 Task: Find connections with filter location Carmarthen with filter topic #Workfromhomewith filter profile language German with filter current company Envestnet | Yodlee India with filter school Bapatla Engineering College with filter industry Veterinary Services with filter service category DUI Law with filter keywords title Tow Truck Operator
Action: Mouse moved to (719, 99)
Screenshot: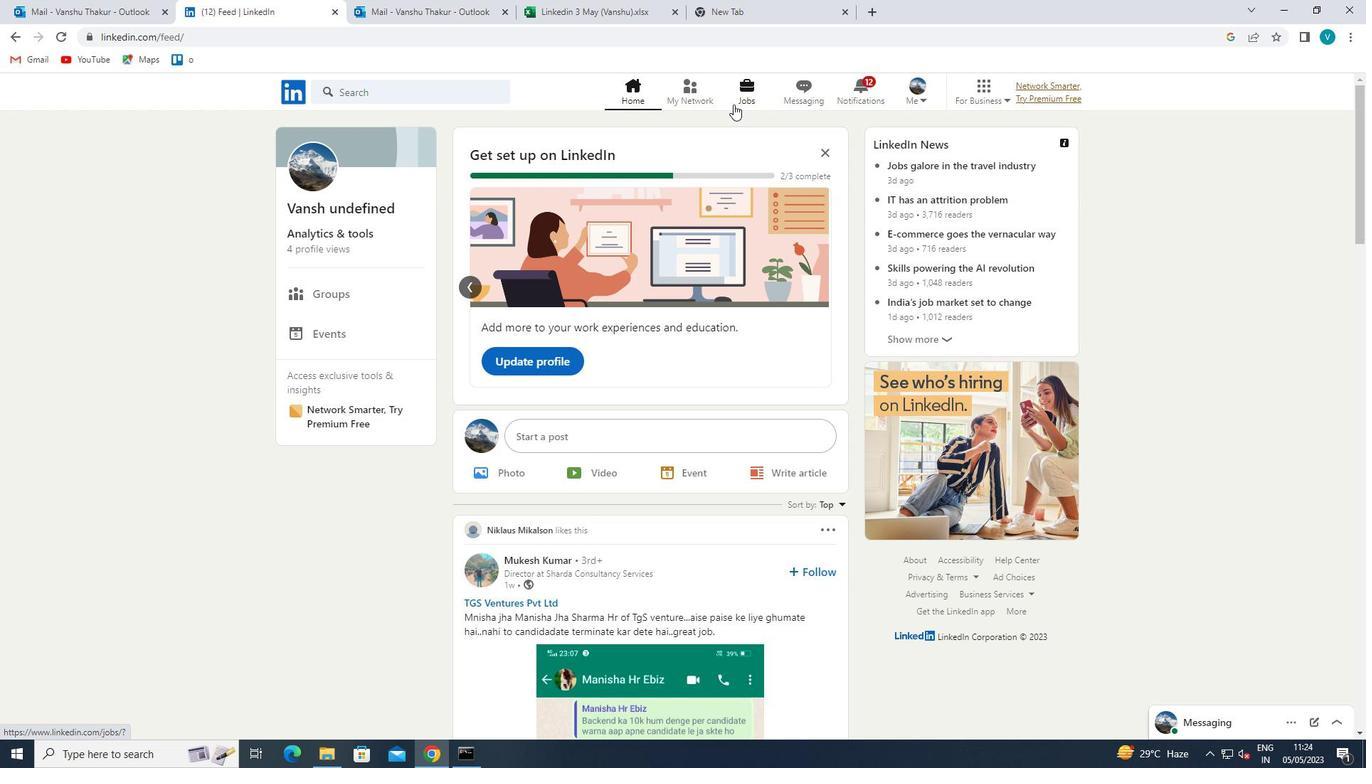 
Action: Mouse pressed left at (719, 99)
Screenshot: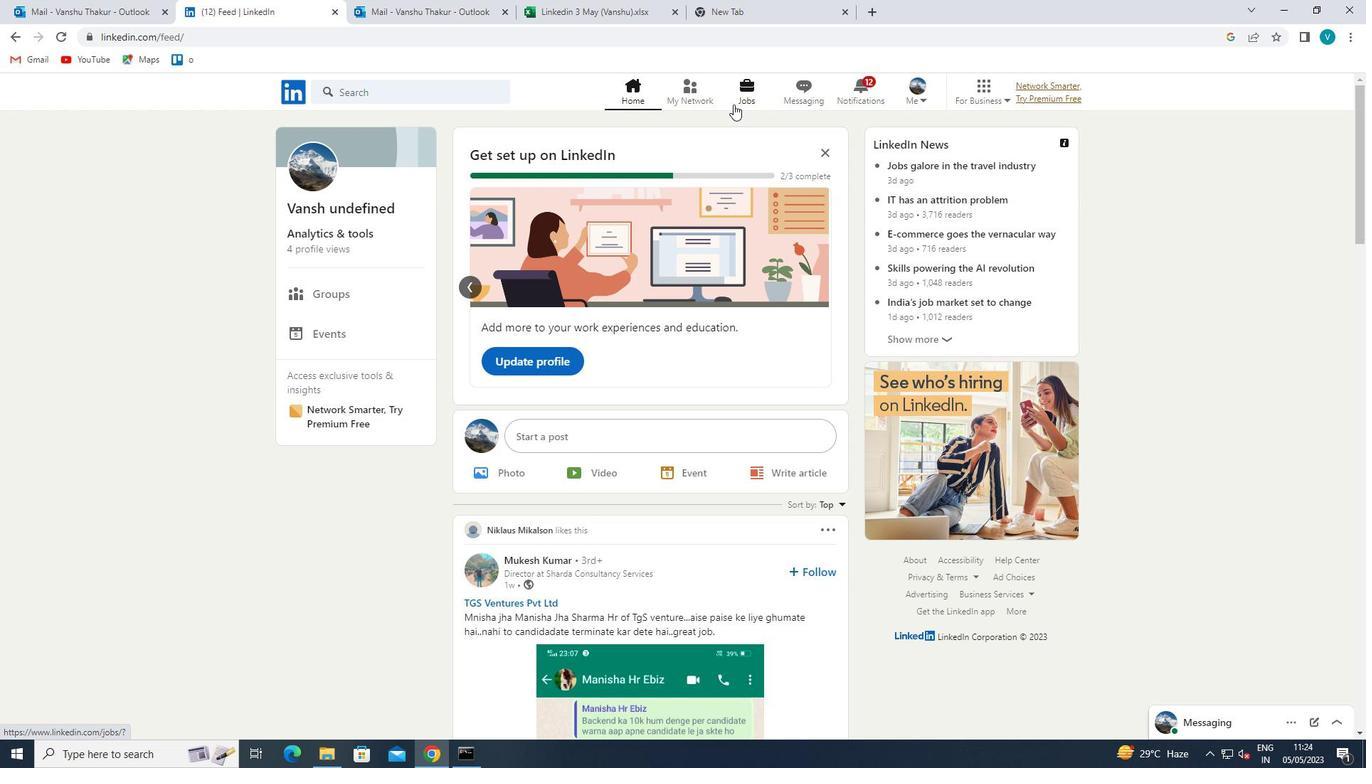 
Action: Mouse moved to (708, 96)
Screenshot: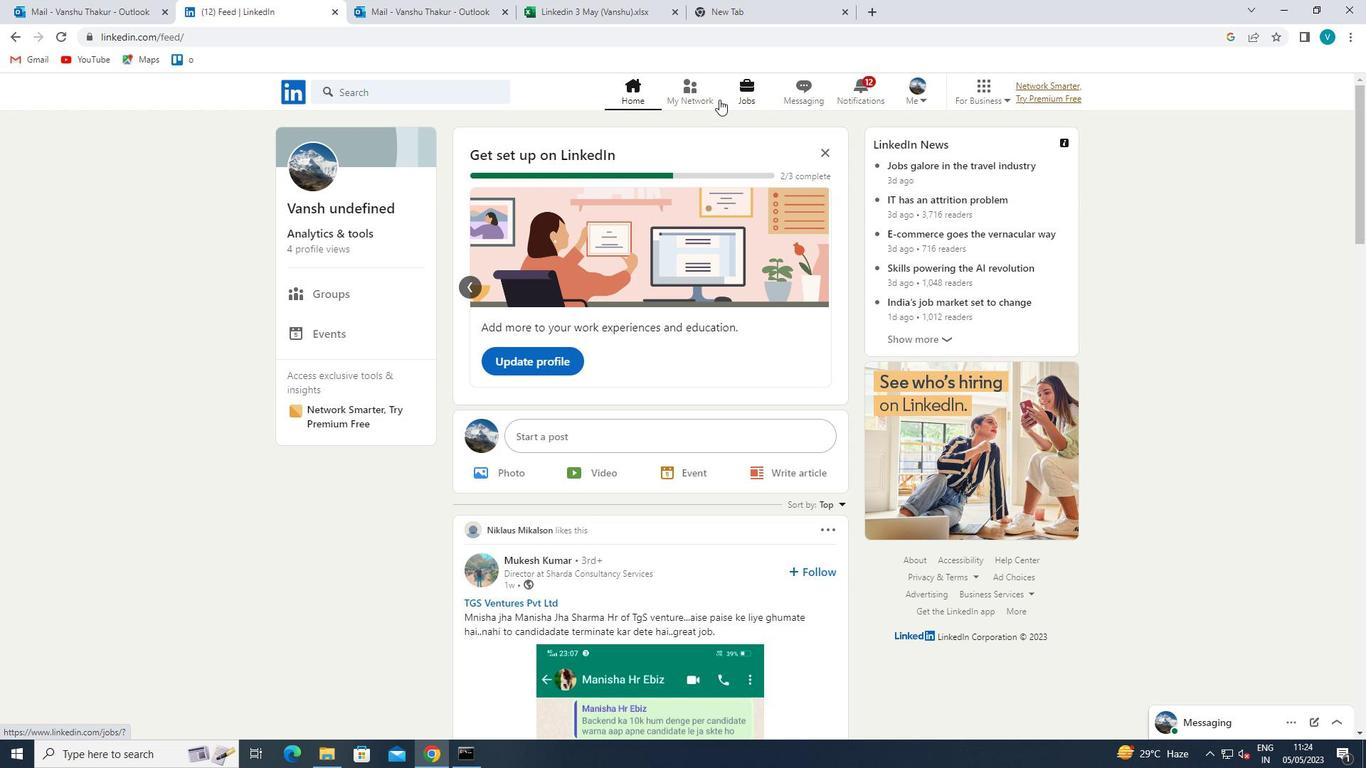 
Action: Mouse pressed left at (708, 96)
Screenshot: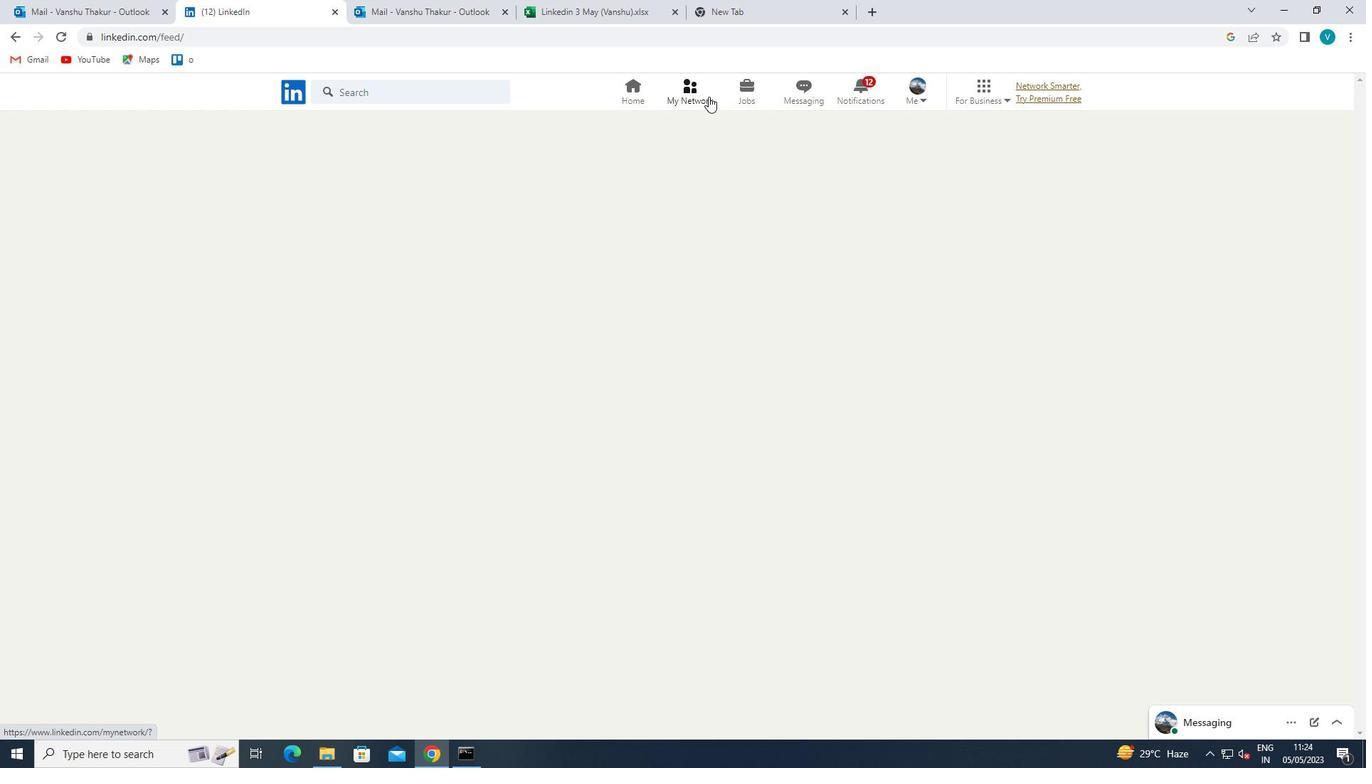 
Action: Mouse moved to (425, 167)
Screenshot: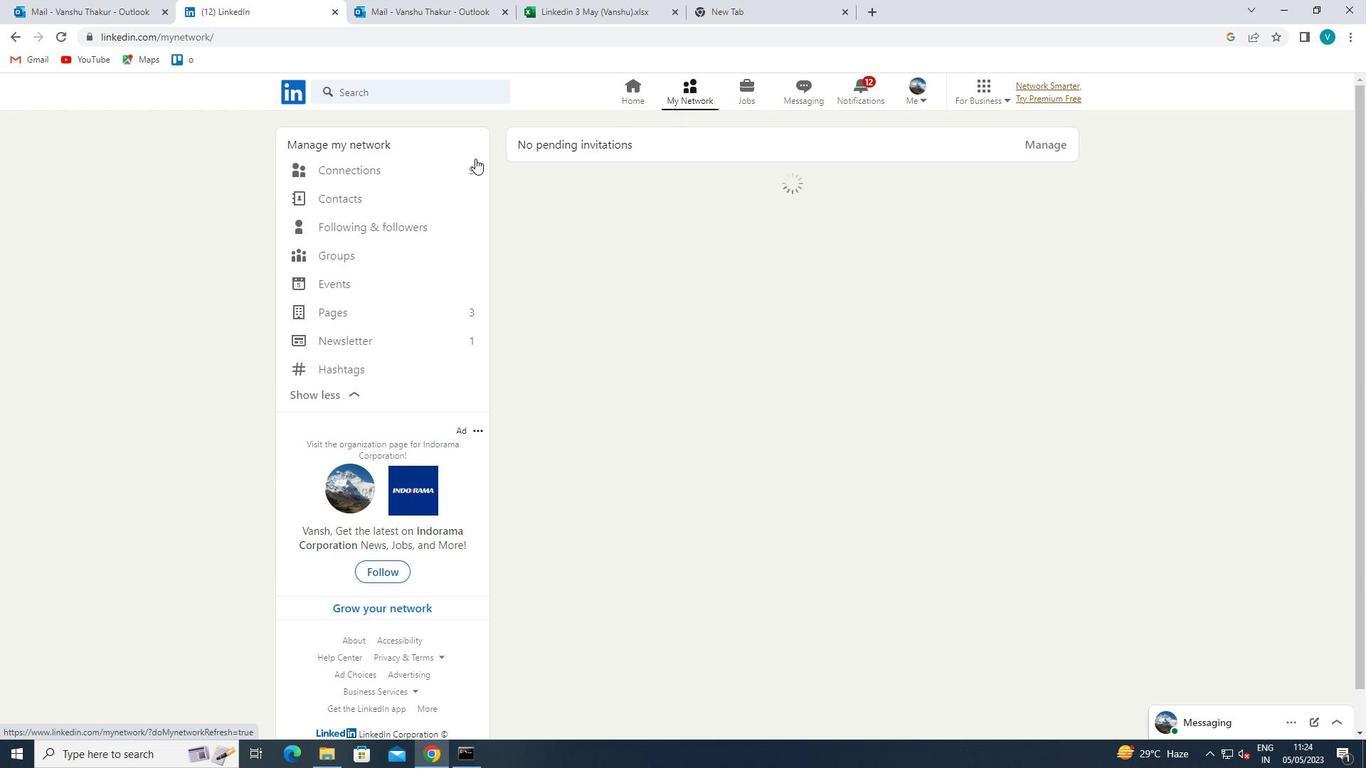 
Action: Mouse pressed left at (425, 167)
Screenshot: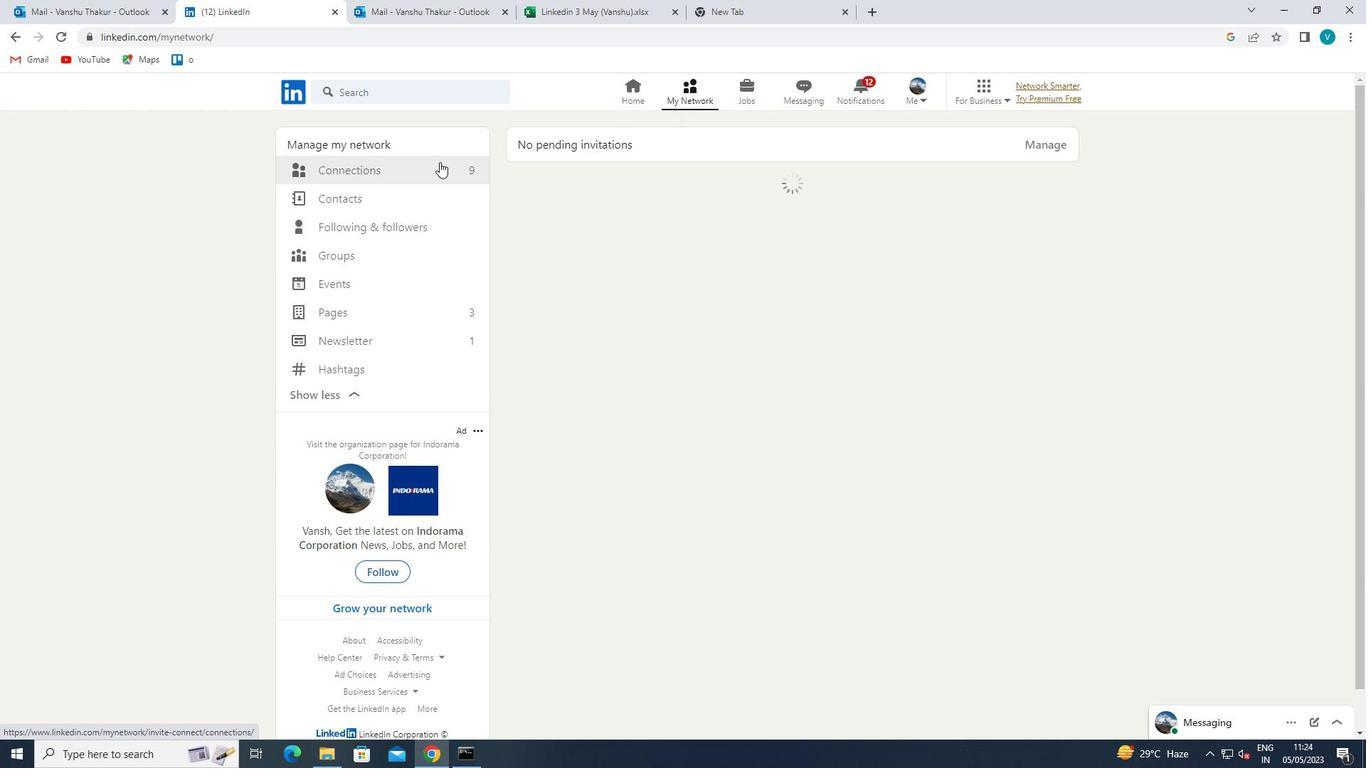 
Action: Mouse moved to (761, 168)
Screenshot: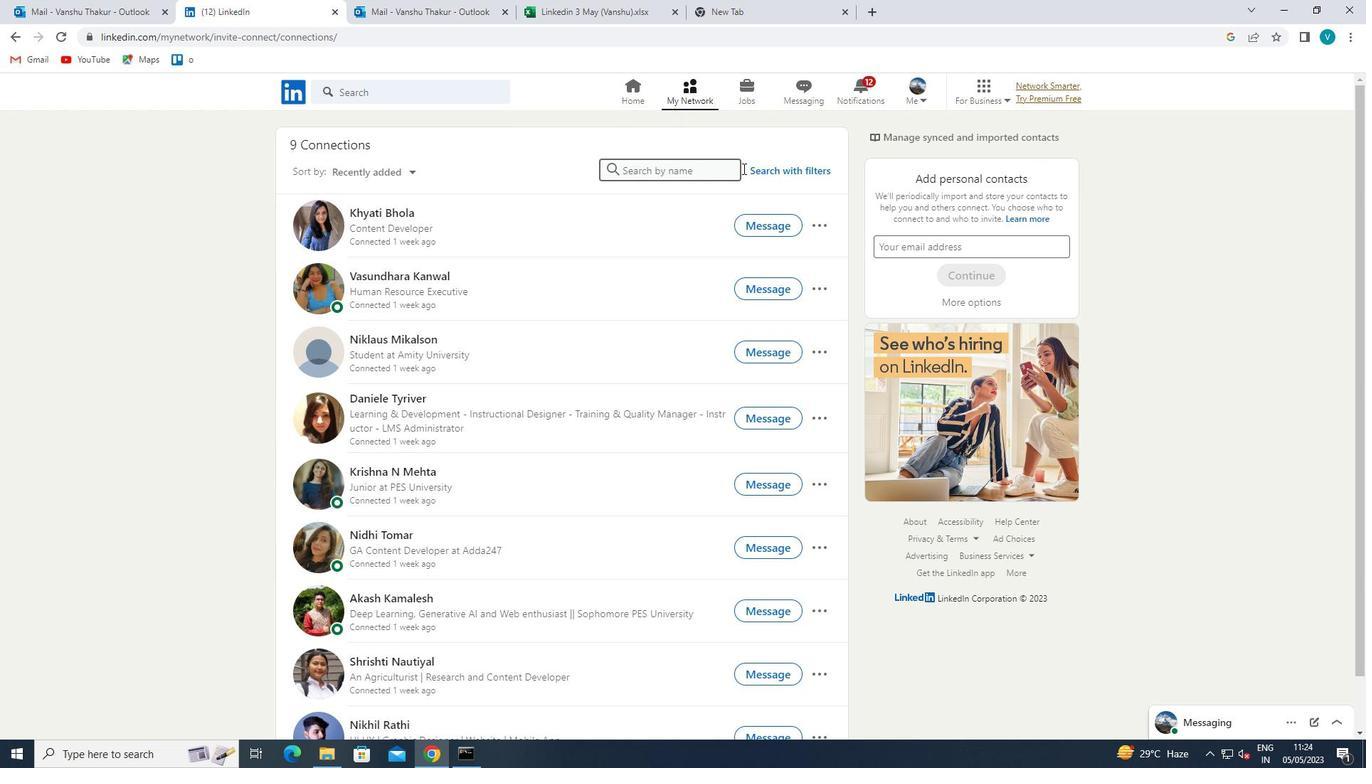 
Action: Mouse pressed left at (761, 168)
Screenshot: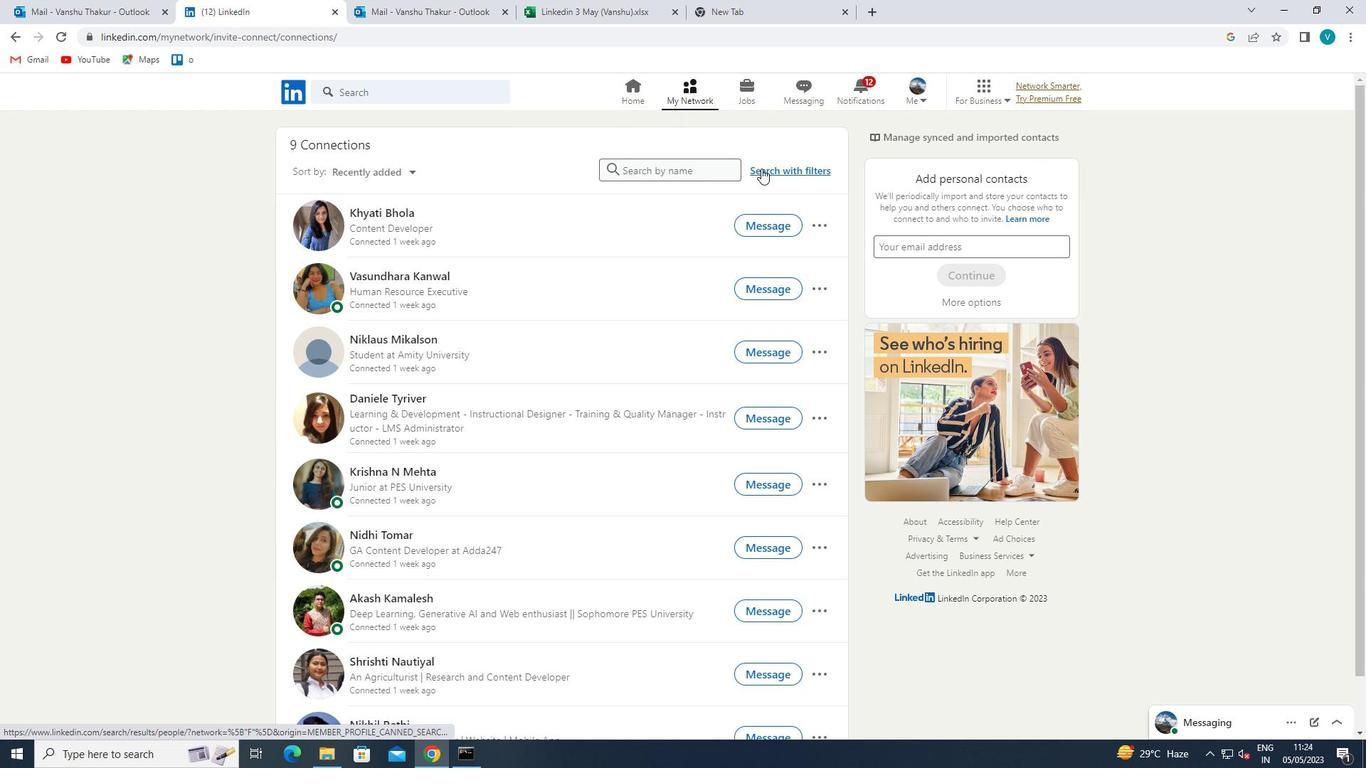 
Action: Mouse moved to (686, 137)
Screenshot: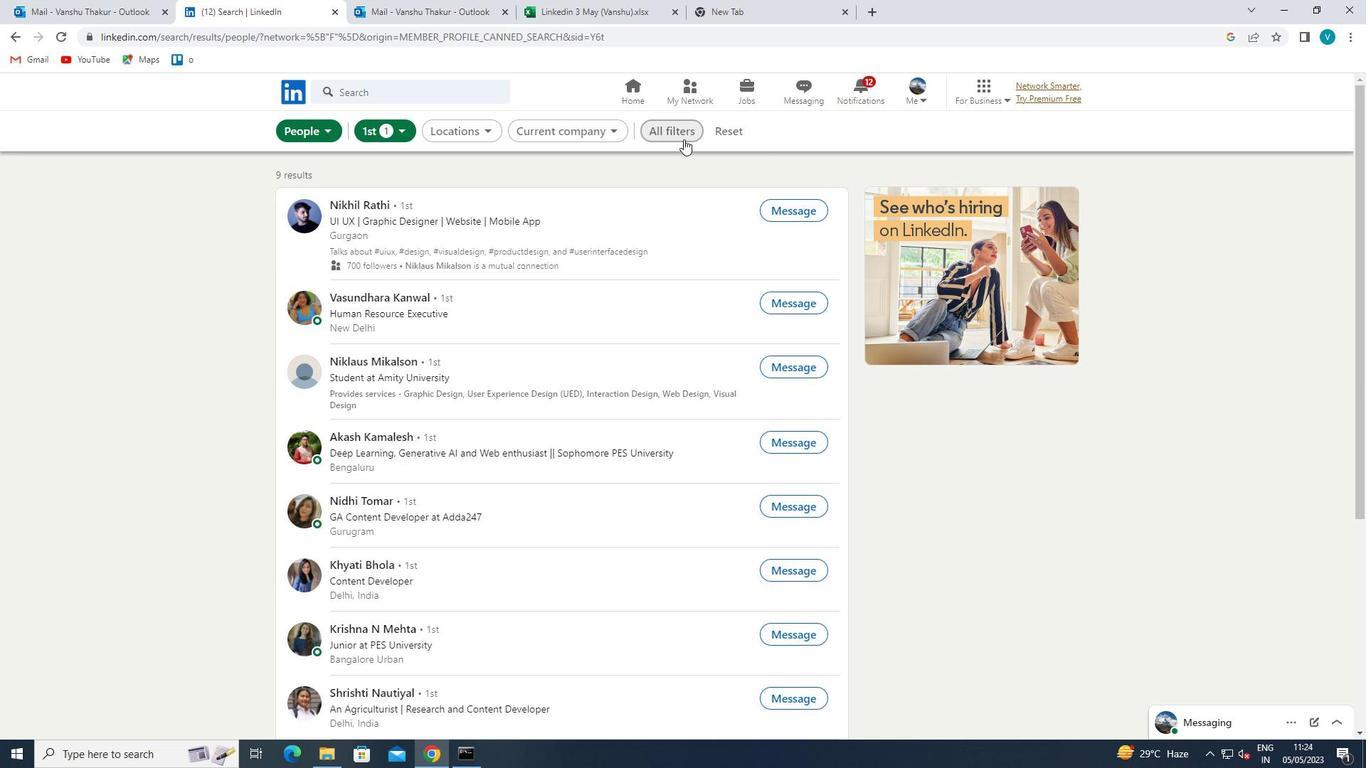 
Action: Mouse pressed left at (686, 137)
Screenshot: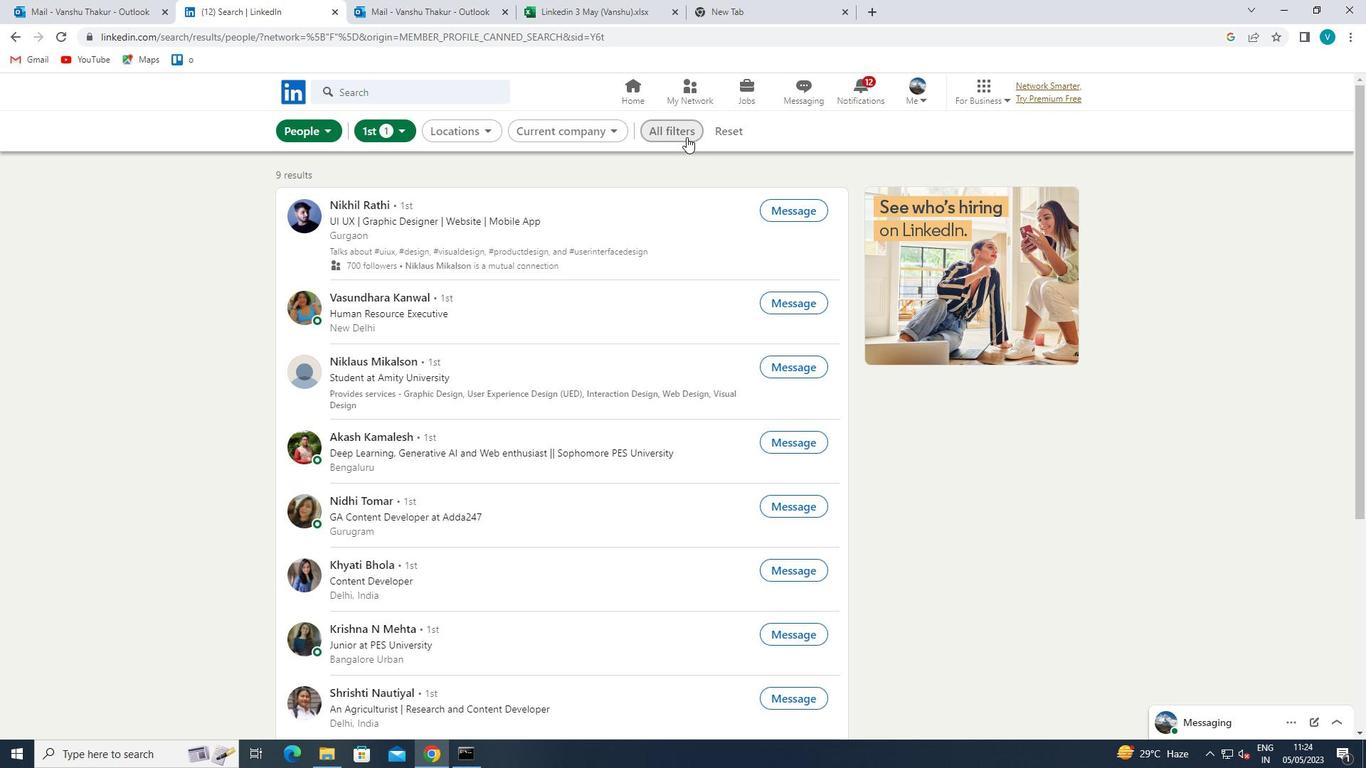 
Action: Mouse moved to (1184, 361)
Screenshot: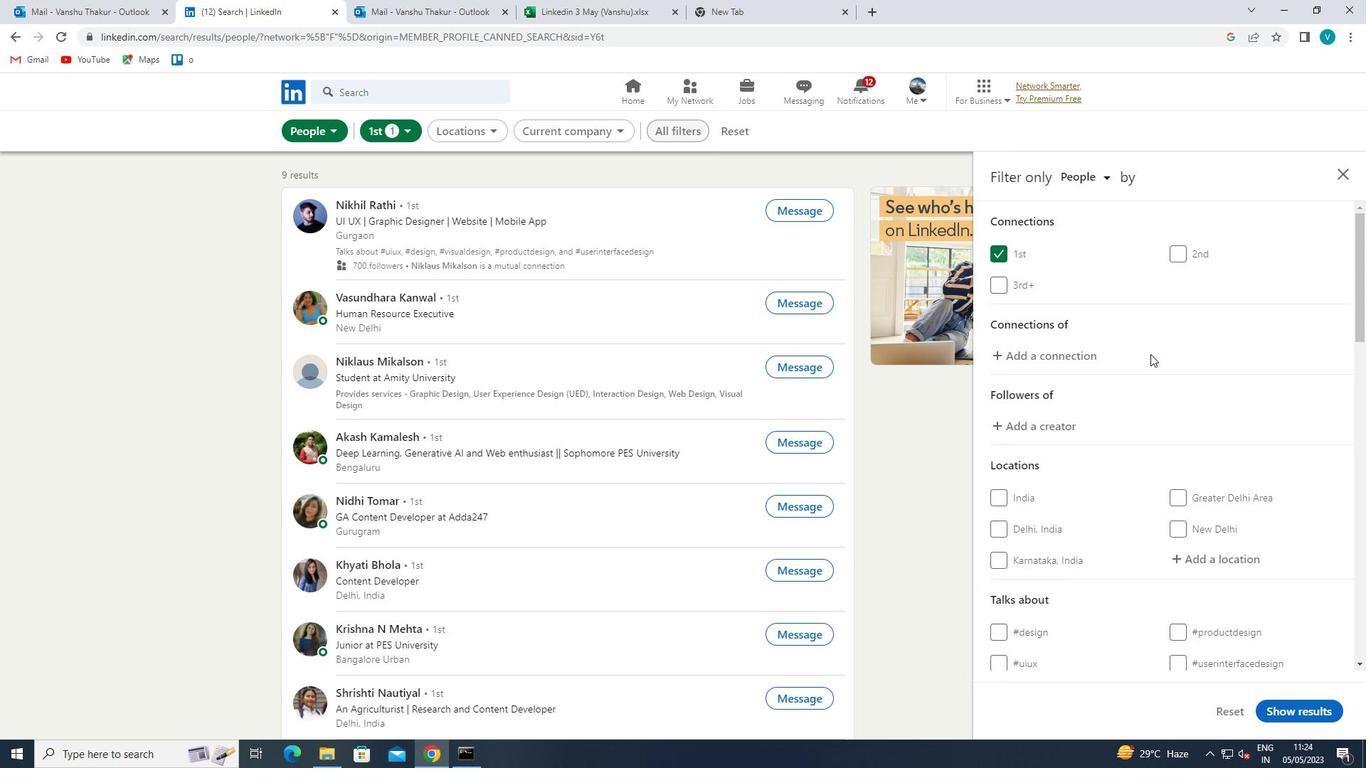 
Action: Mouse scrolled (1184, 360) with delta (0, 0)
Screenshot: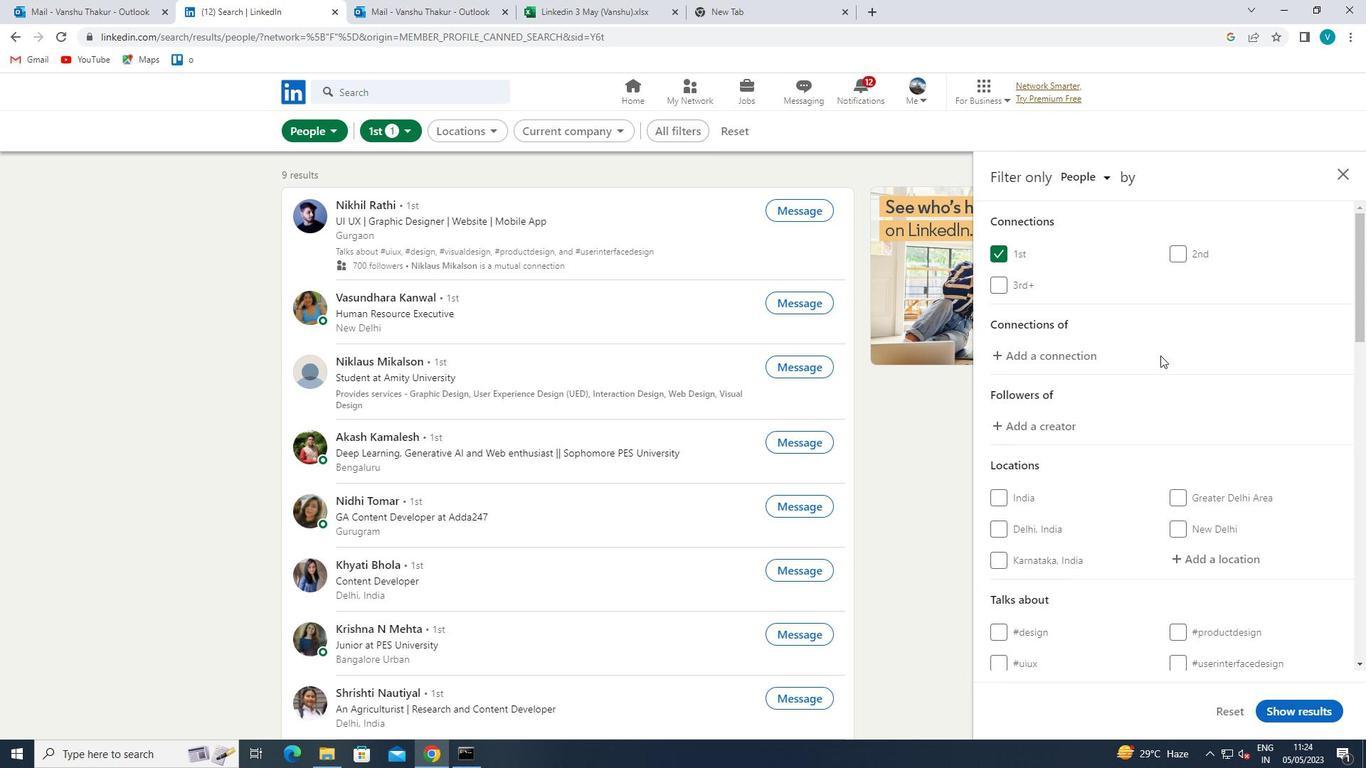 
Action: Mouse scrolled (1184, 360) with delta (0, 0)
Screenshot: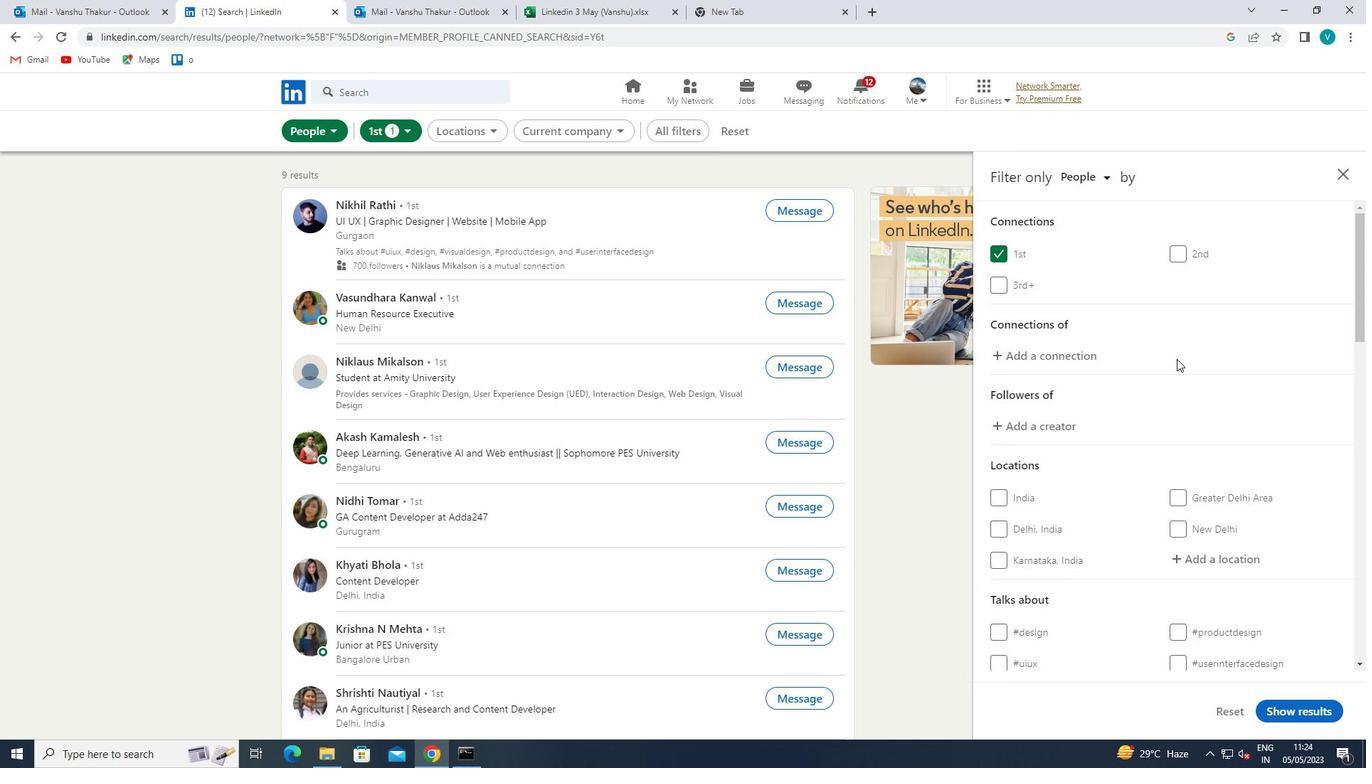 
Action: Mouse moved to (1212, 419)
Screenshot: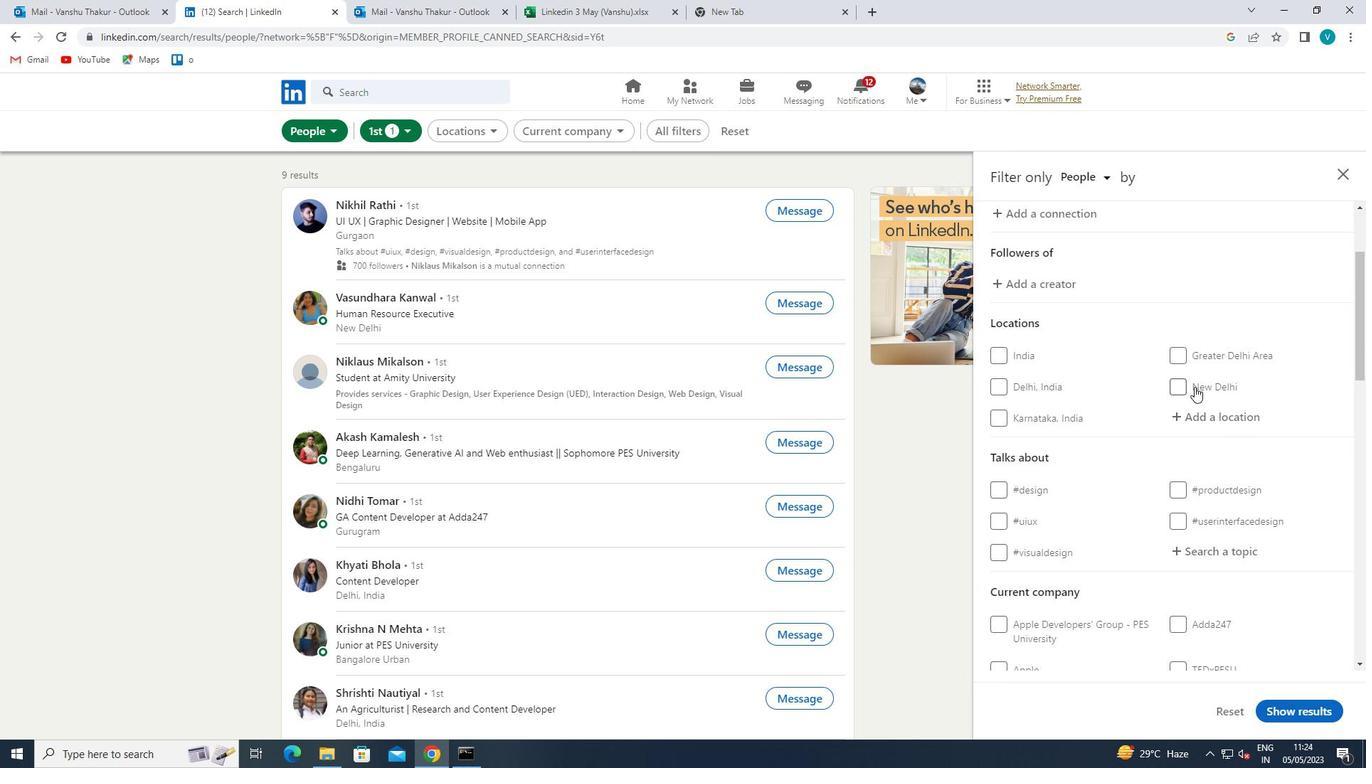 
Action: Mouse pressed left at (1212, 419)
Screenshot: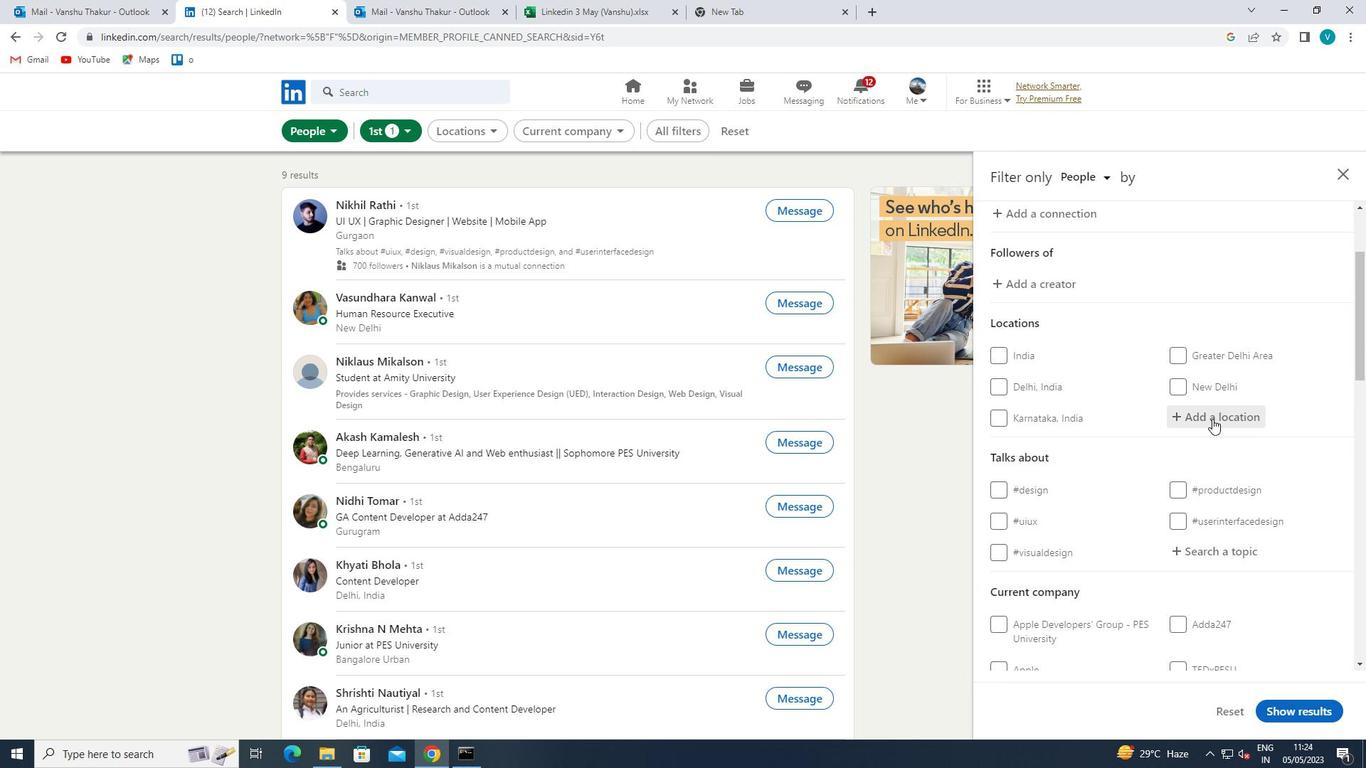 
Action: Mouse moved to (1203, 413)
Screenshot: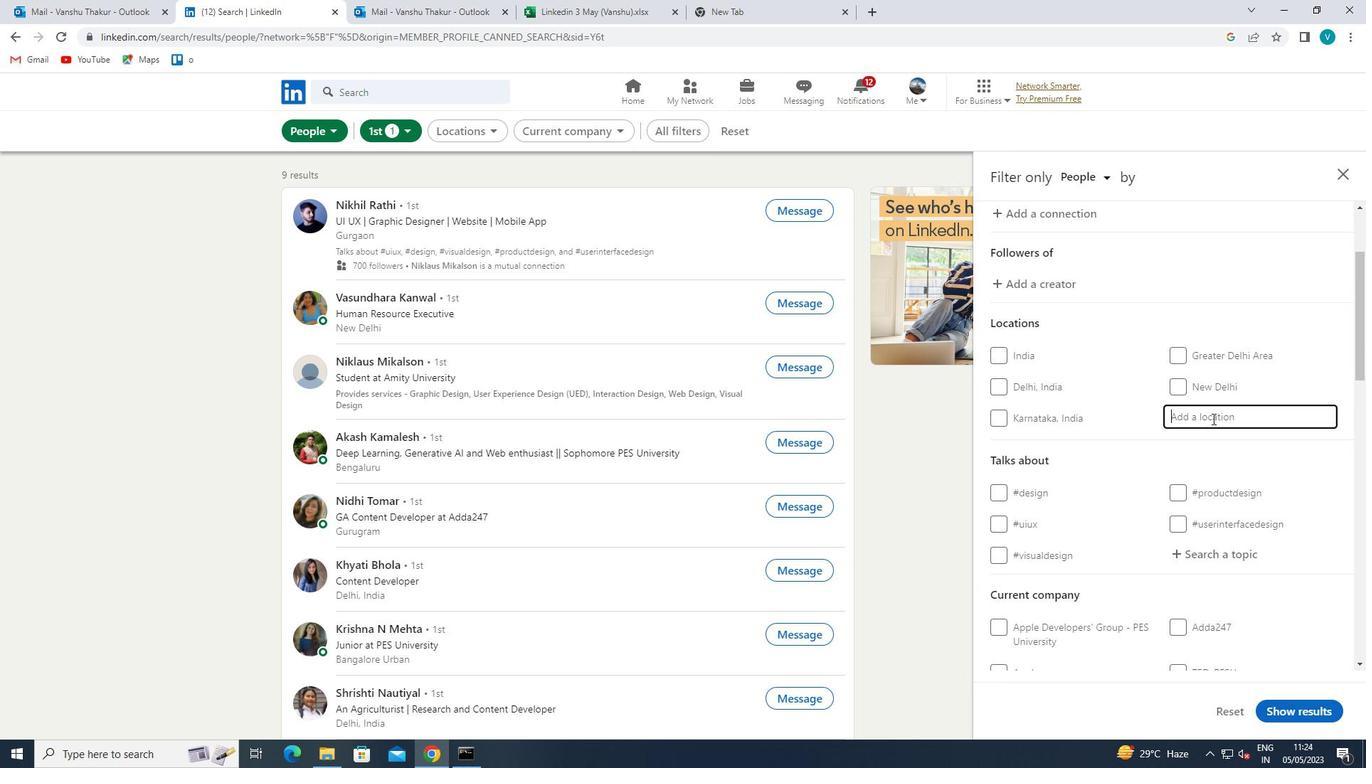 
Action: Key pressed <Key.shift>CARMARTHEN
Screenshot: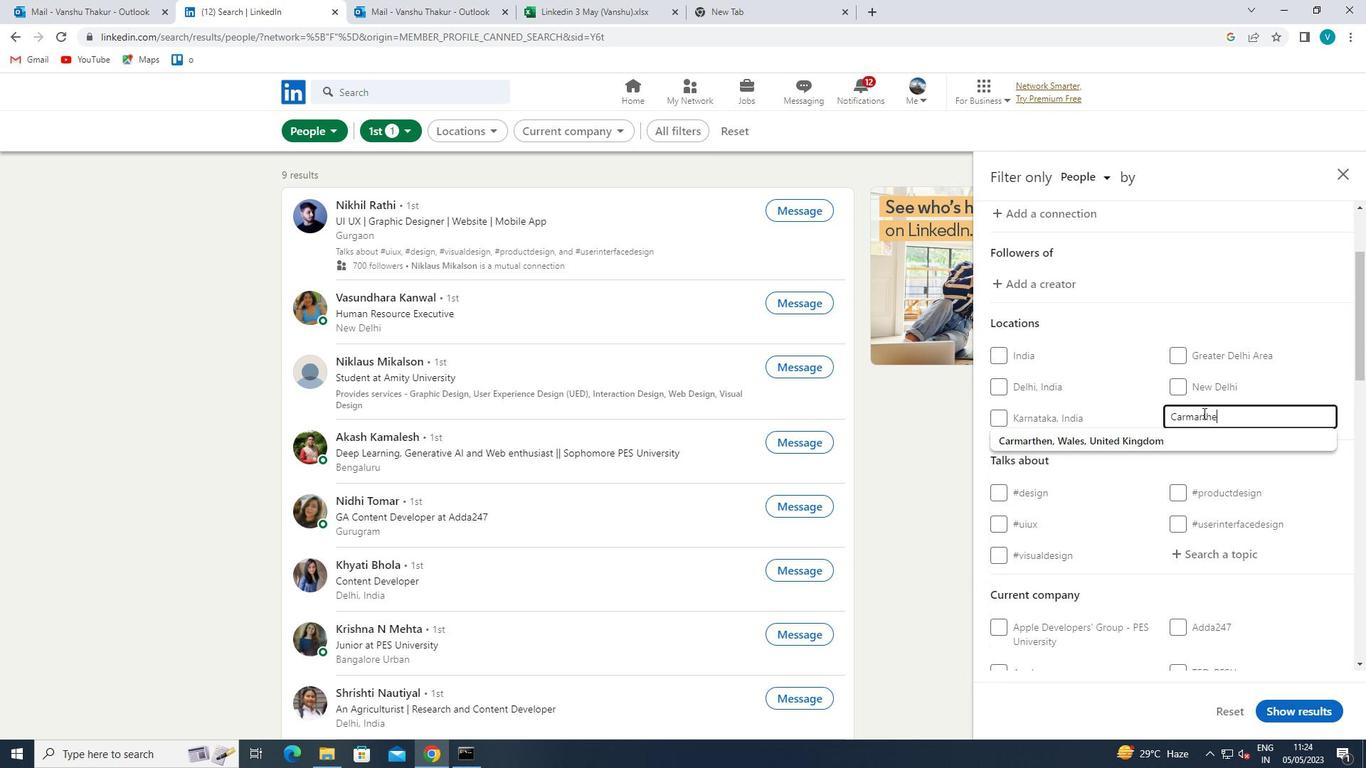 
Action: Mouse moved to (1166, 434)
Screenshot: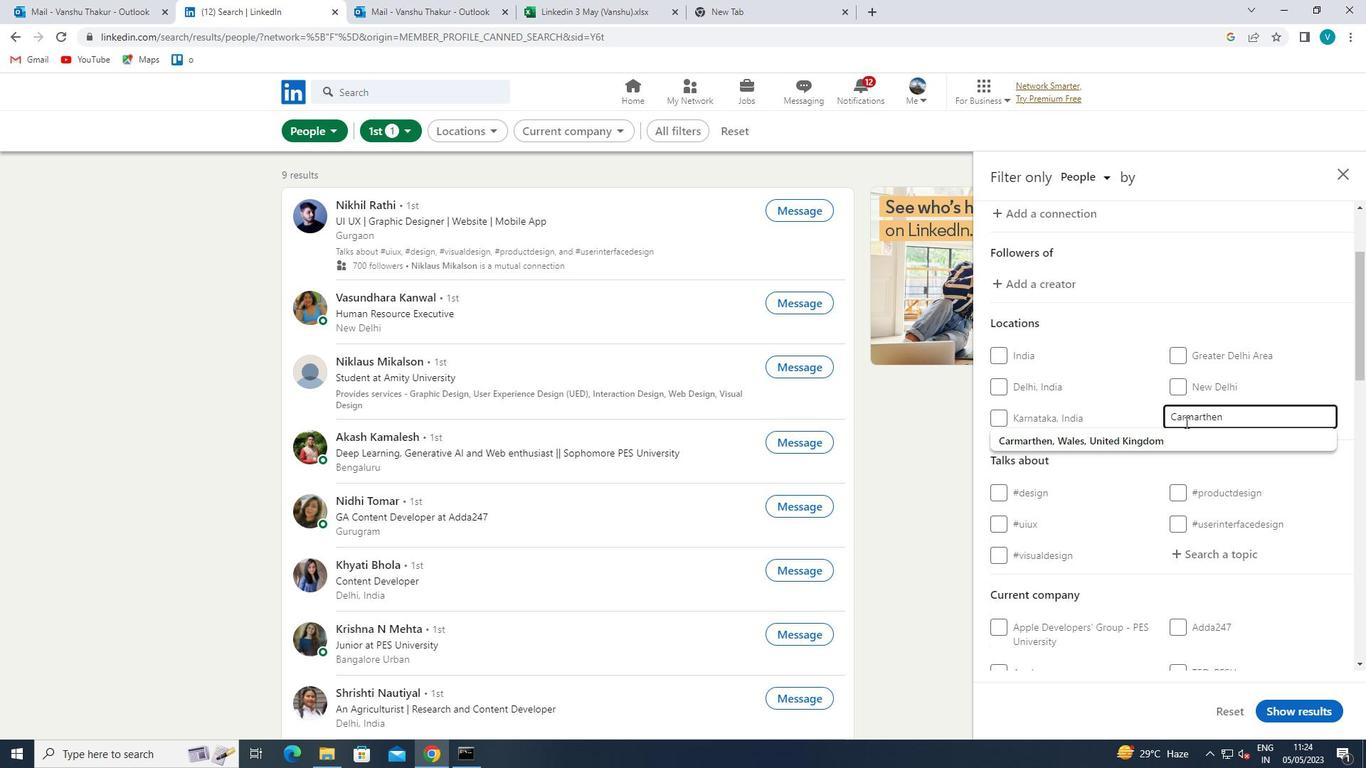 
Action: Mouse pressed left at (1166, 434)
Screenshot: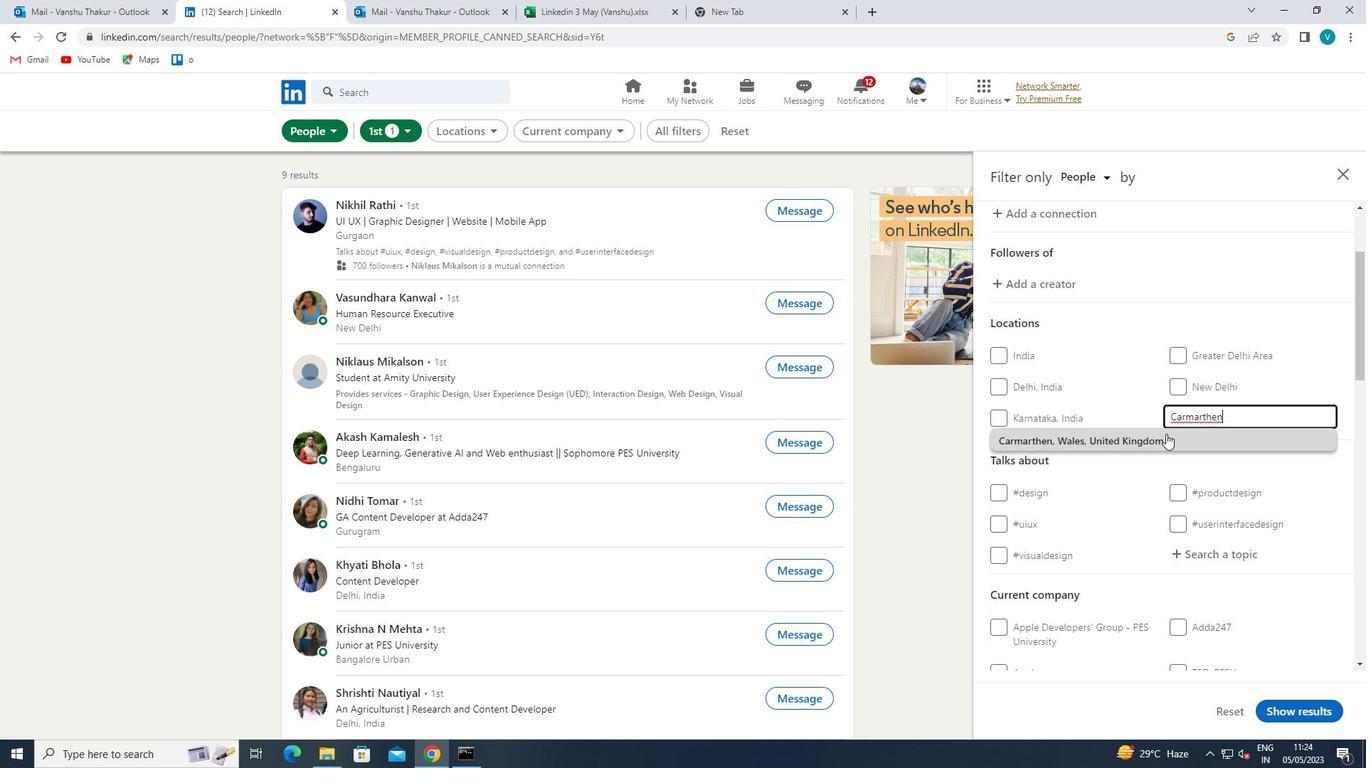 
Action: Mouse scrolled (1166, 433) with delta (0, 0)
Screenshot: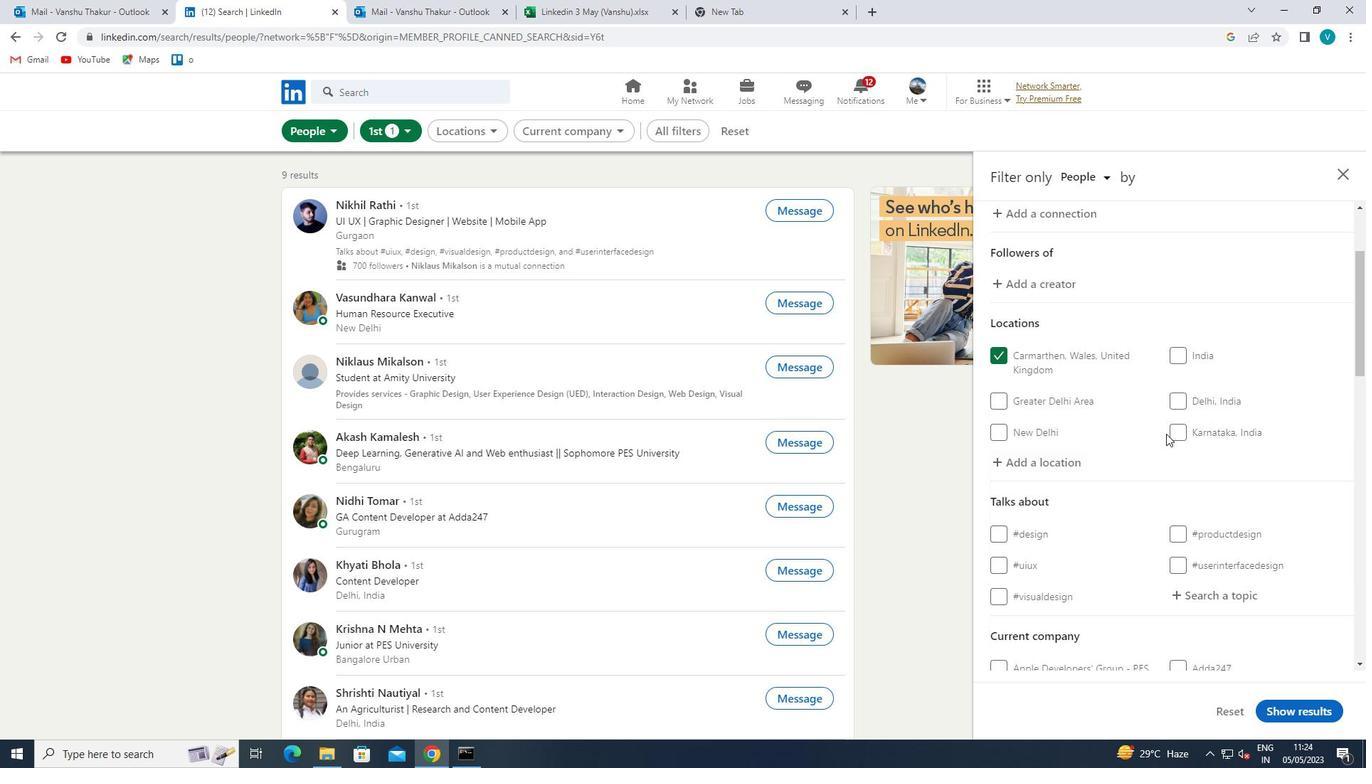 
Action: Mouse scrolled (1166, 433) with delta (0, 0)
Screenshot: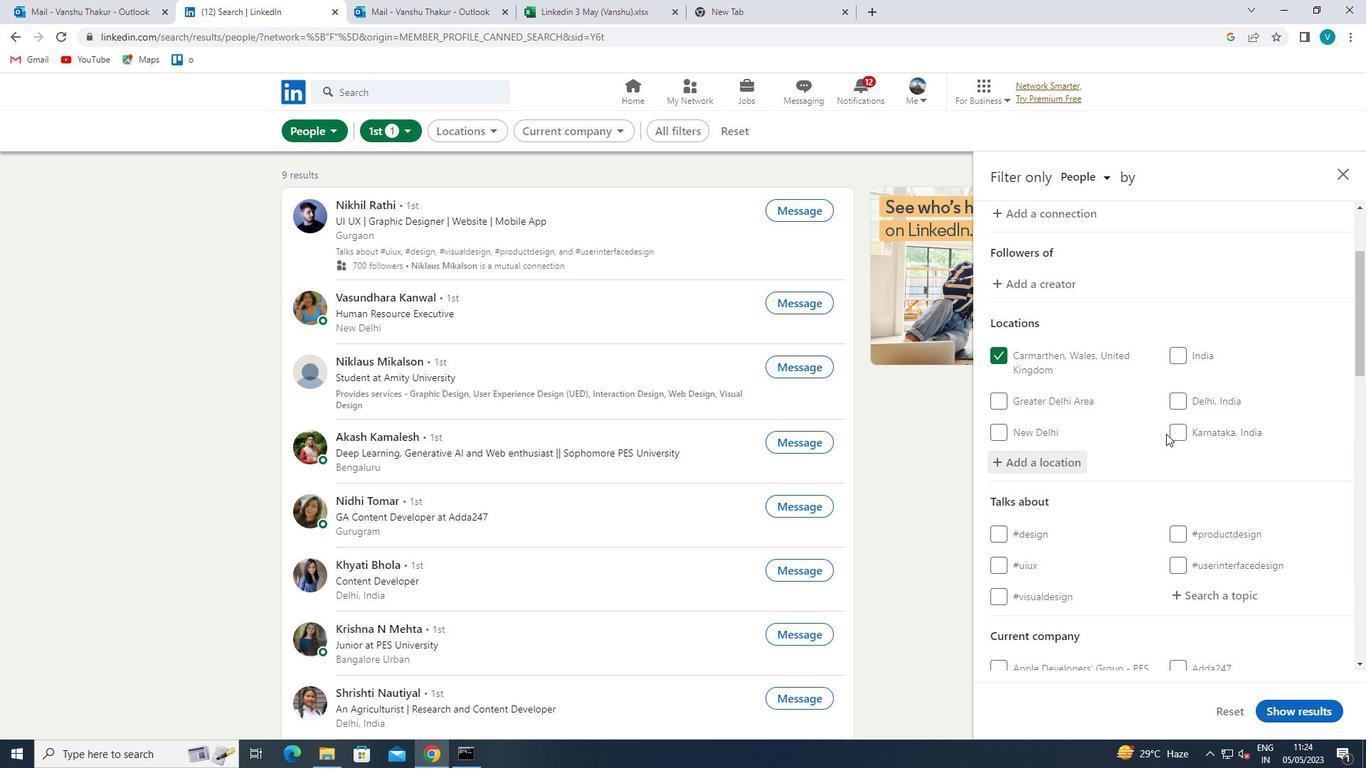 
Action: Mouse moved to (1213, 452)
Screenshot: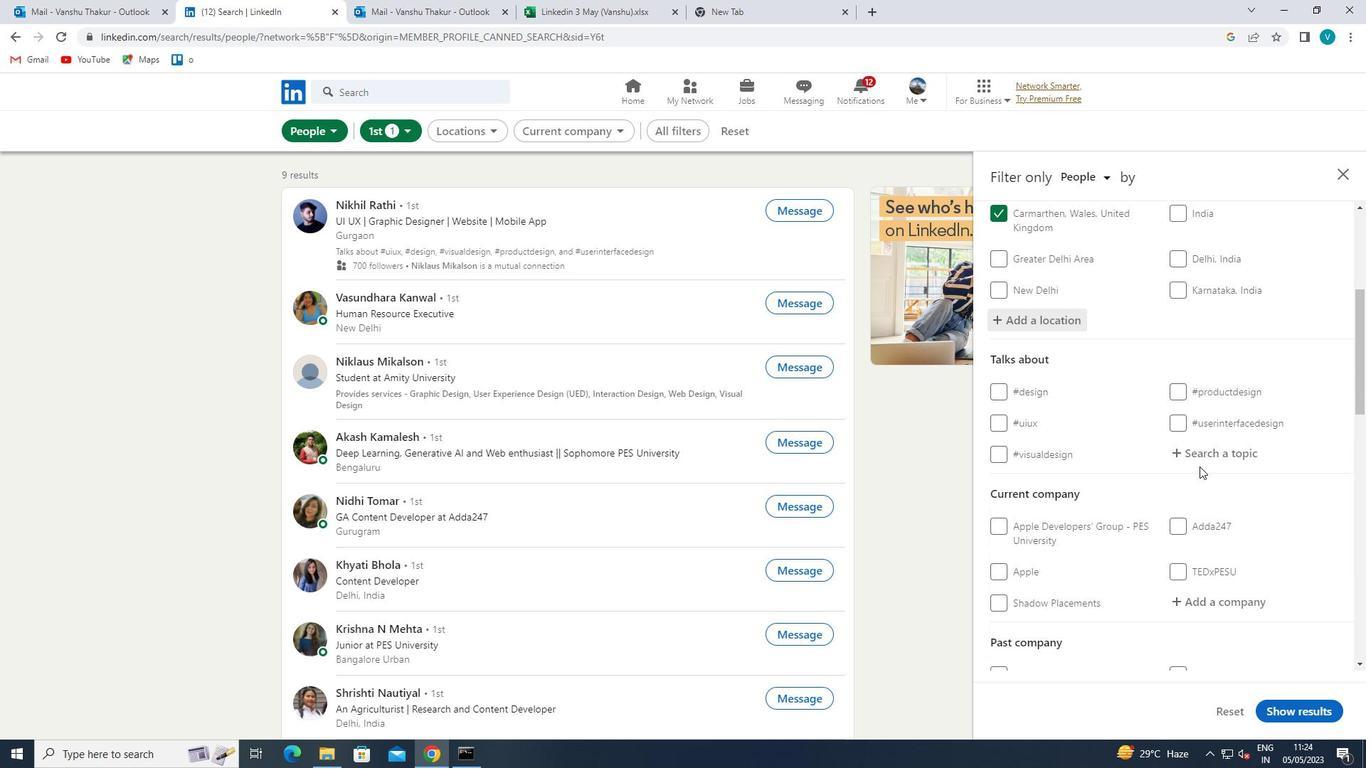 
Action: Mouse pressed left at (1213, 452)
Screenshot: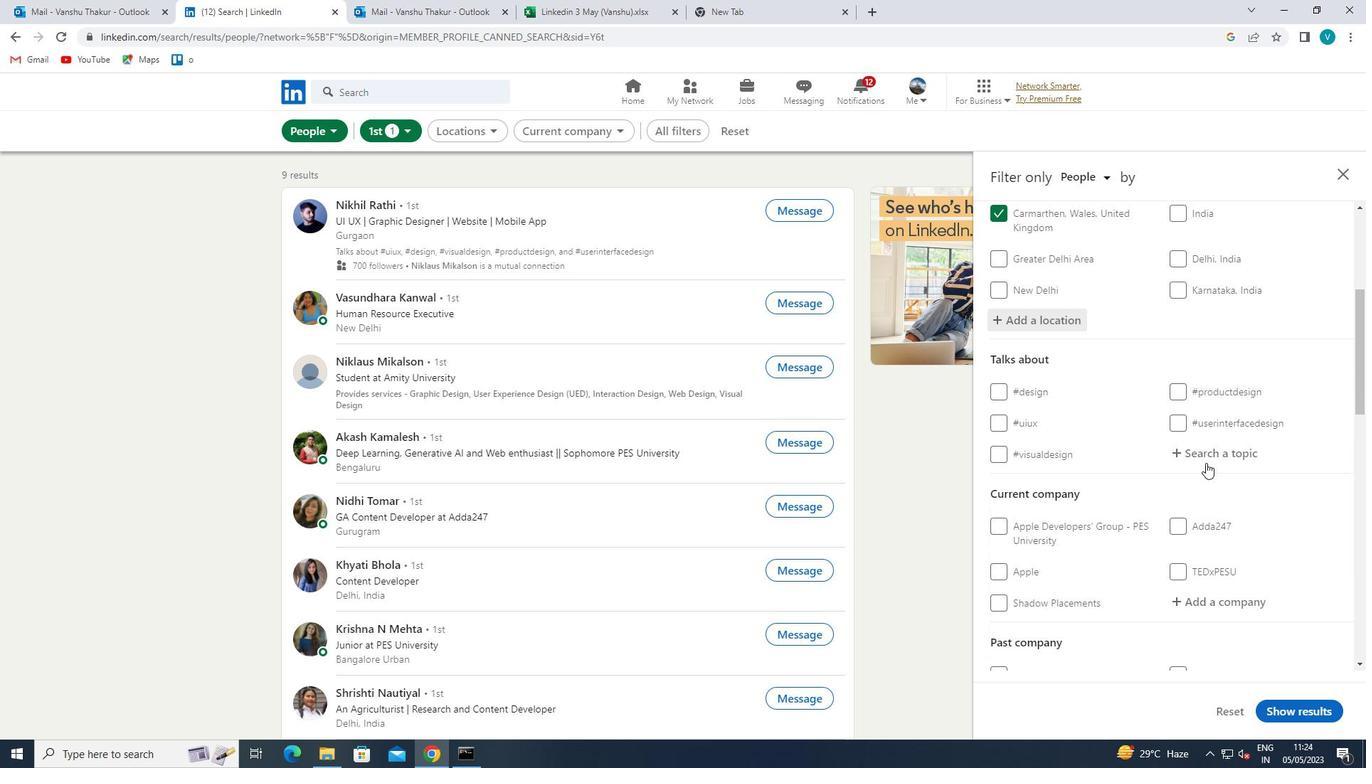
Action: Mouse moved to (1218, 449)
Screenshot: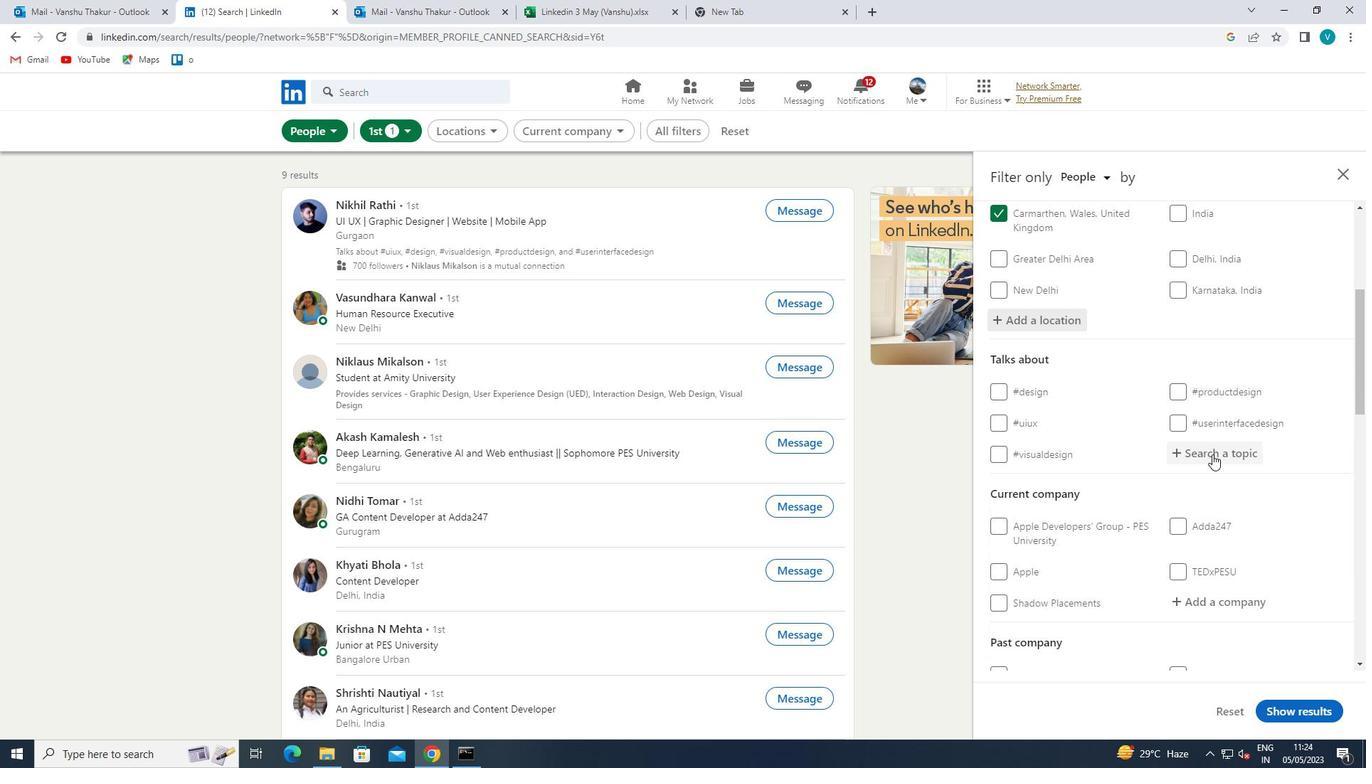 
Action: Key pressed WORKFROMHOME
Screenshot: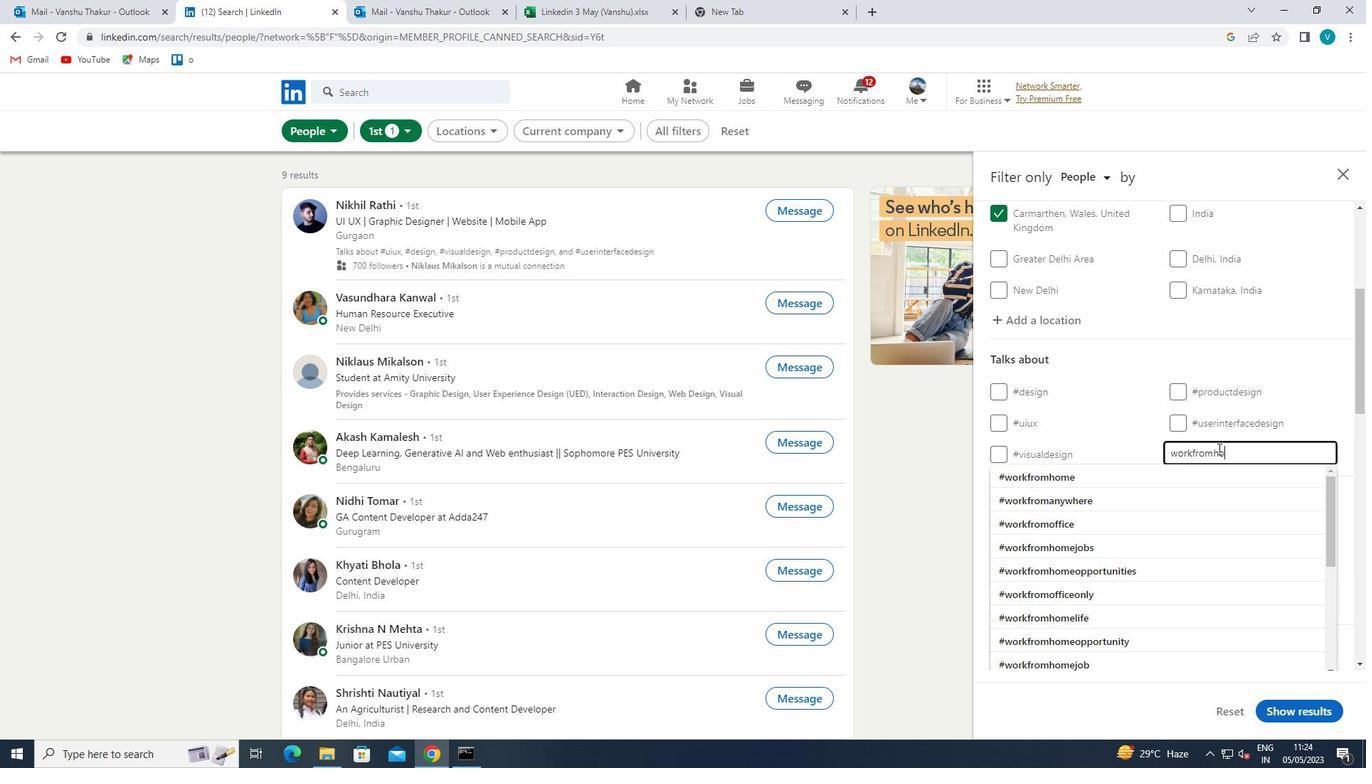 
Action: Mouse moved to (1172, 471)
Screenshot: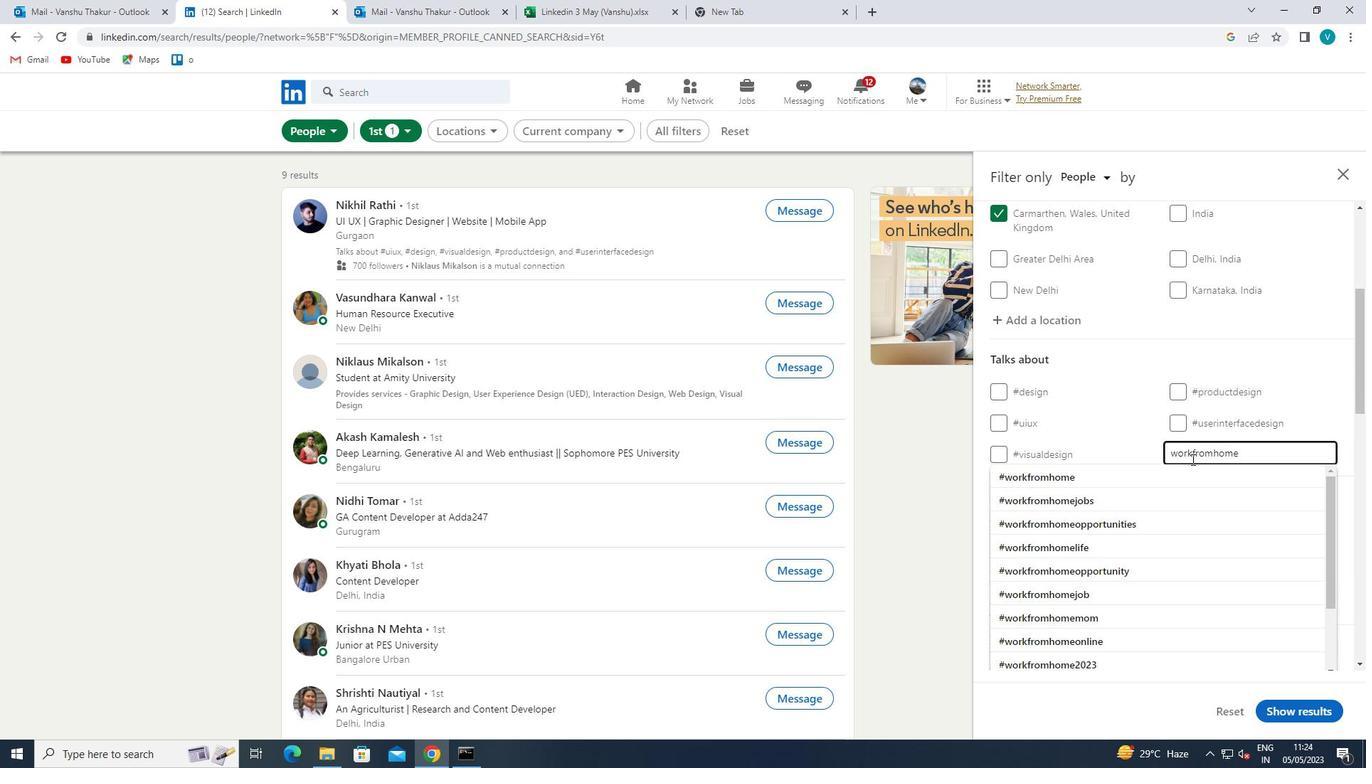 
Action: Mouse pressed left at (1172, 471)
Screenshot: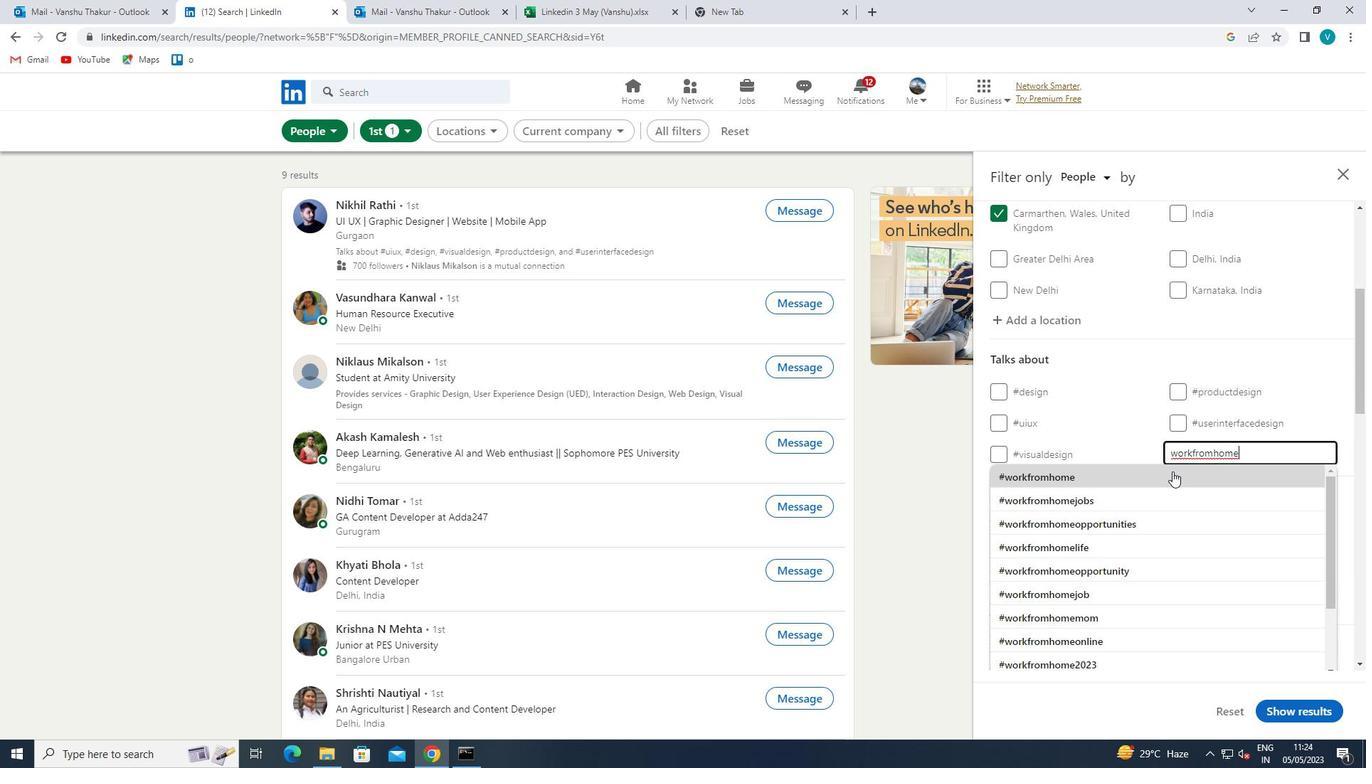 
Action: Mouse scrolled (1172, 471) with delta (0, 0)
Screenshot: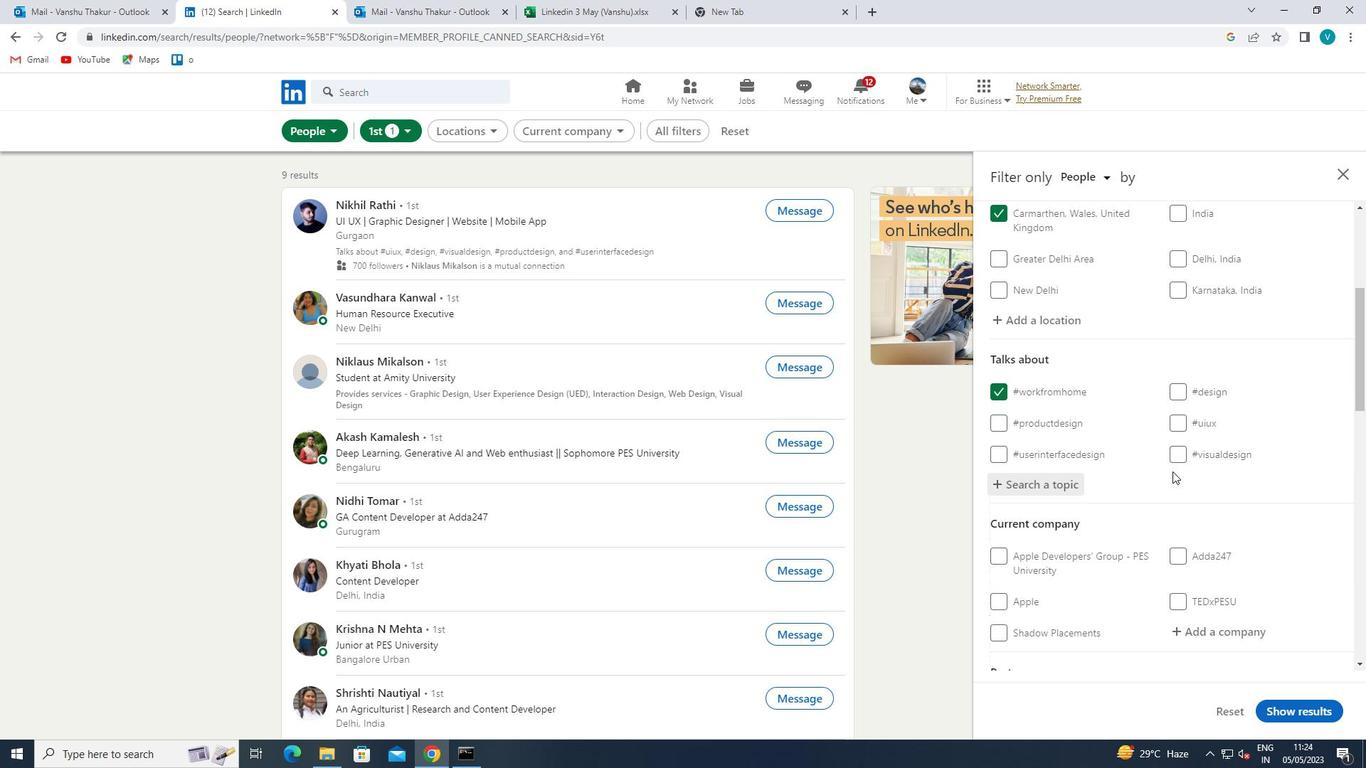 
Action: Mouse scrolled (1172, 471) with delta (0, 0)
Screenshot: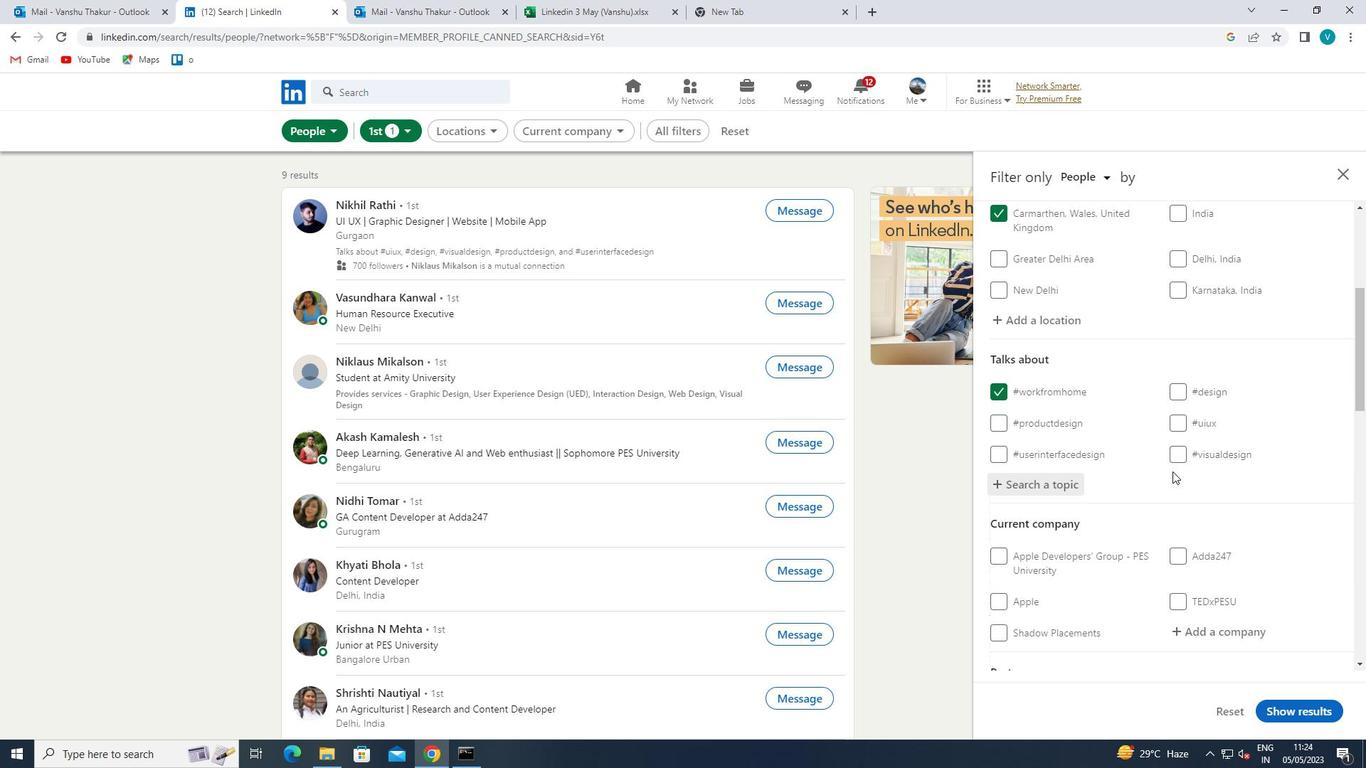 
Action: Mouse scrolled (1172, 471) with delta (0, 0)
Screenshot: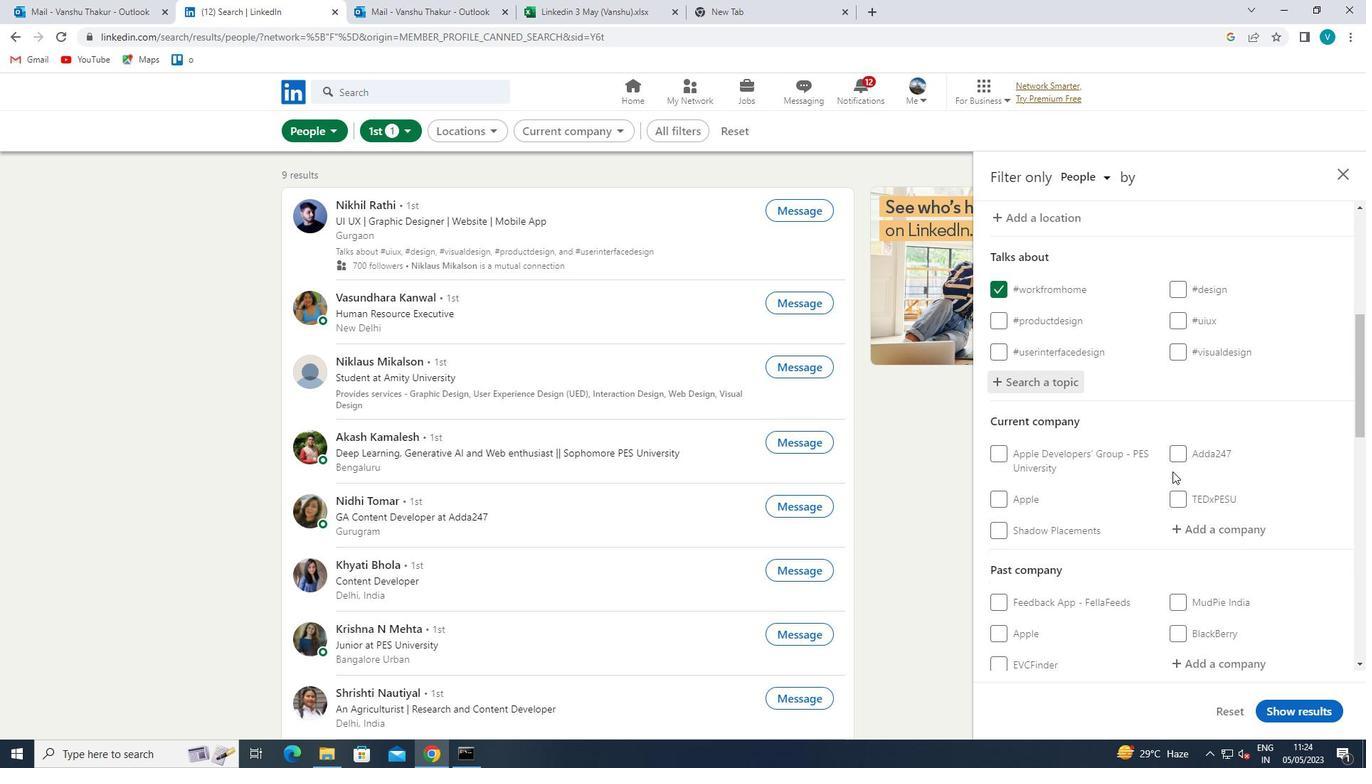 
Action: Mouse moved to (1204, 414)
Screenshot: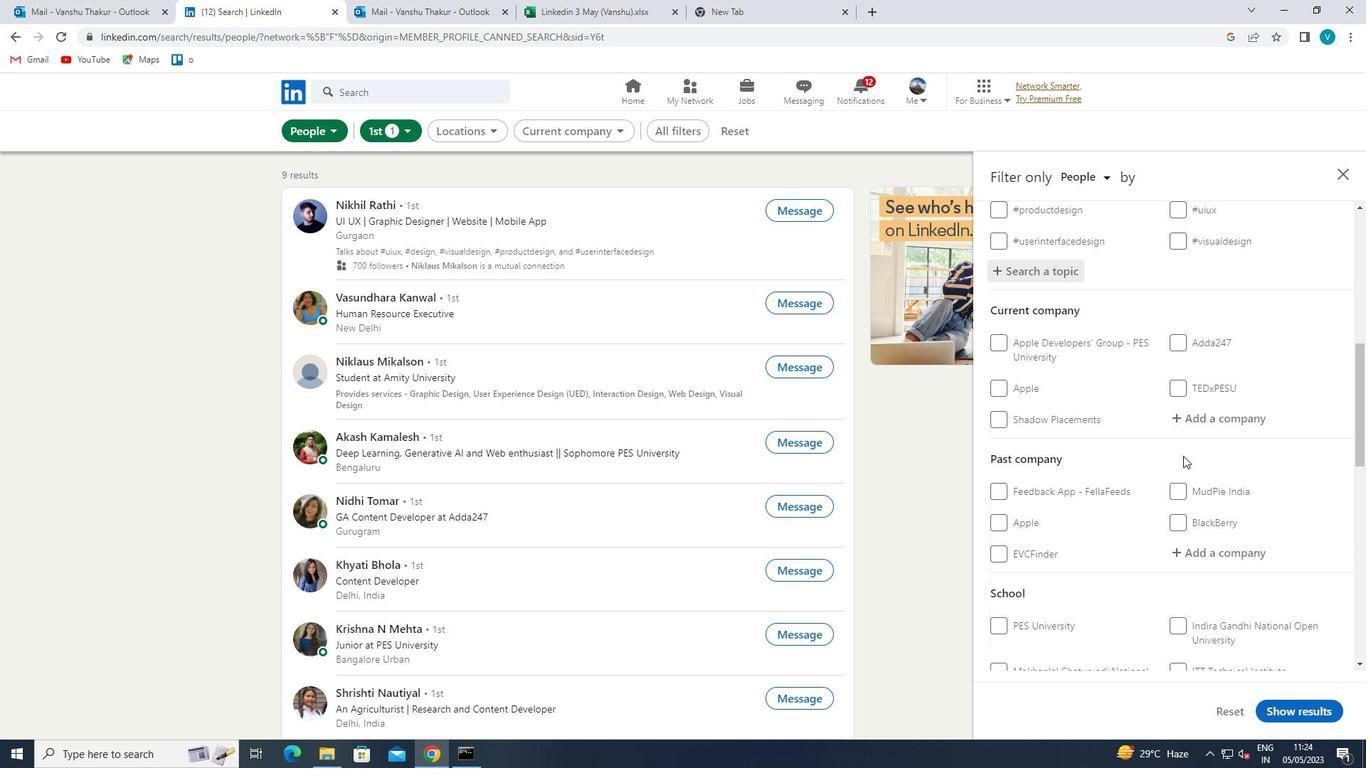 
Action: Mouse pressed left at (1204, 414)
Screenshot: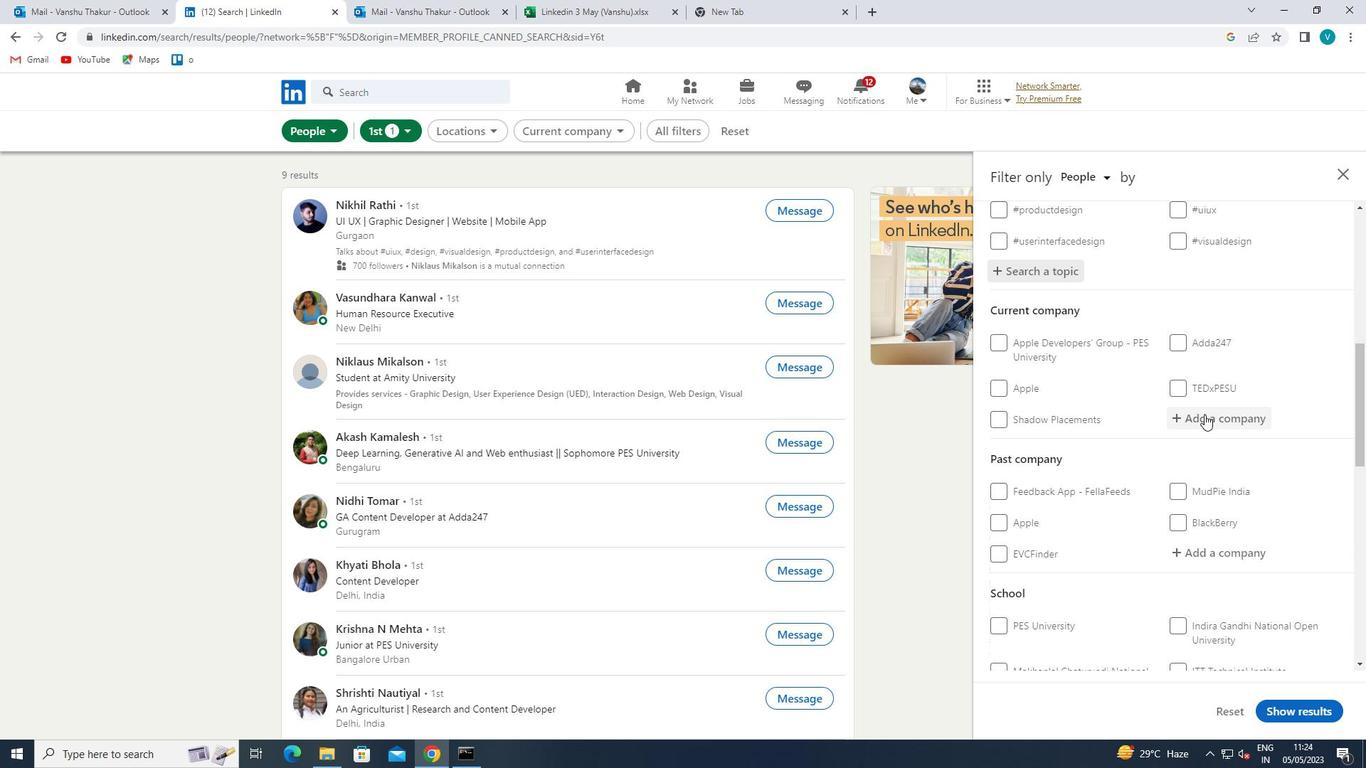 
Action: Mouse moved to (1205, 414)
Screenshot: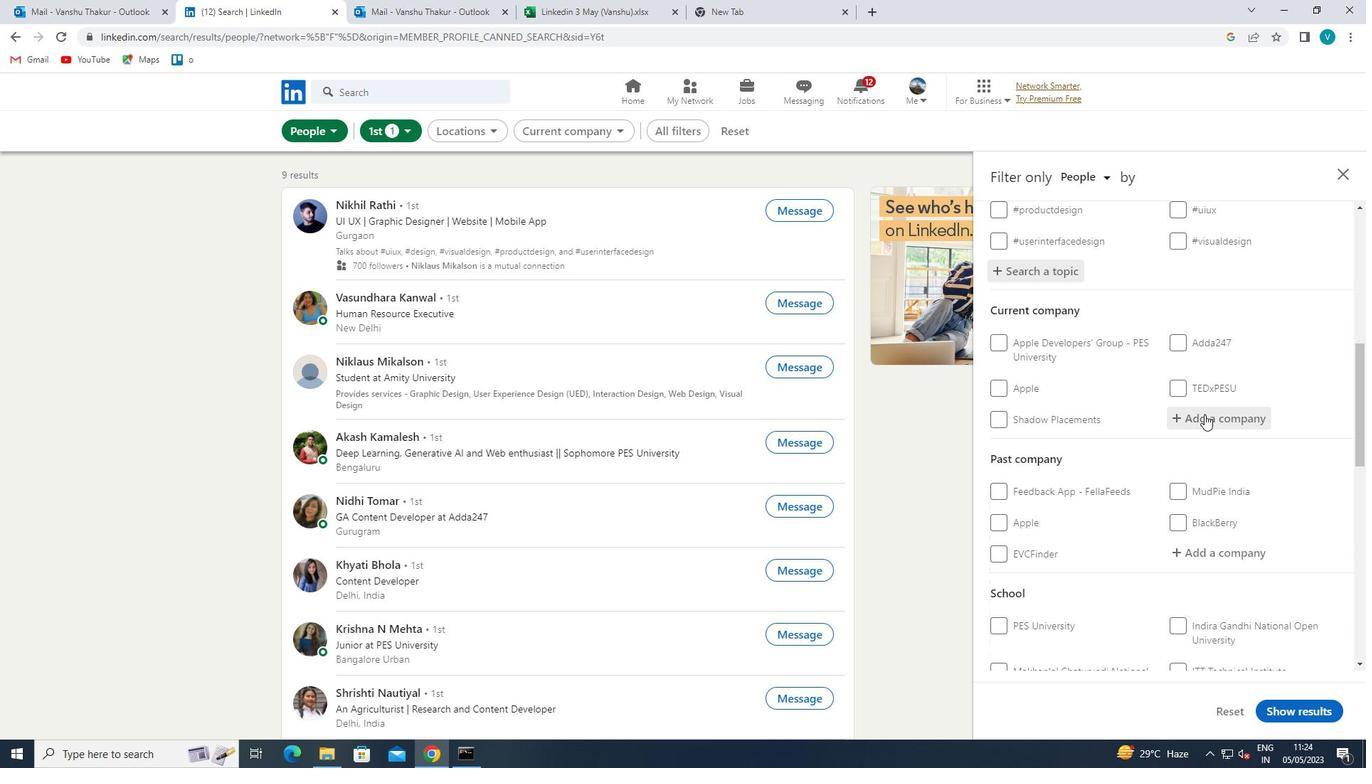 
Action: Key pressed <Key.shift>ENVESTNET
Screenshot: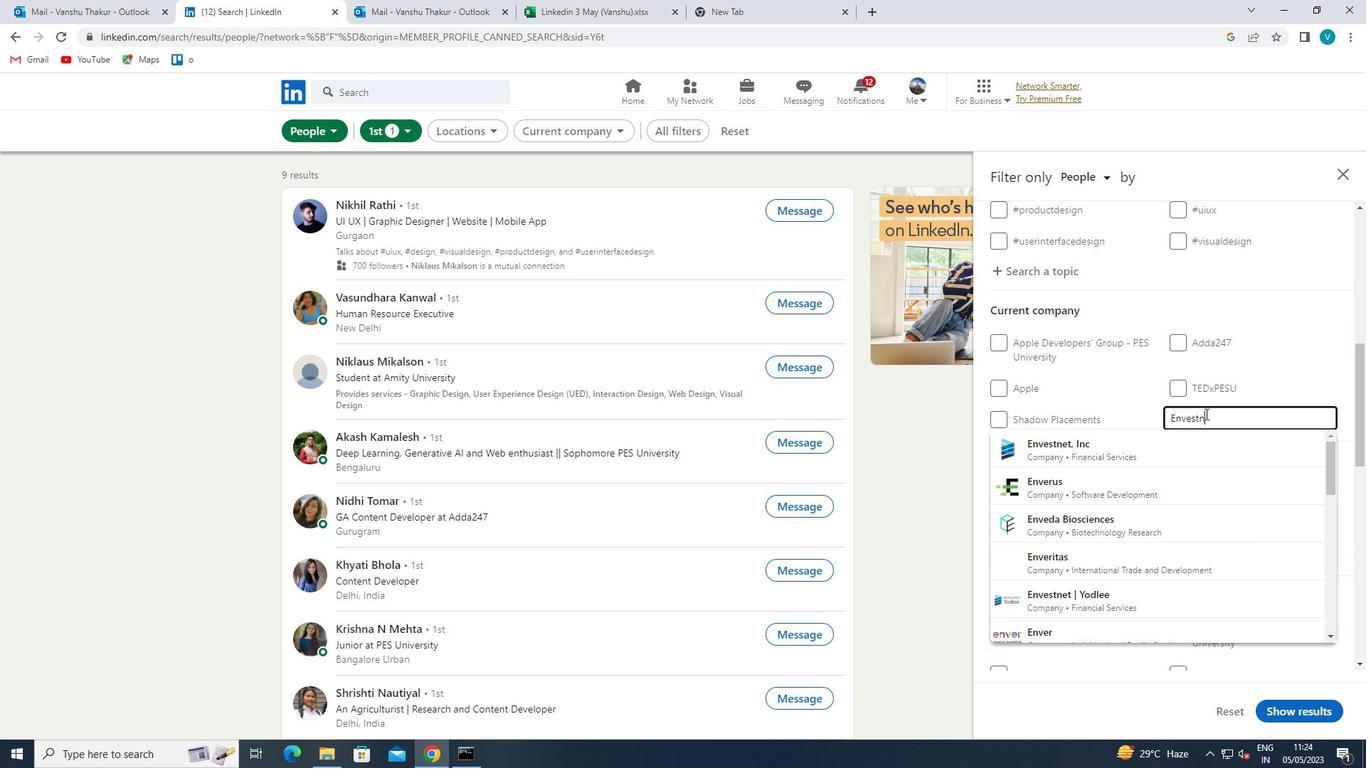
Action: Mouse moved to (1158, 516)
Screenshot: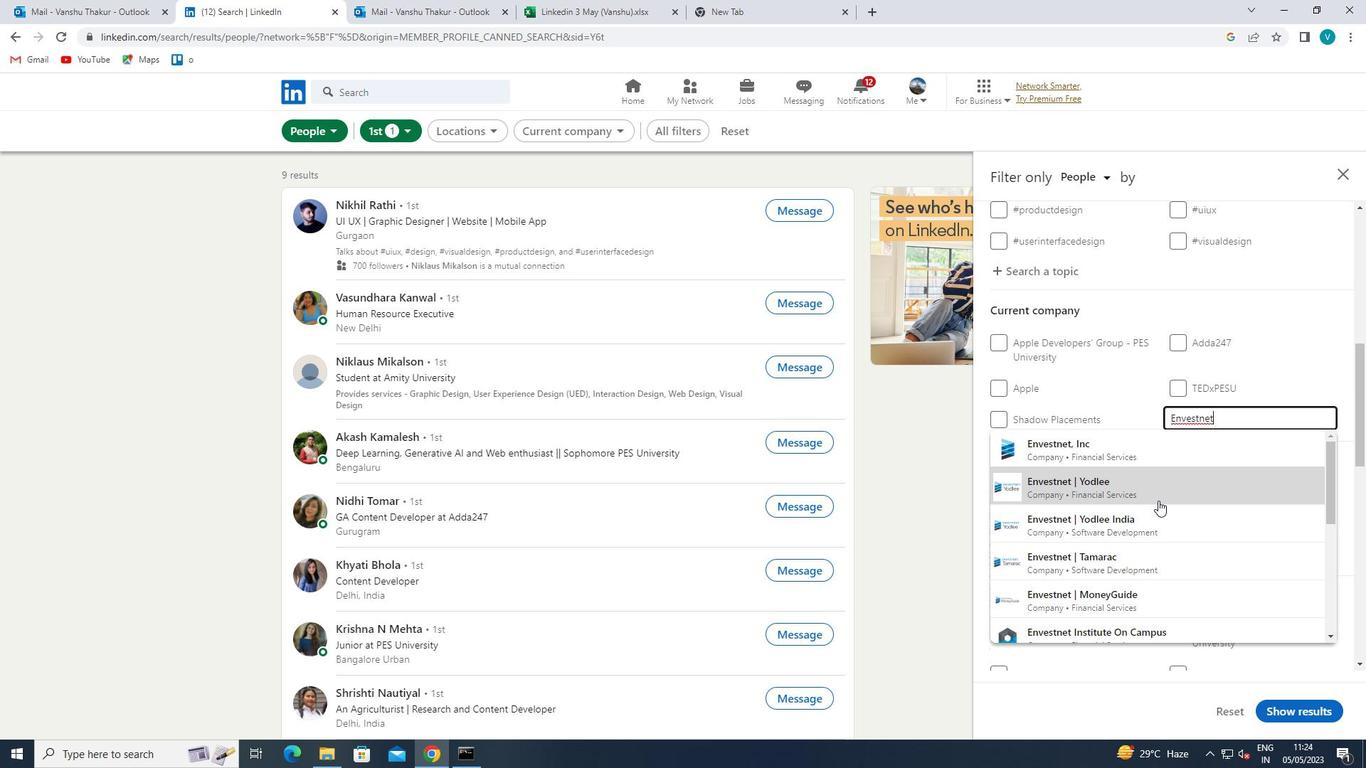 
Action: Mouse pressed left at (1158, 516)
Screenshot: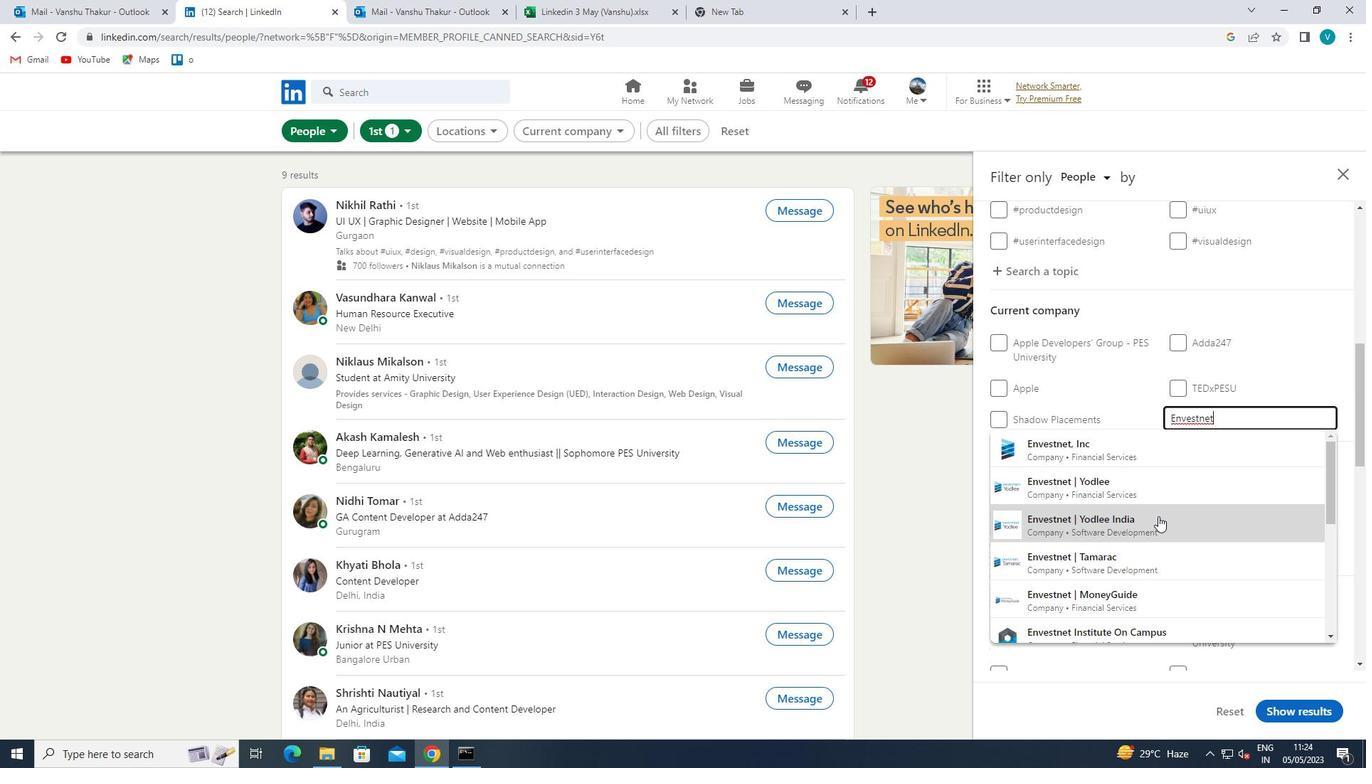 
Action: Mouse scrolled (1158, 515) with delta (0, 0)
Screenshot: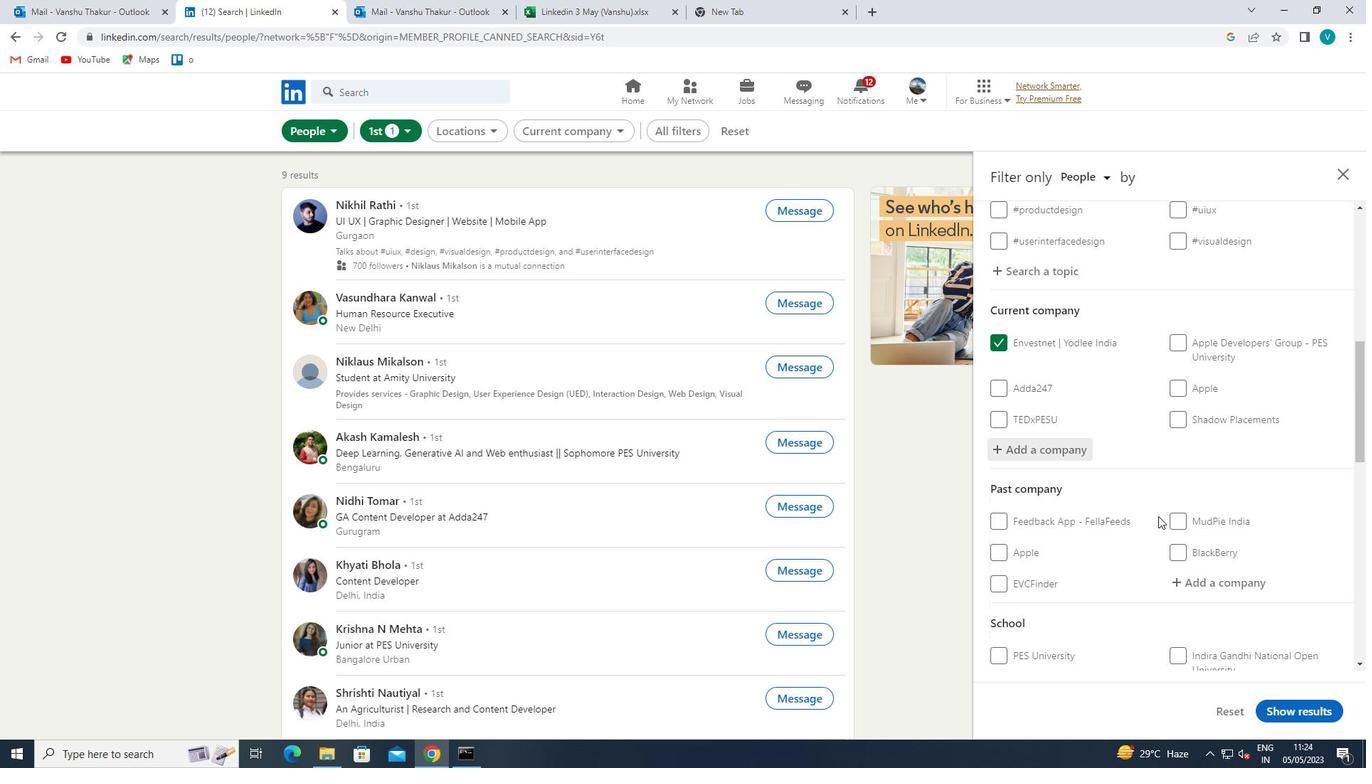 
Action: Mouse scrolled (1158, 515) with delta (0, 0)
Screenshot: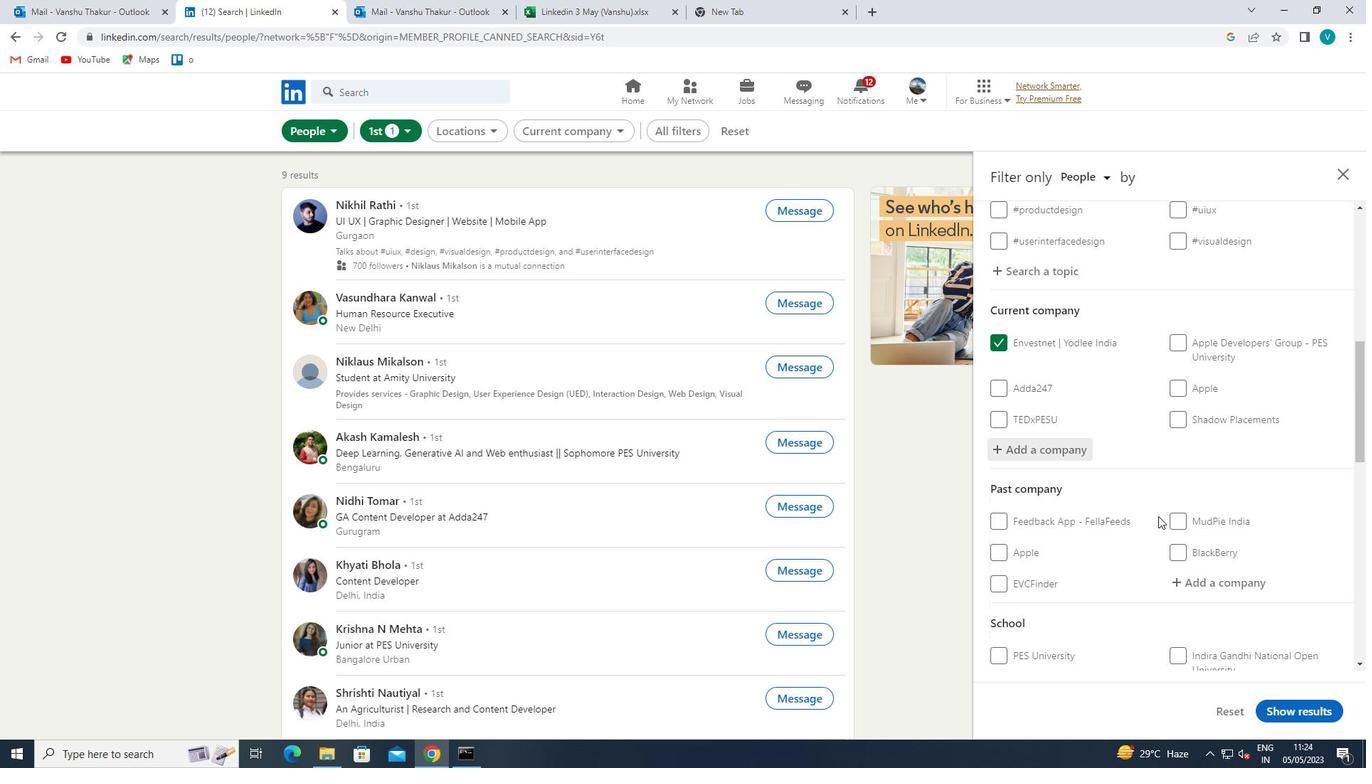 
Action: Mouse scrolled (1158, 515) with delta (0, 0)
Screenshot: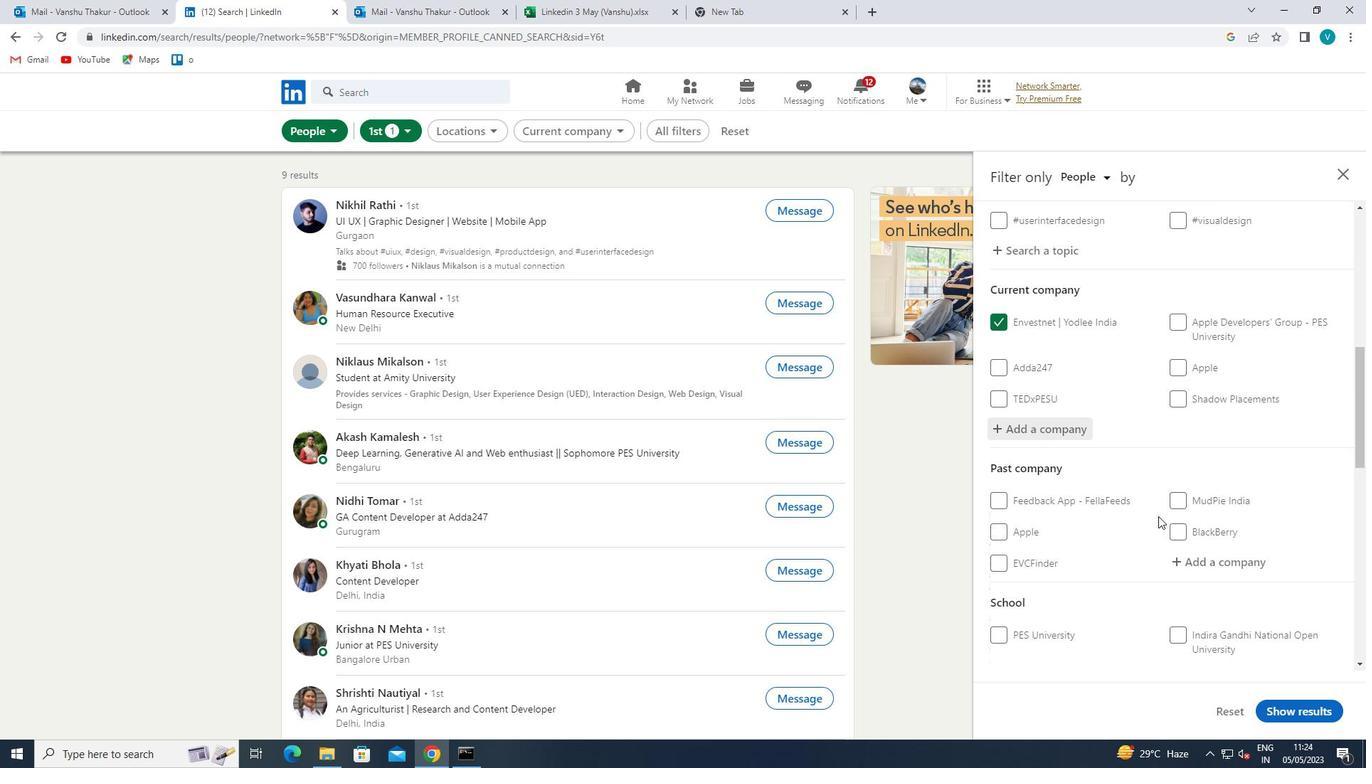 
Action: Mouse moved to (1186, 542)
Screenshot: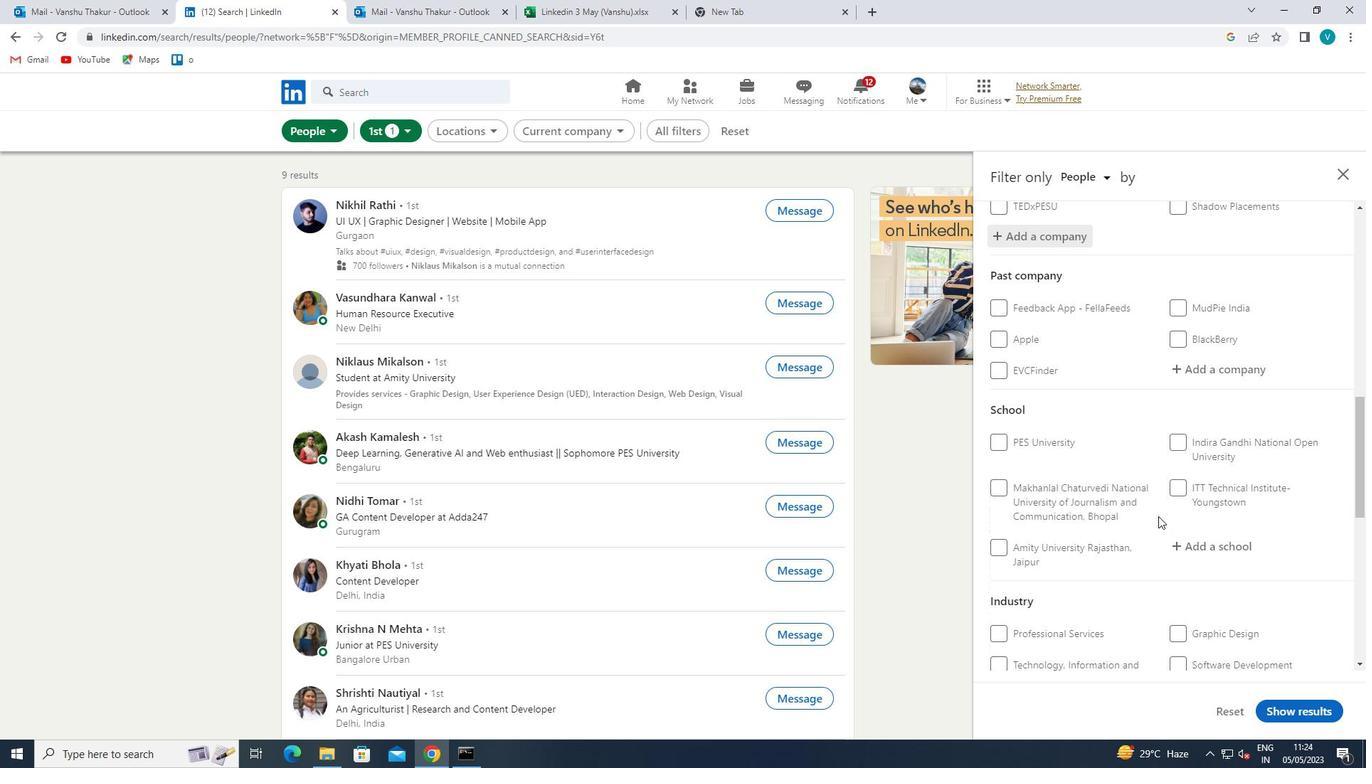
Action: Mouse pressed left at (1186, 542)
Screenshot: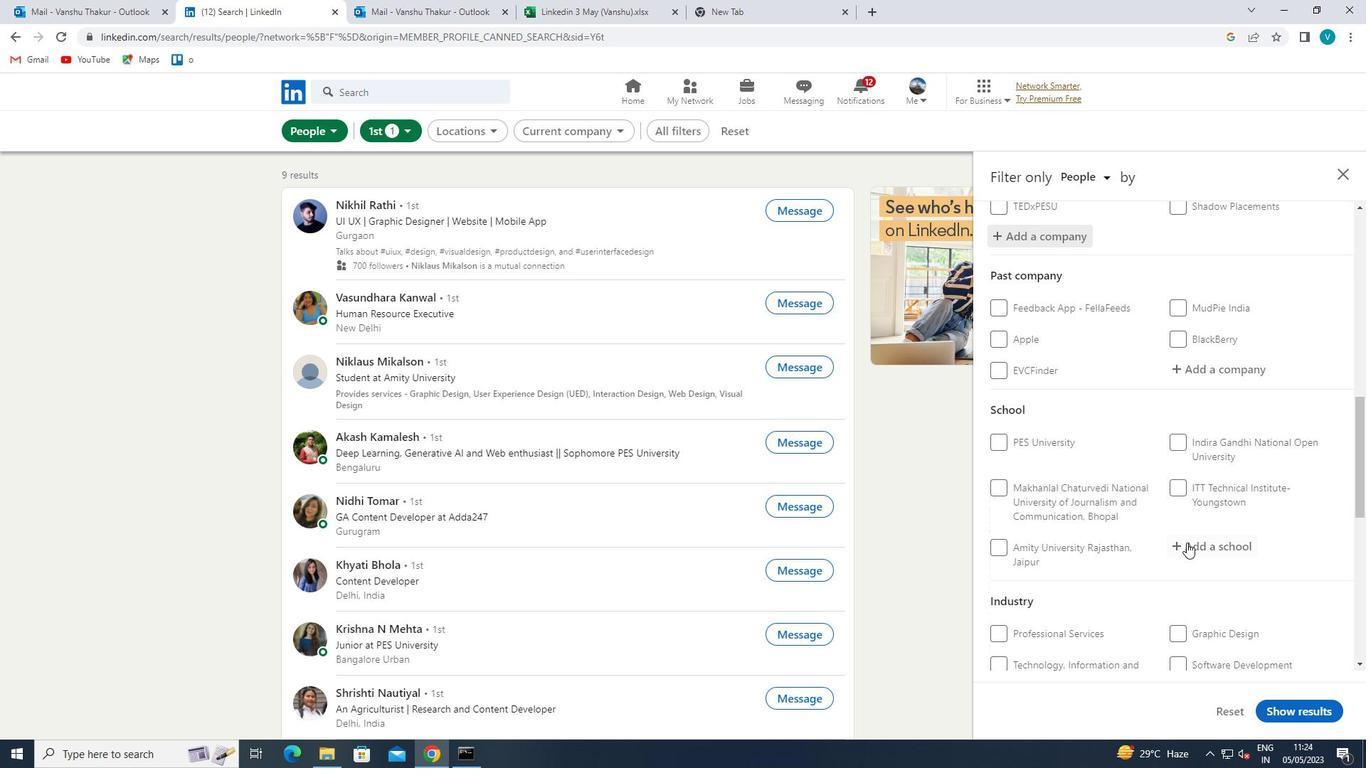 
Action: Mouse moved to (1190, 542)
Screenshot: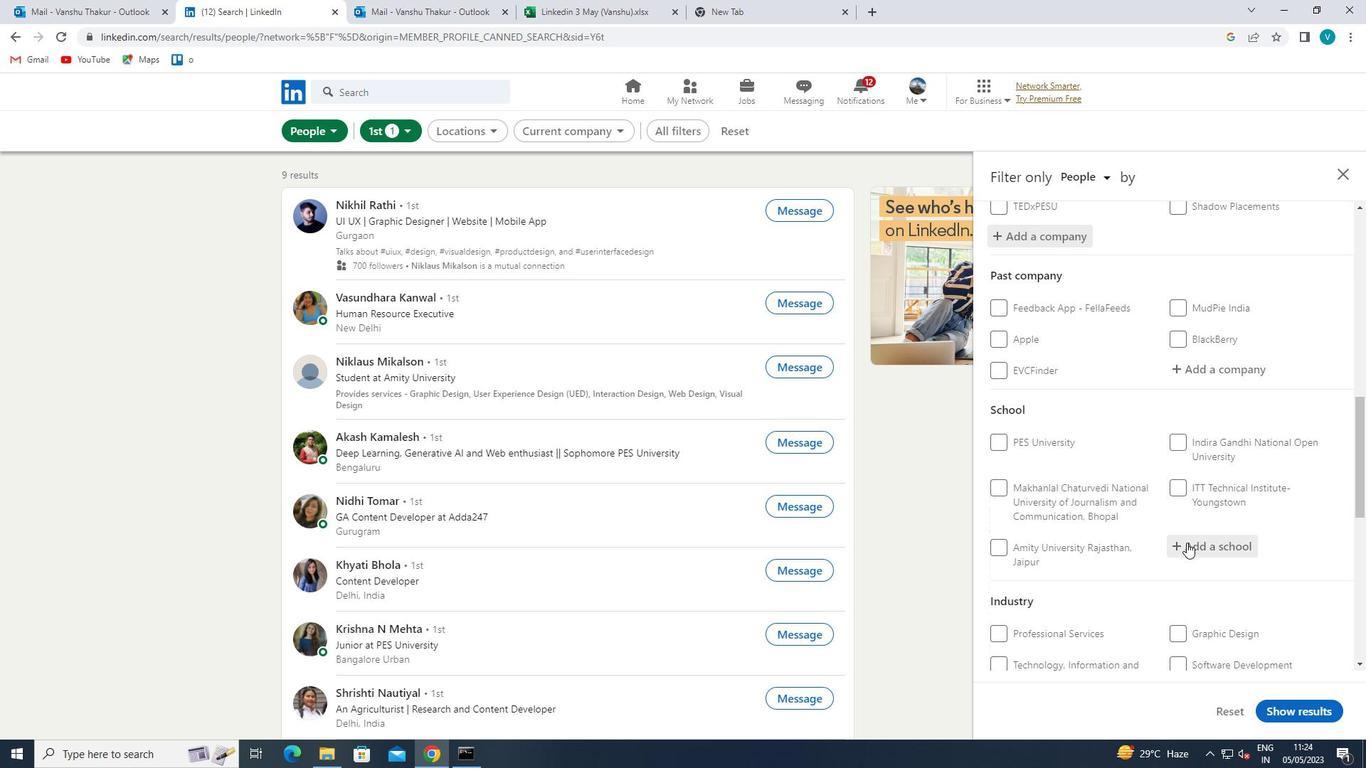 
Action: Key pressed <Key.shift>BAPATLA
Screenshot: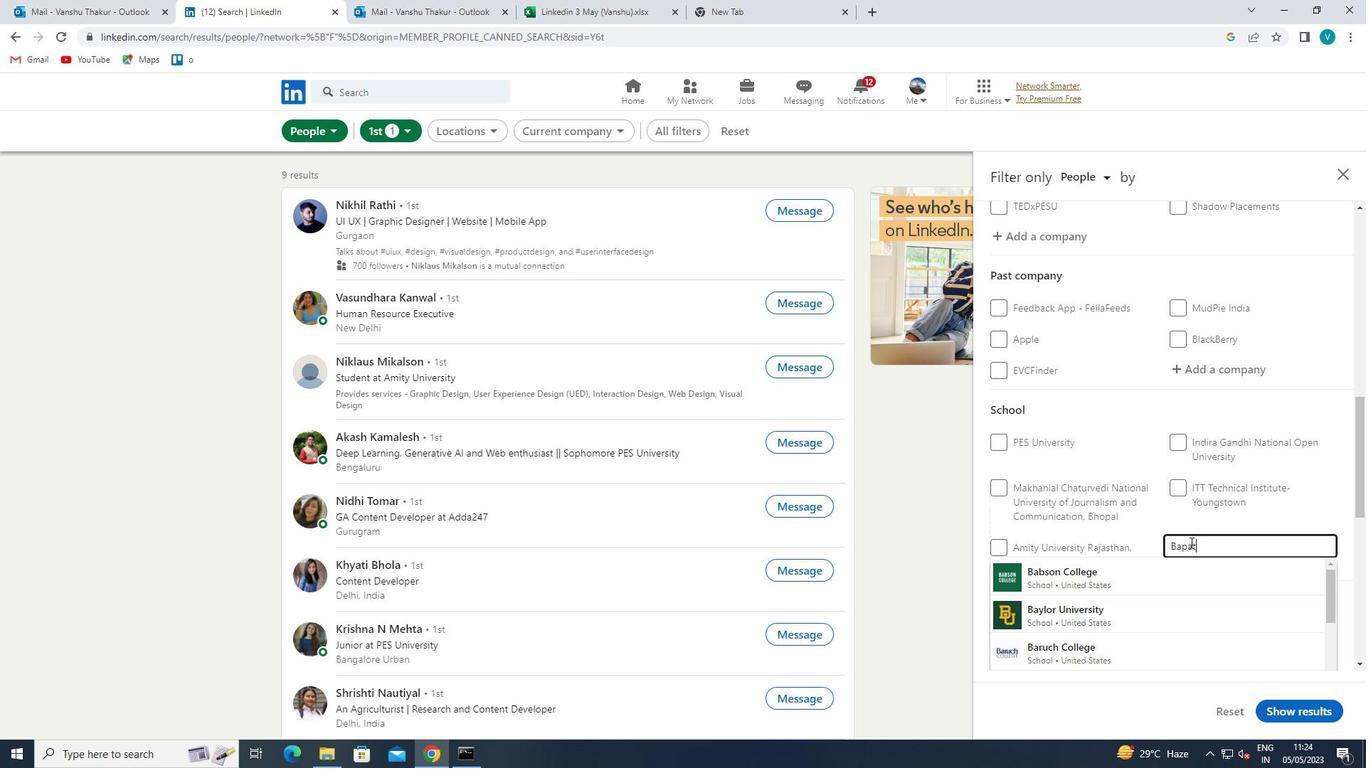
Action: Mouse moved to (1160, 560)
Screenshot: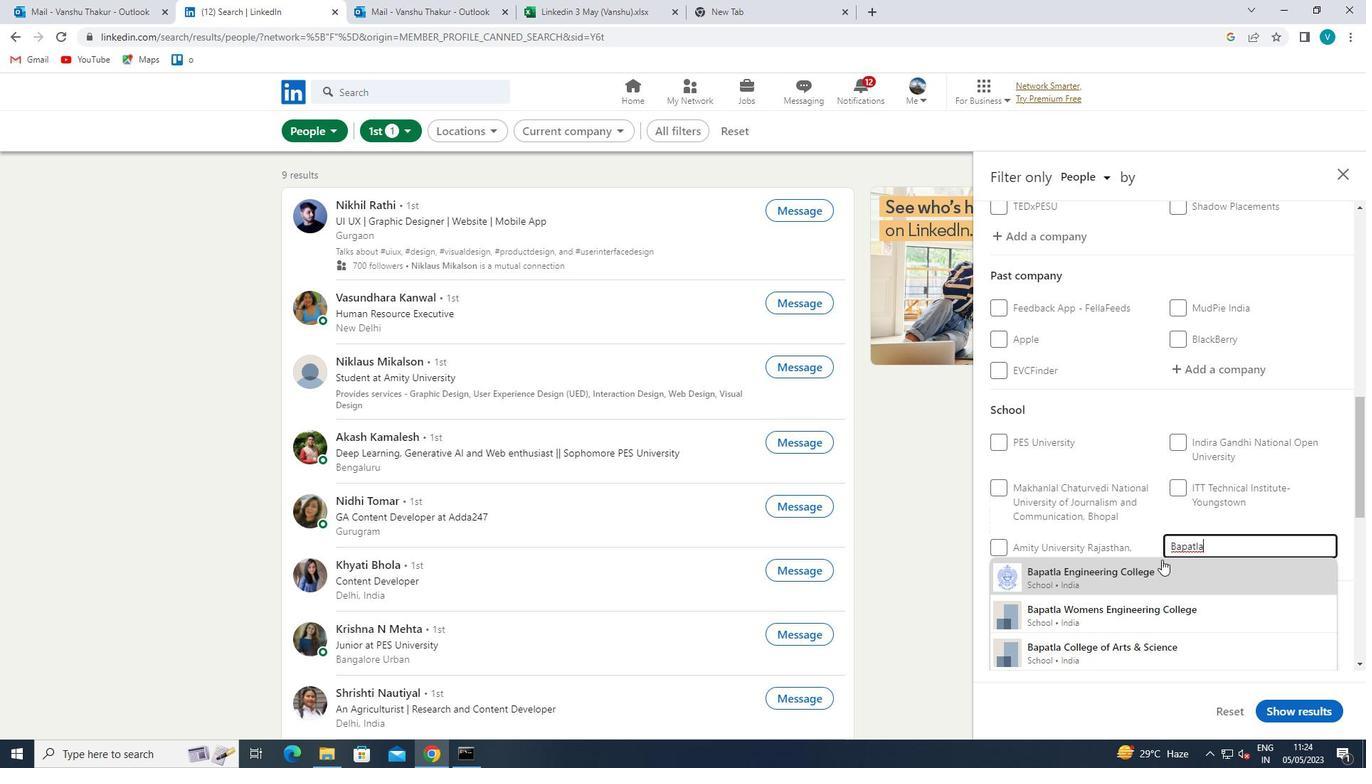 
Action: Mouse pressed left at (1160, 560)
Screenshot: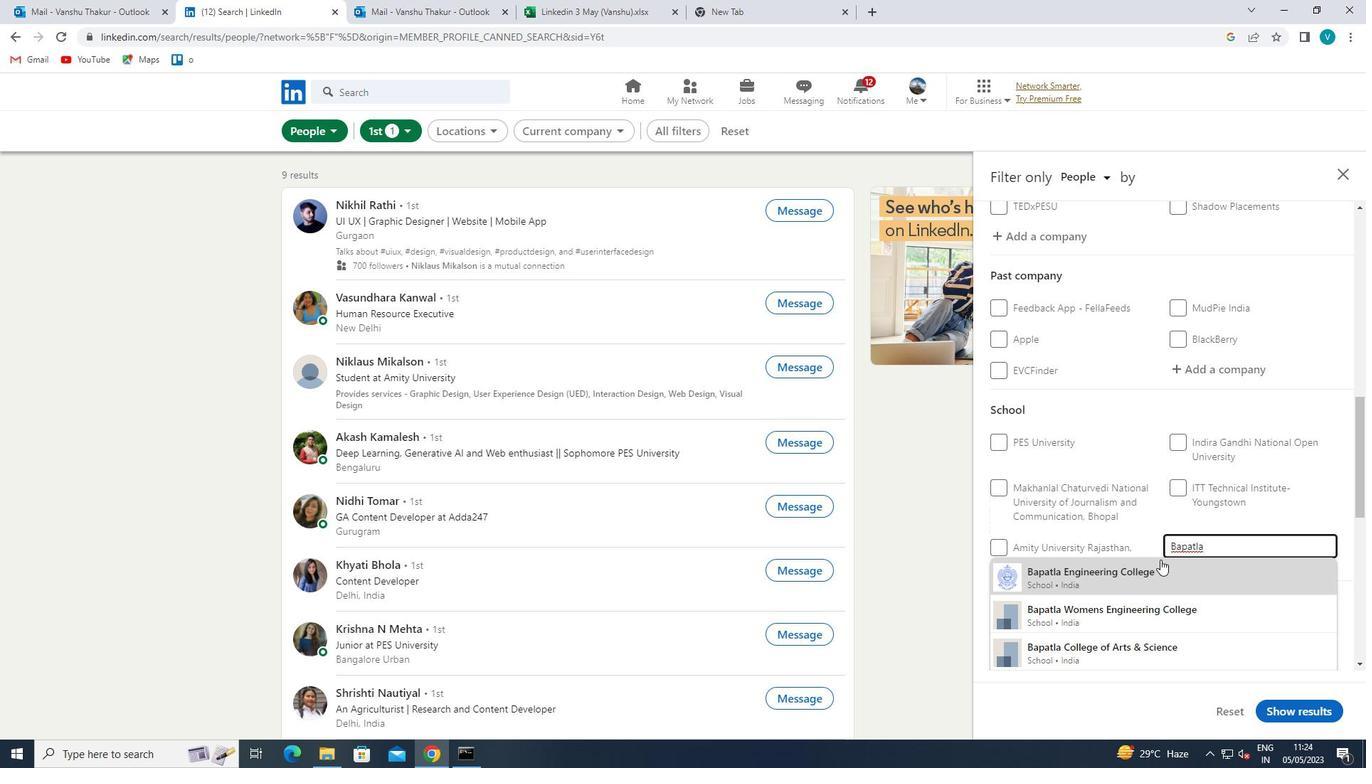 
Action: Mouse moved to (1159, 560)
Screenshot: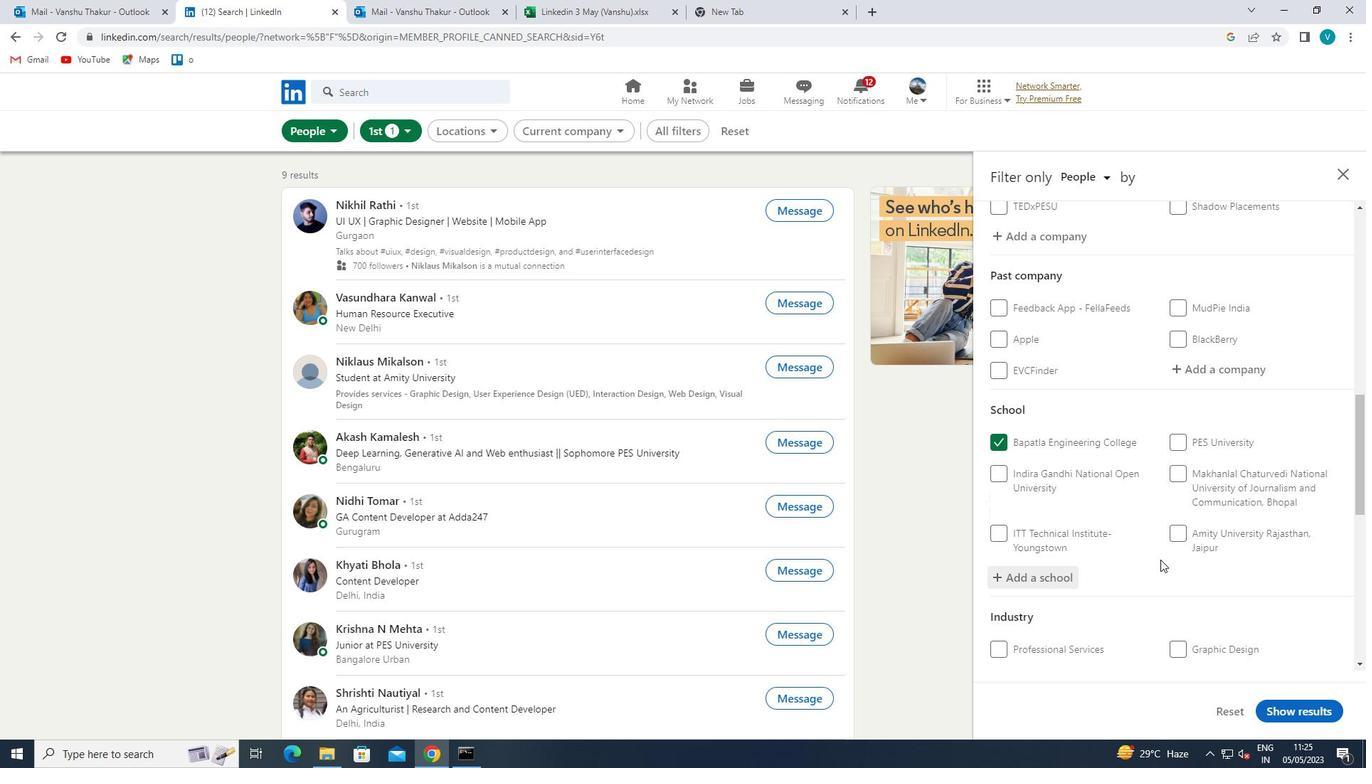 
Action: Mouse scrolled (1159, 560) with delta (0, 0)
Screenshot: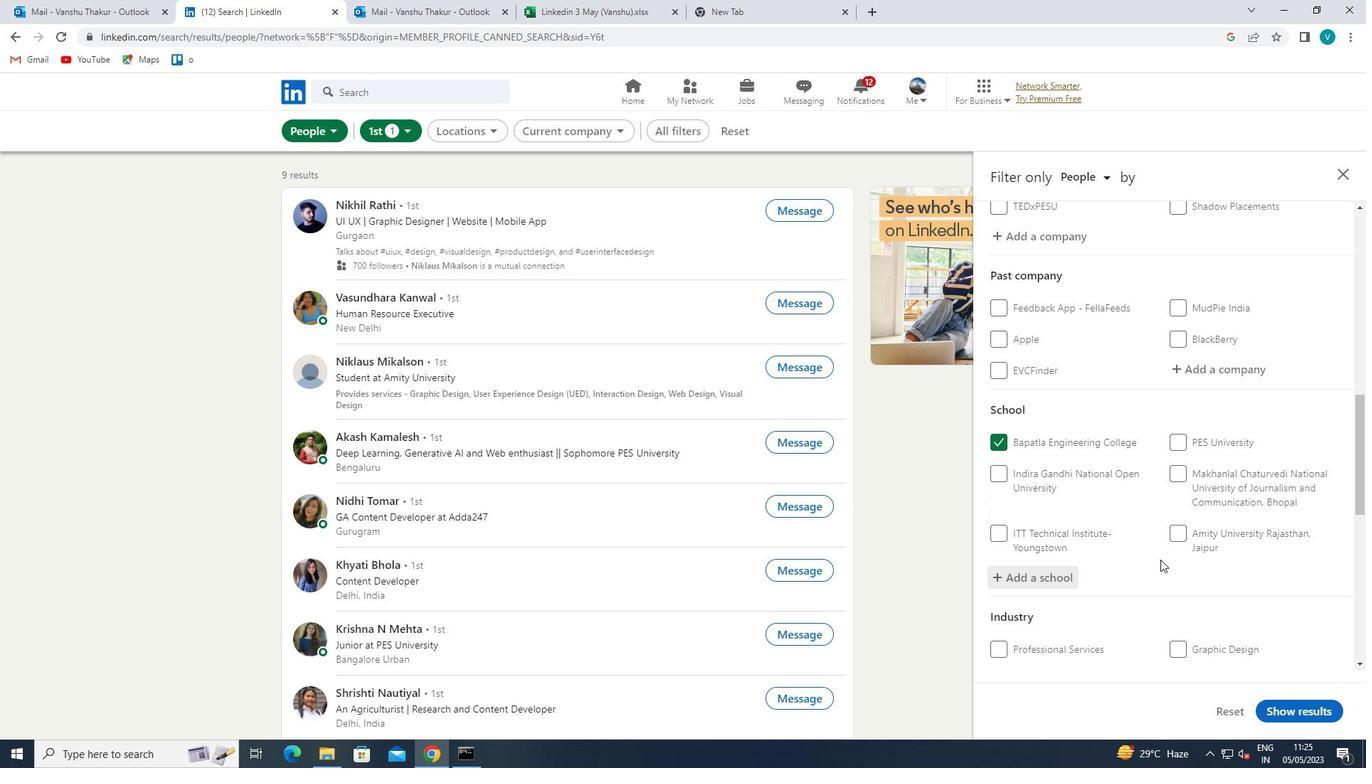
Action: Mouse moved to (1158, 561)
Screenshot: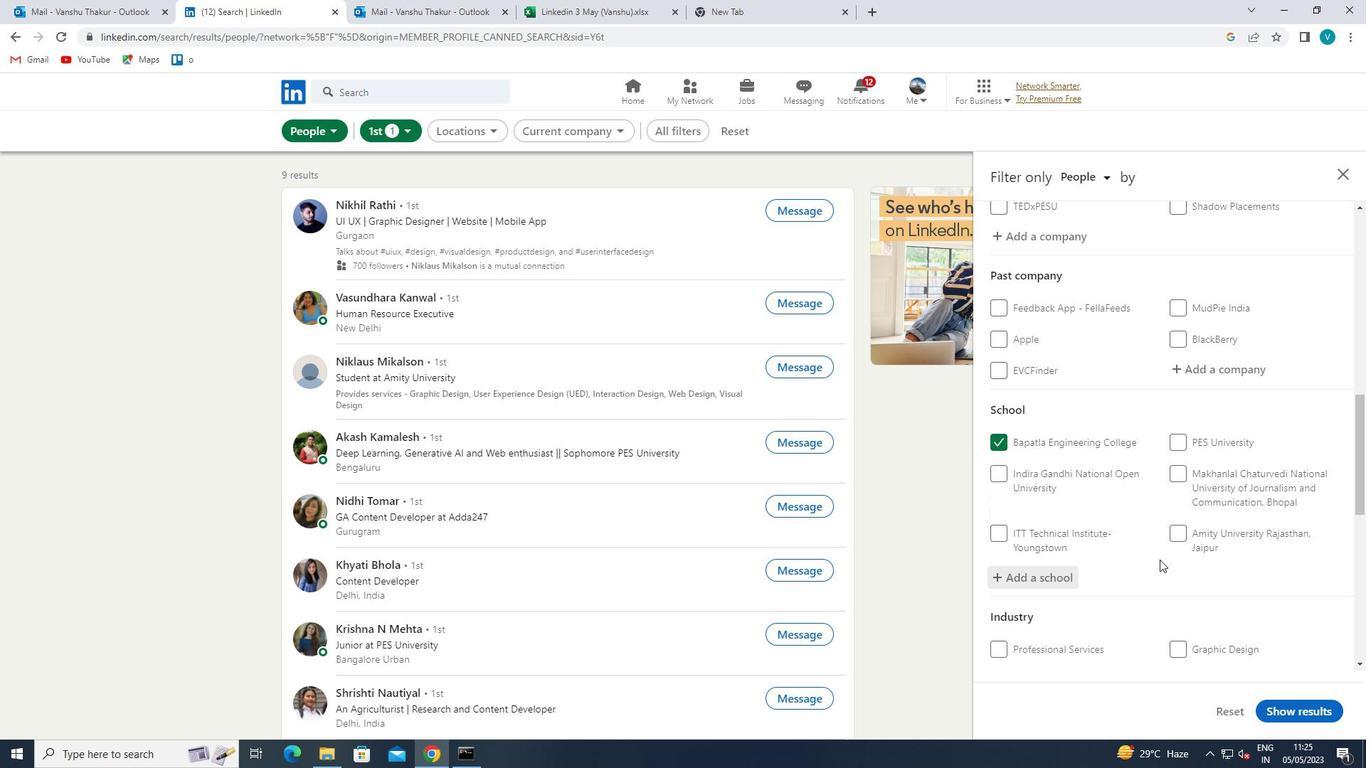 
Action: Mouse scrolled (1158, 560) with delta (0, 0)
Screenshot: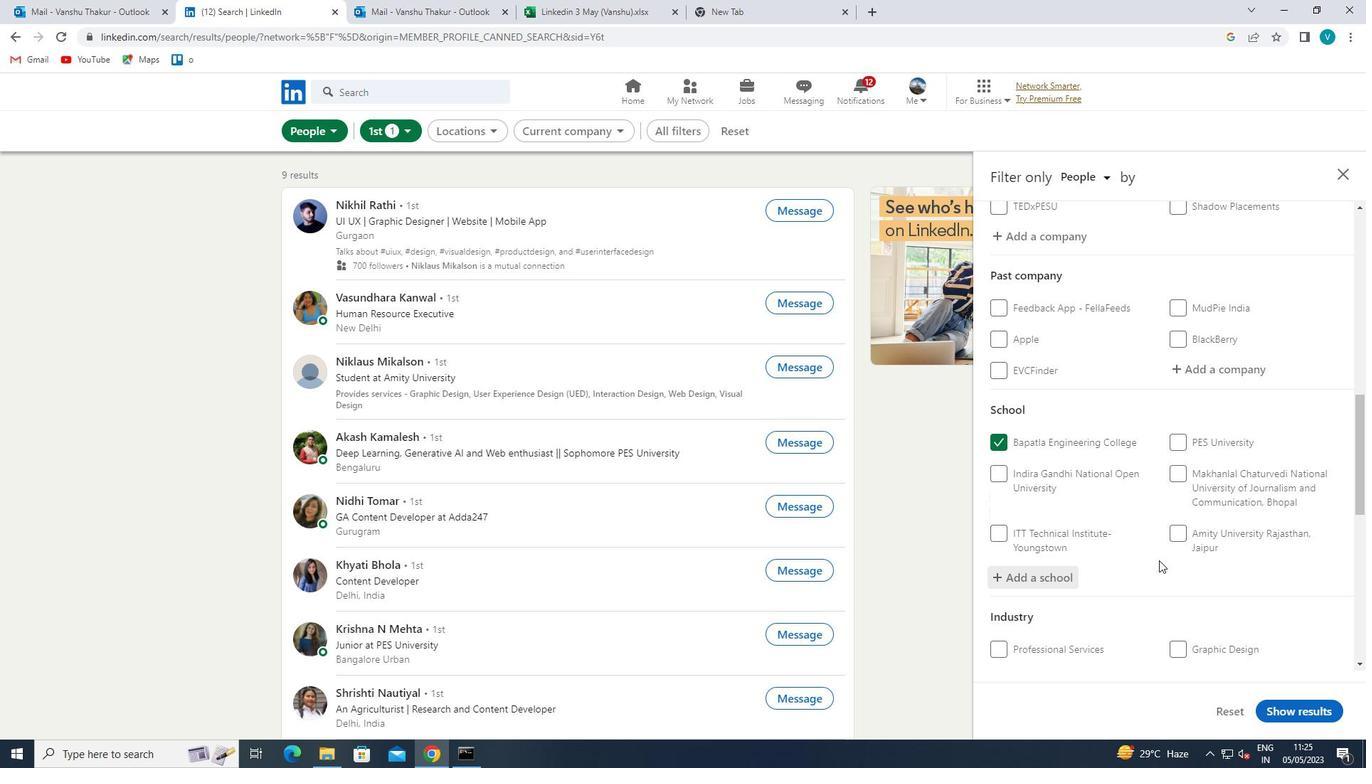 
Action: Mouse scrolled (1158, 560) with delta (0, 0)
Screenshot: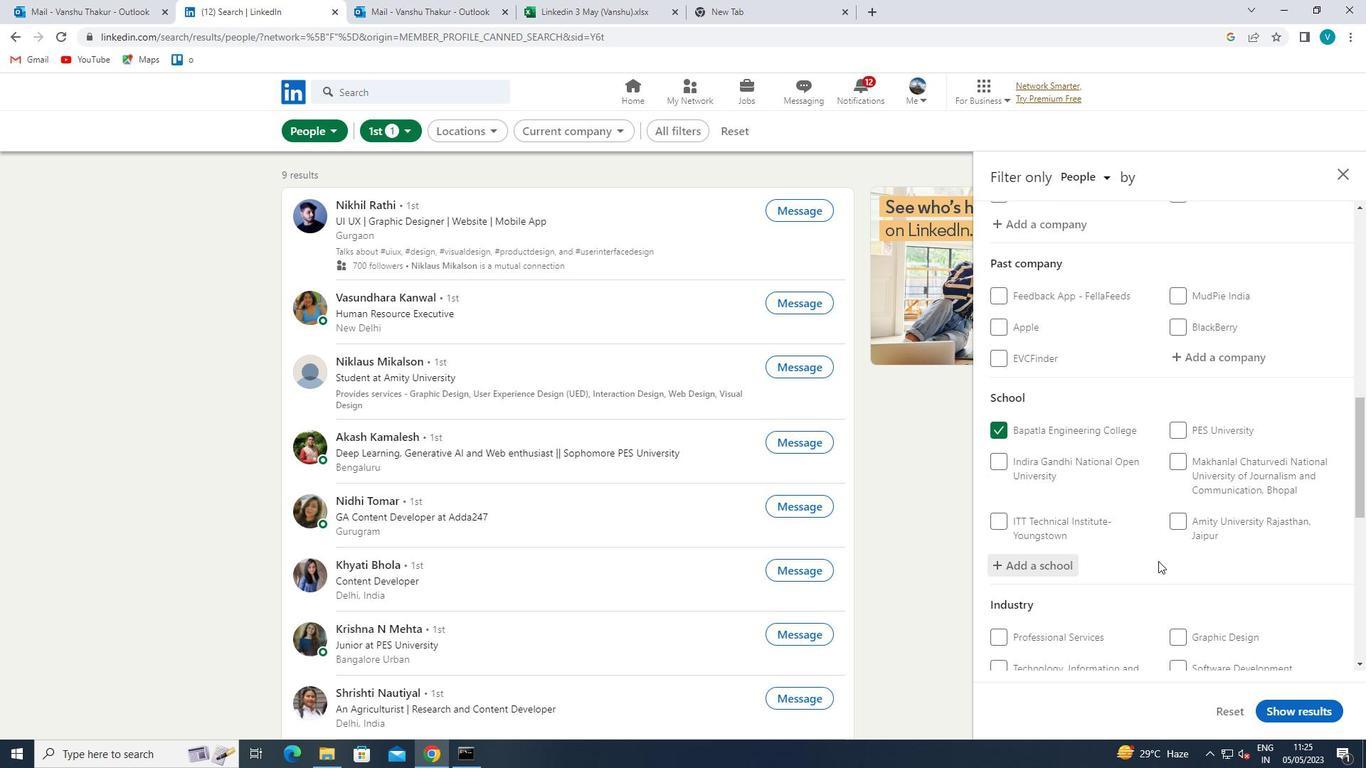 
Action: Mouse moved to (1206, 512)
Screenshot: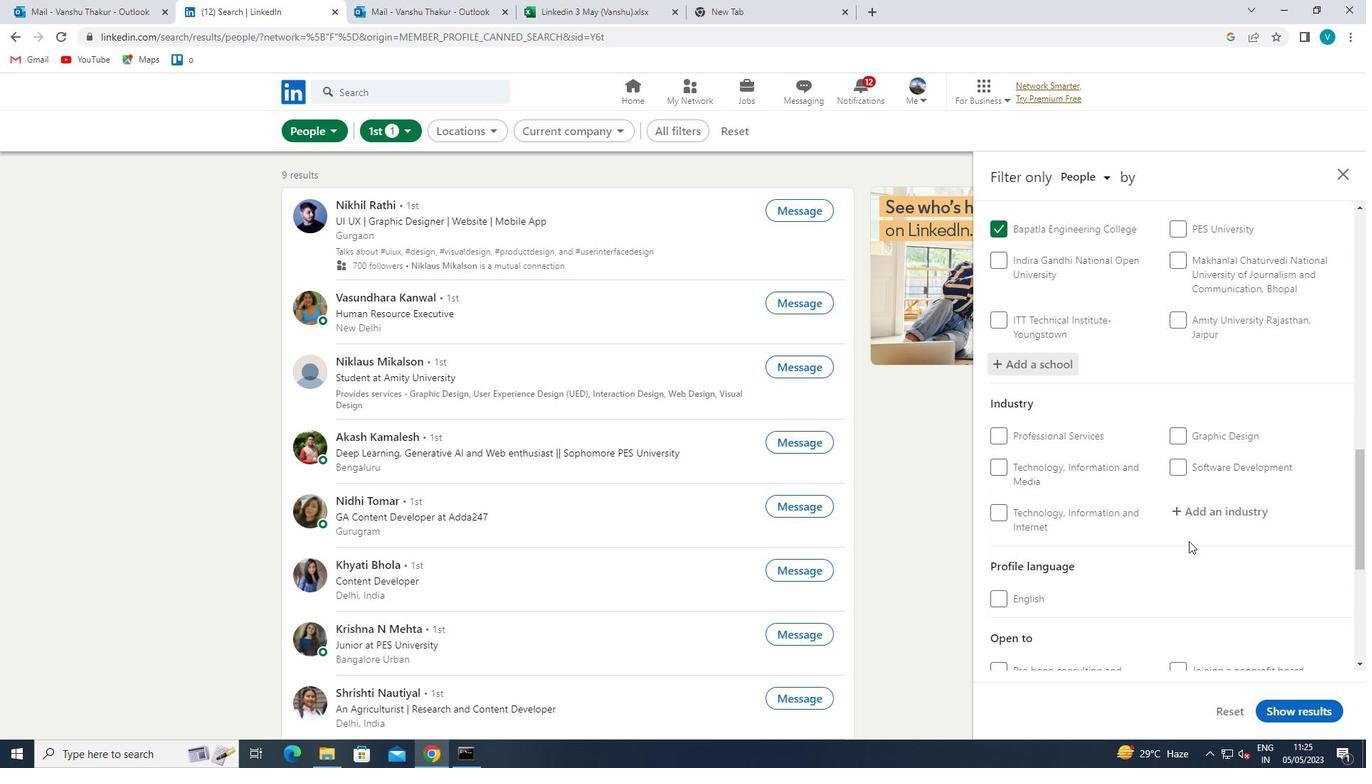 
Action: Mouse pressed left at (1206, 512)
Screenshot: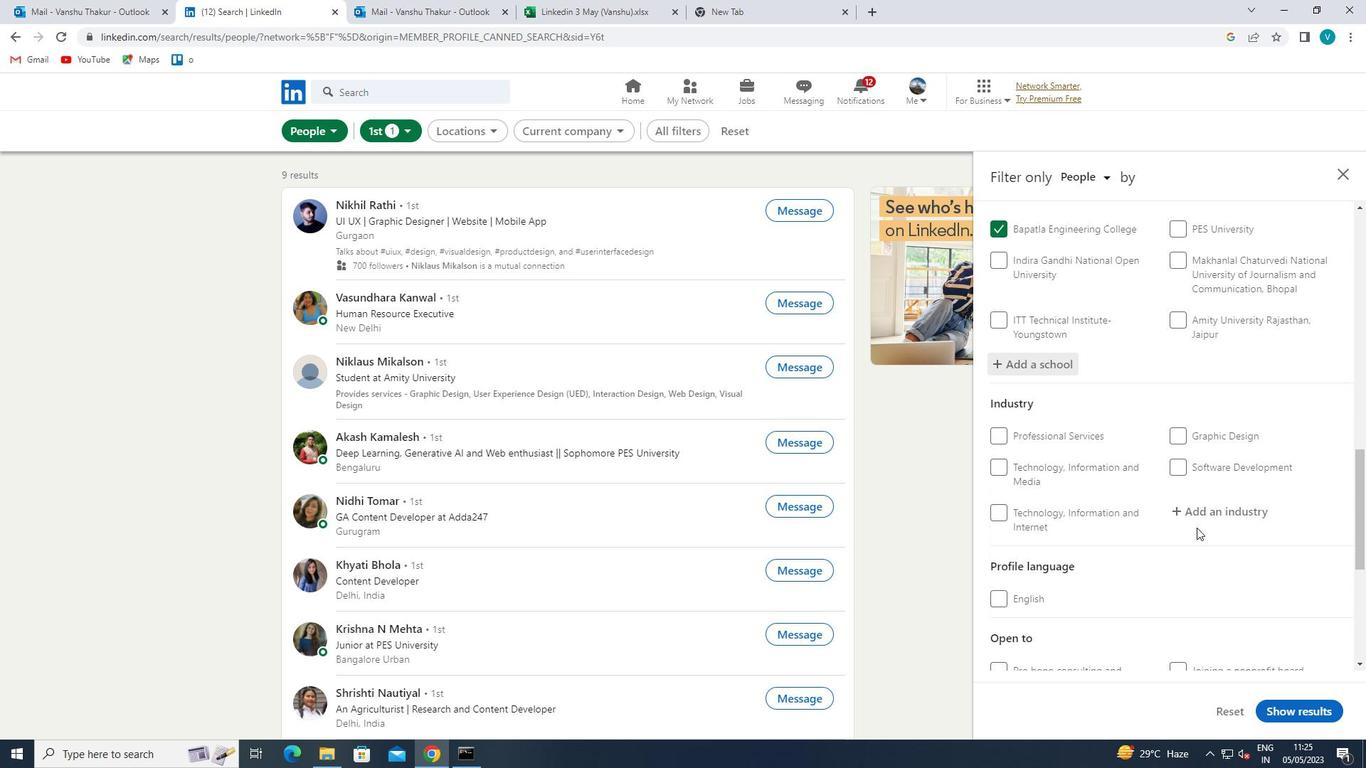 
Action: Key pressed <Key.shift>VETERINA
Screenshot: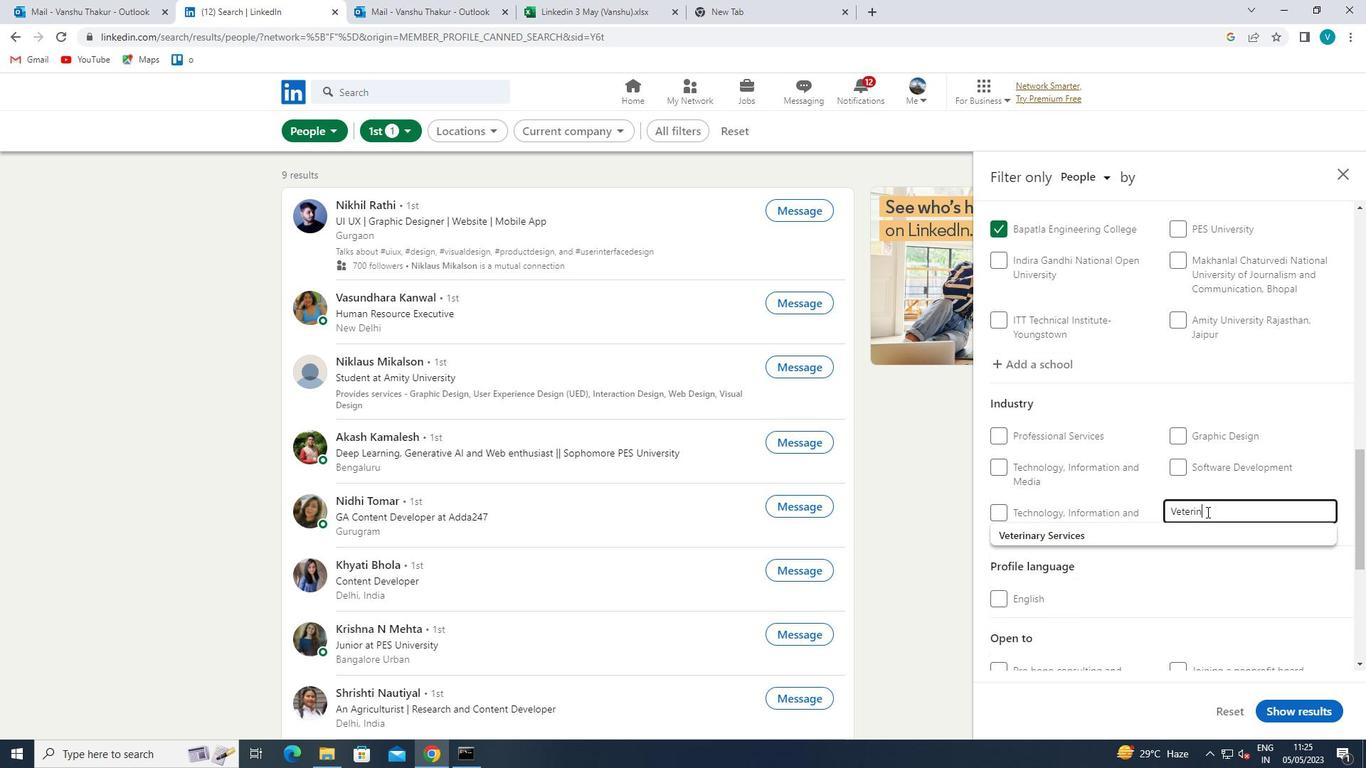
Action: Mouse moved to (1184, 525)
Screenshot: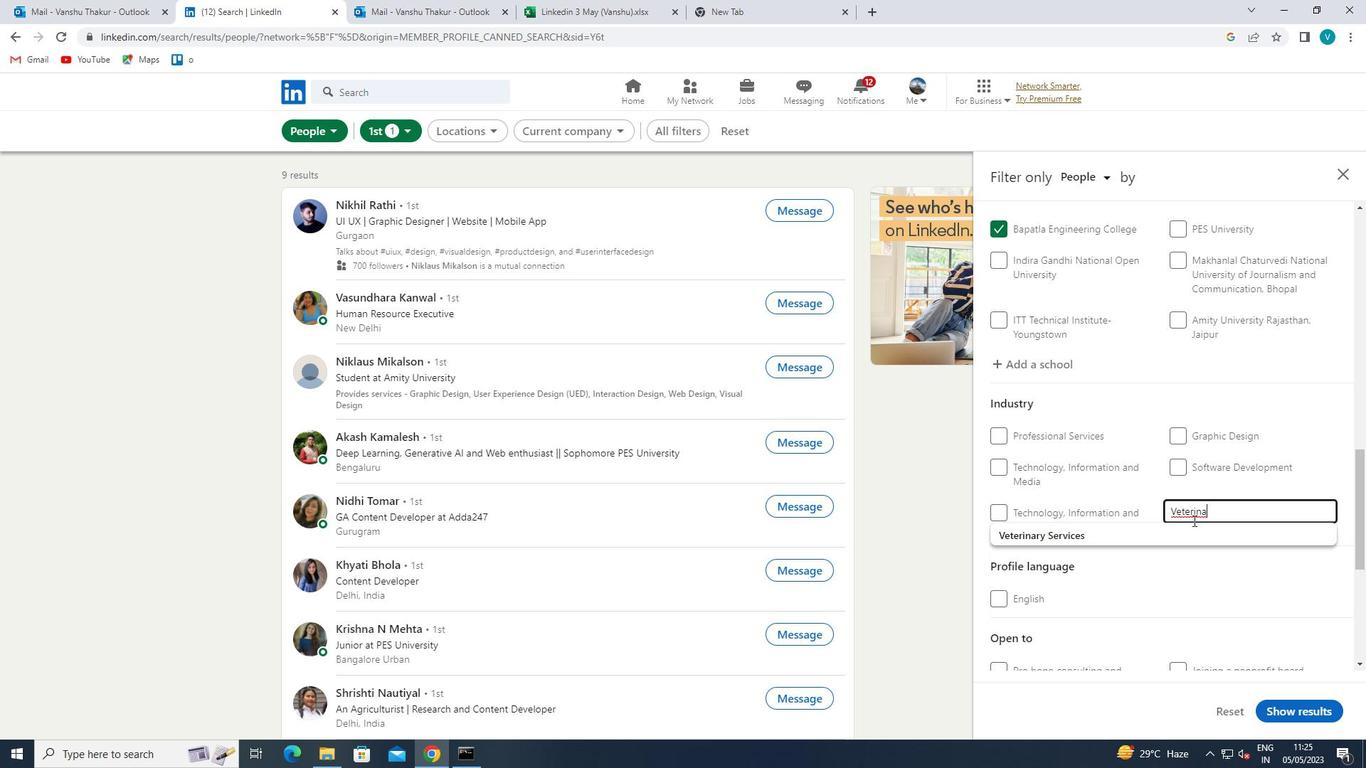 
Action: Mouse pressed left at (1184, 525)
Screenshot: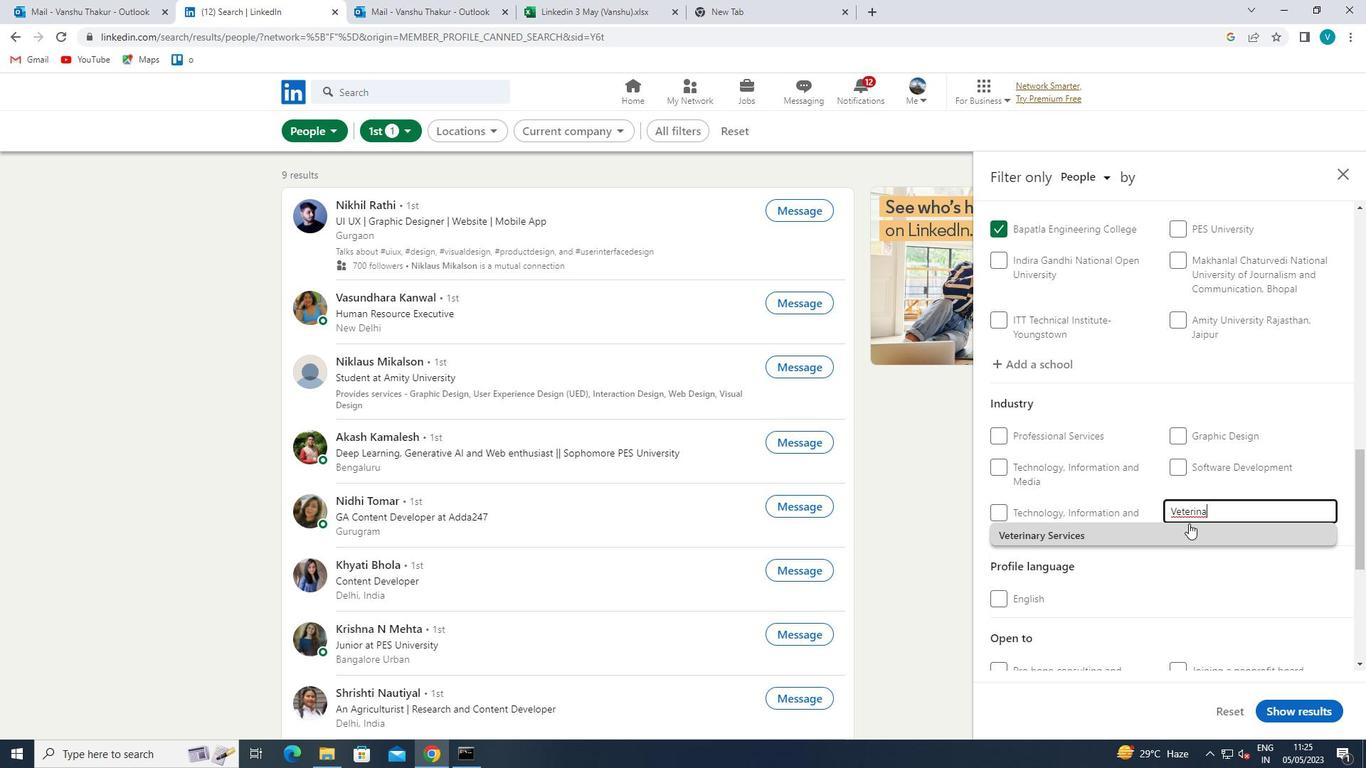 
Action: Mouse scrolled (1184, 525) with delta (0, 0)
Screenshot: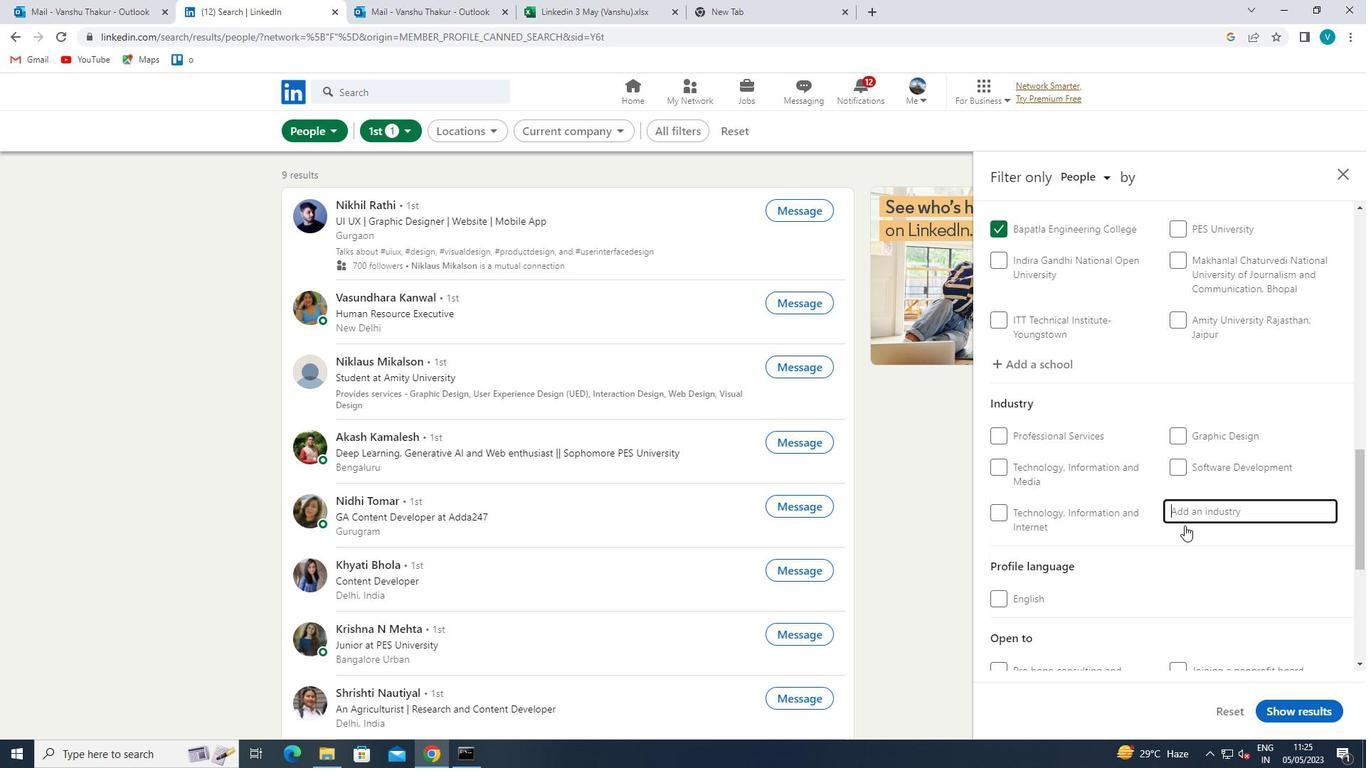 
Action: Mouse scrolled (1184, 525) with delta (0, 0)
Screenshot: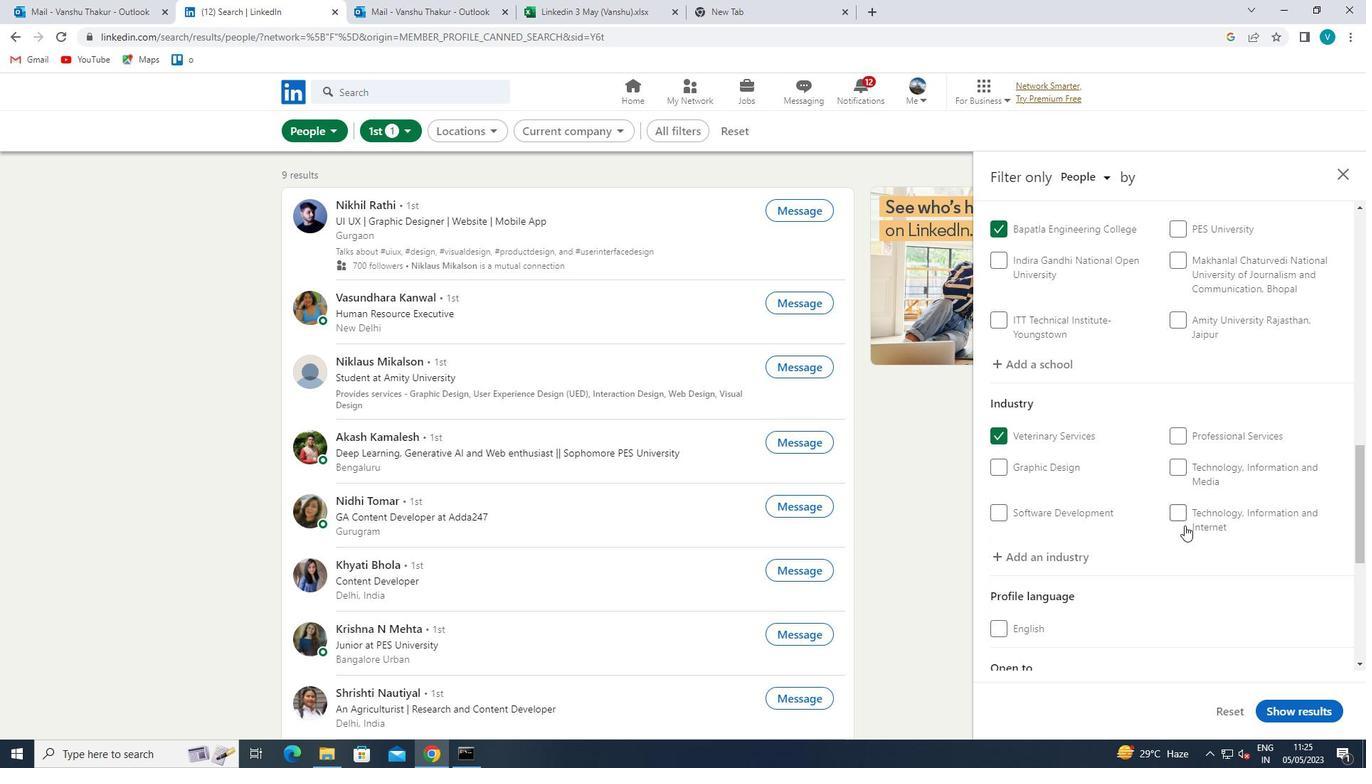 
Action: Mouse scrolled (1184, 525) with delta (0, 0)
Screenshot: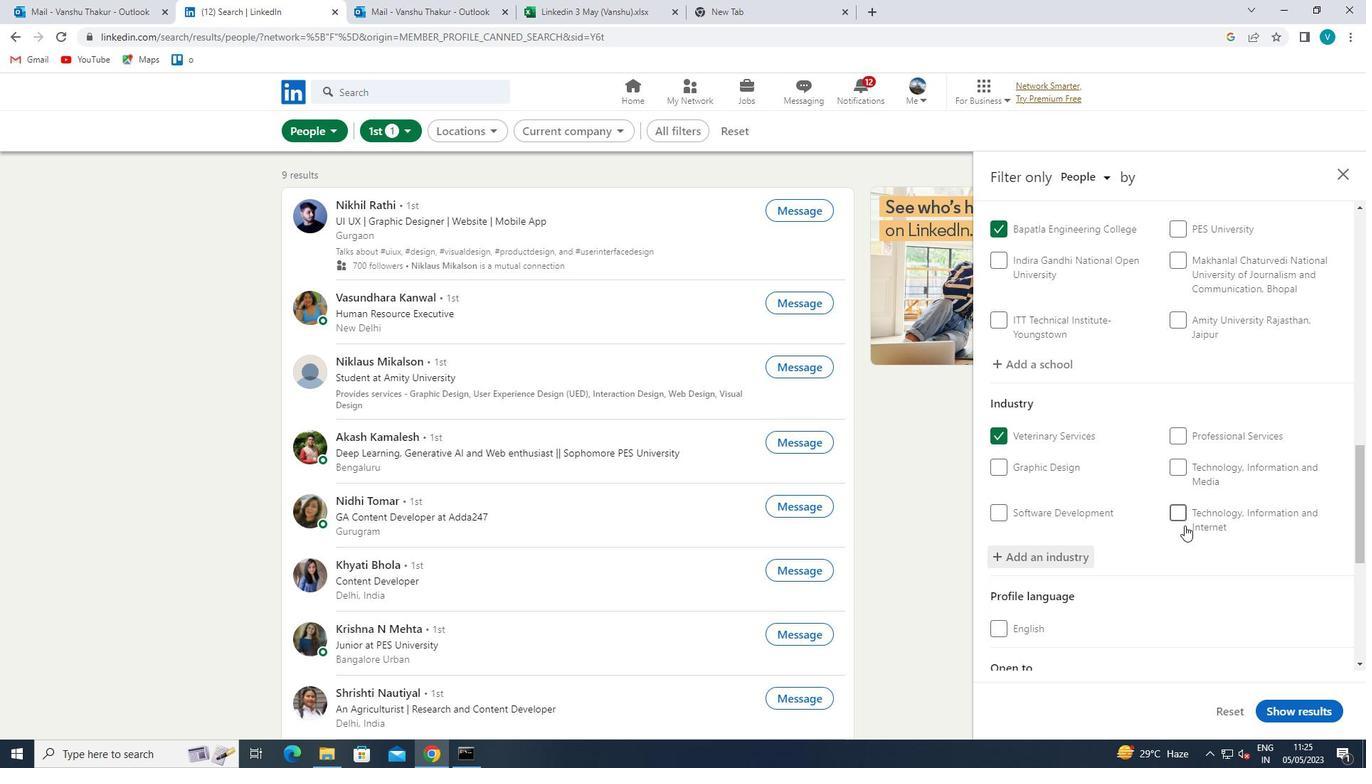 
Action: Mouse scrolled (1184, 525) with delta (0, 0)
Screenshot: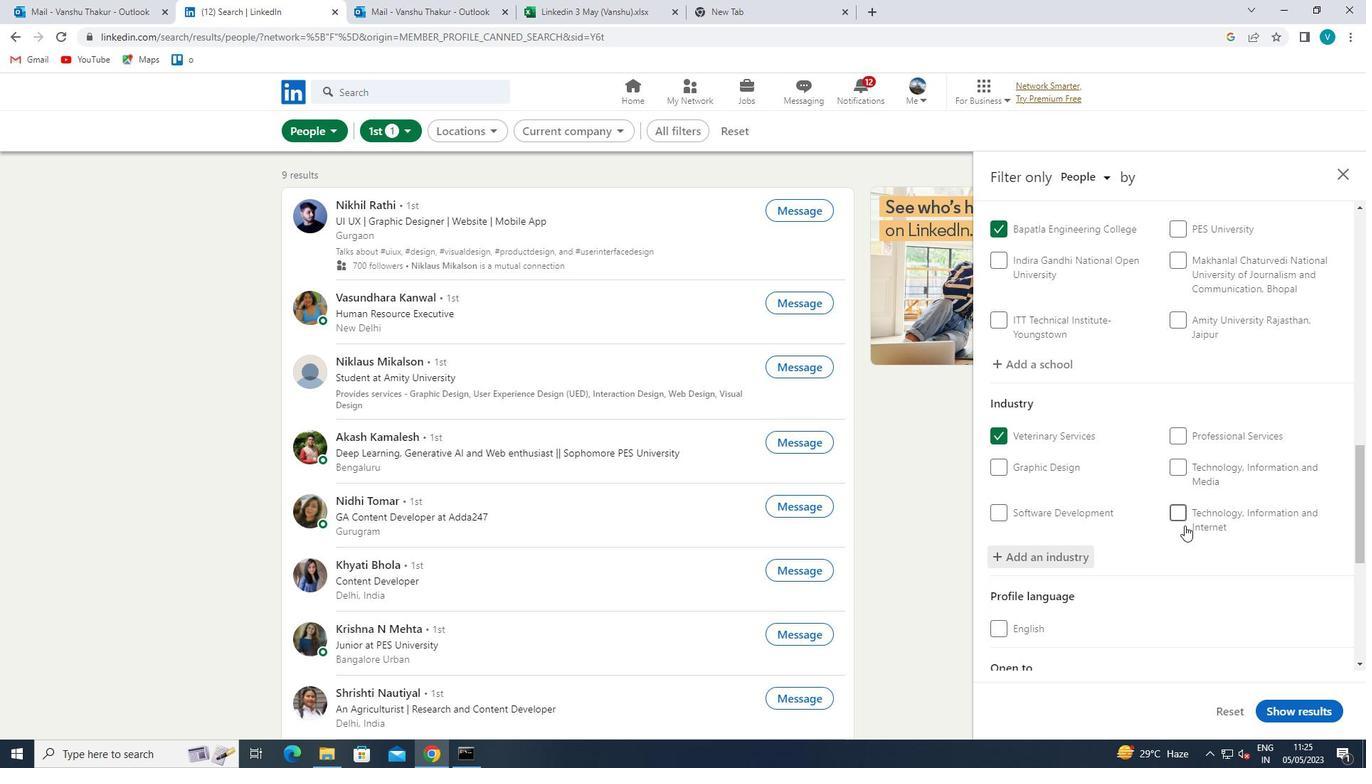 
Action: Mouse moved to (1189, 557)
Screenshot: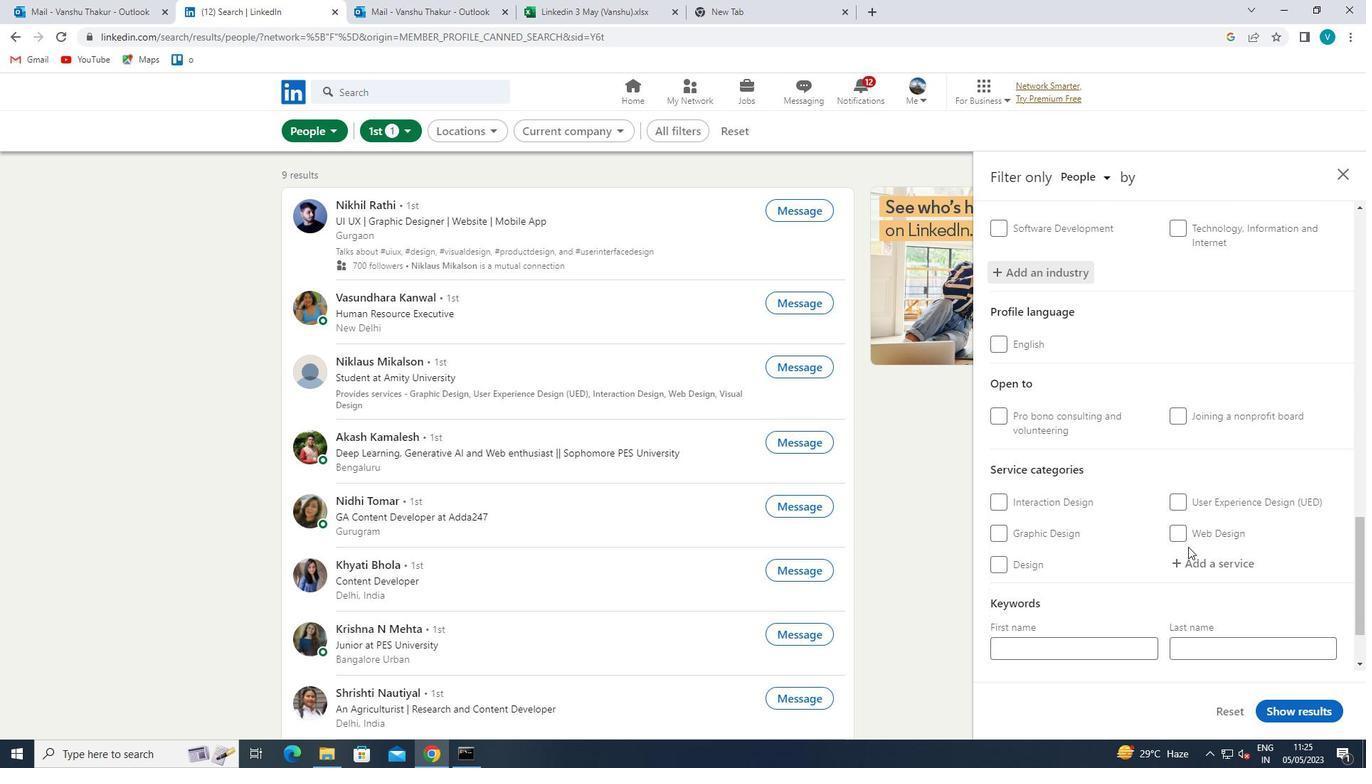 
Action: Mouse pressed left at (1189, 557)
Screenshot: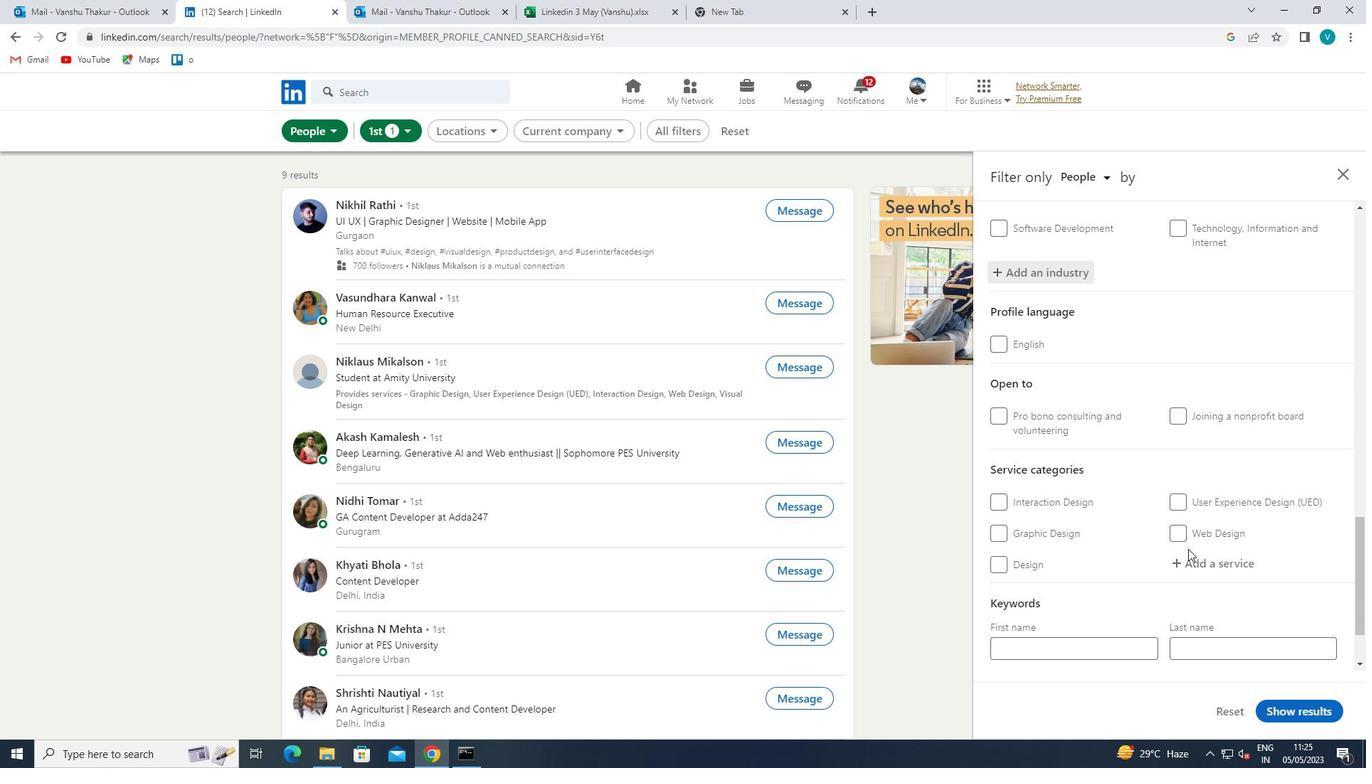 
Action: Mouse moved to (1191, 558)
Screenshot: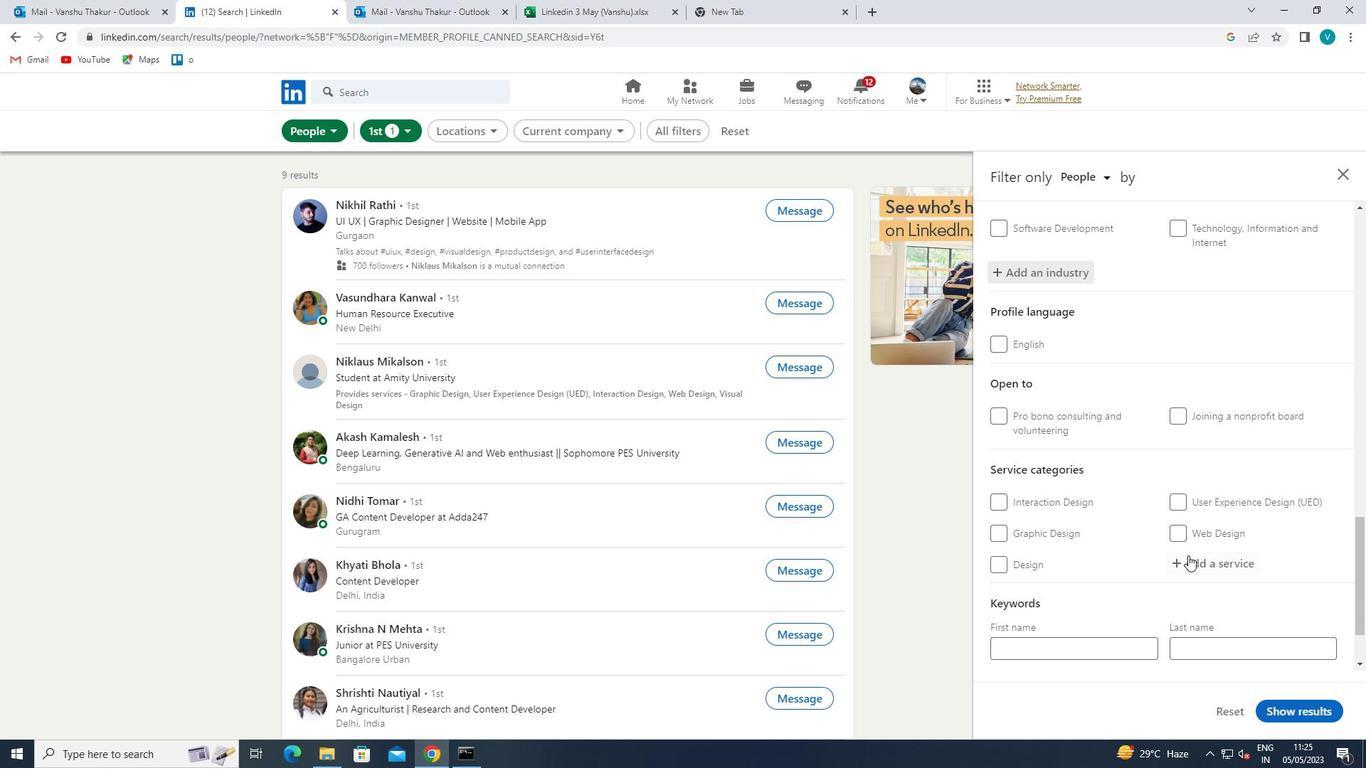 
Action: Key pressed <Key.shift>DUI<Key.space><Key.shift><Key.shift><Key.shift><Key.shift><Key.shift><Key.shift><Key.shift><Key.shift><Key.shift><Key.shift><Key.shift><Key.shift><Key.shift><Key.shift><Key.shift><Key.shift><Key.shift><Key.shift><Key.shift>
Screenshot: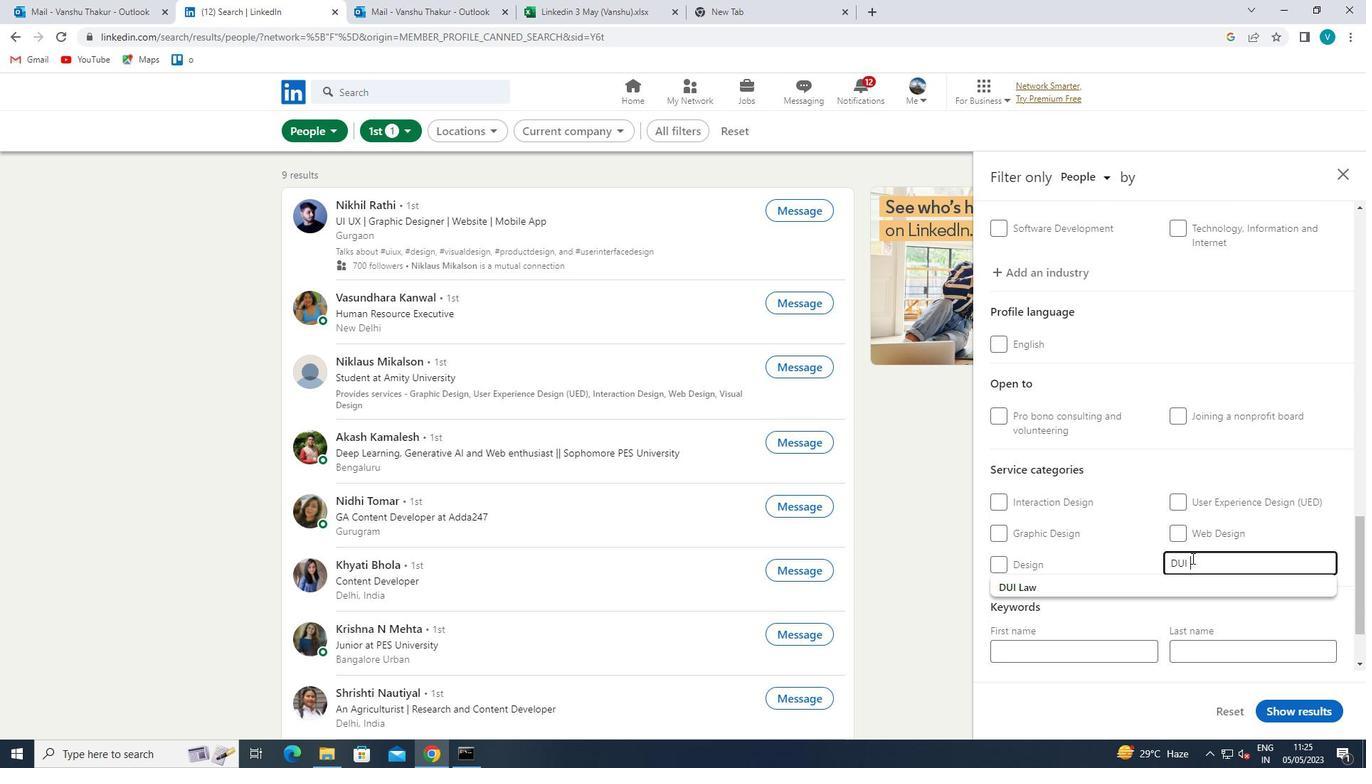 
Action: Mouse moved to (1172, 580)
Screenshot: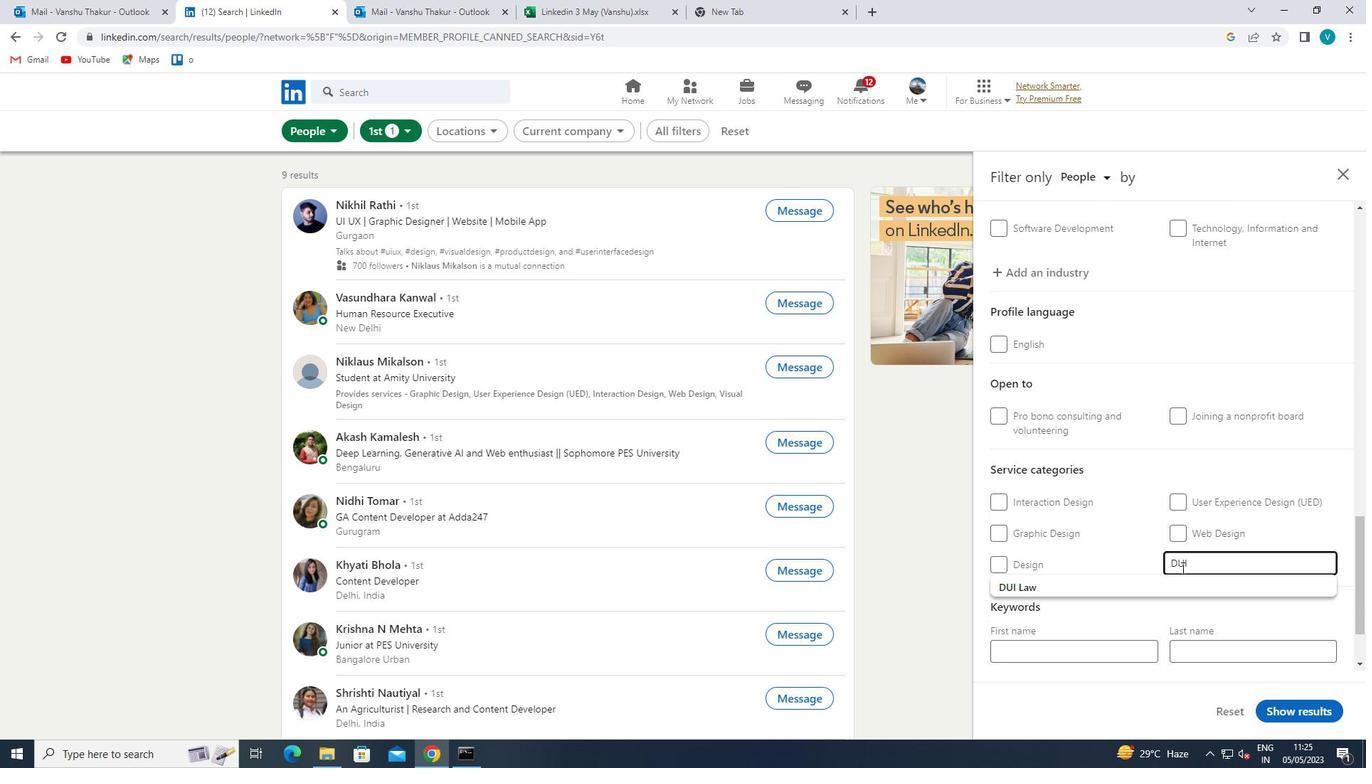 
Action: Mouse pressed left at (1172, 580)
Screenshot: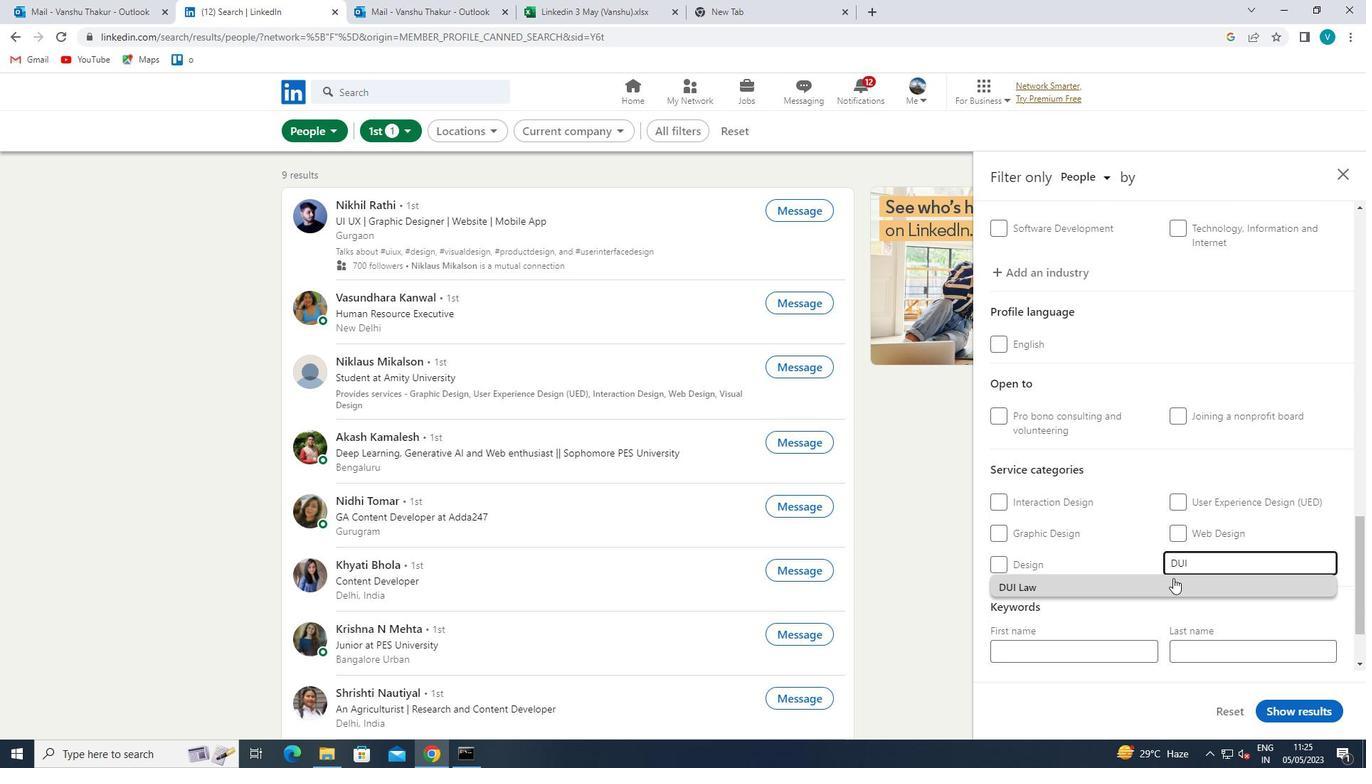 
Action: Mouse moved to (1164, 551)
Screenshot: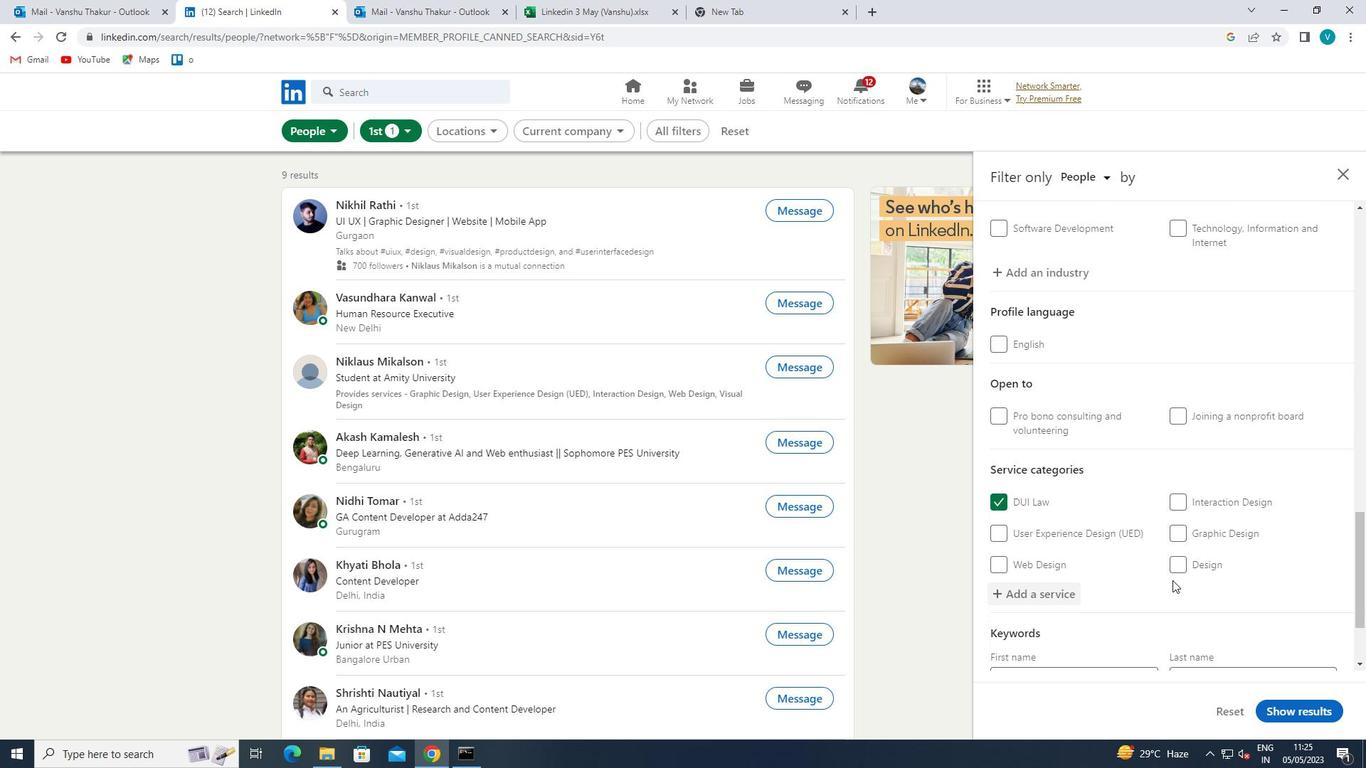 
Action: Mouse scrolled (1164, 550) with delta (0, 0)
Screenshot: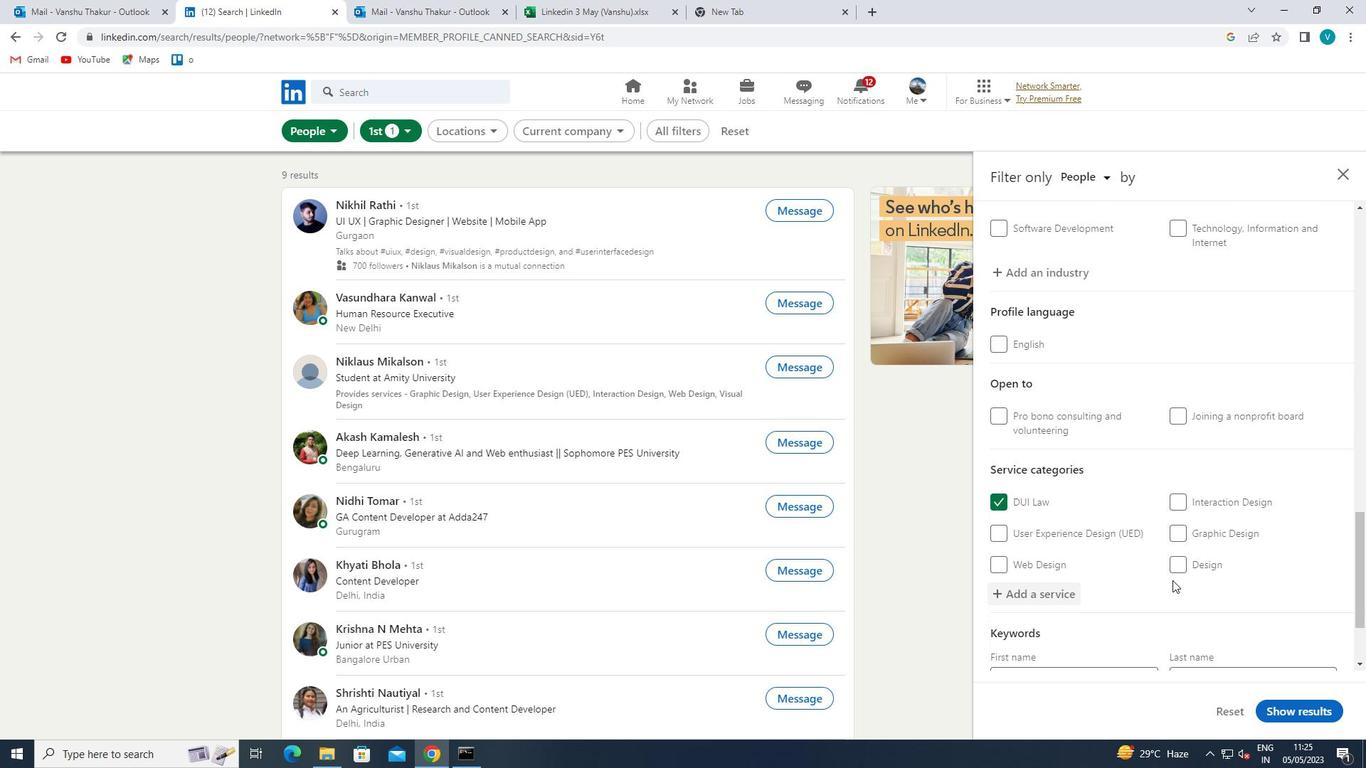 
Action: Mouse moved to (1161, 550)
Screenshot: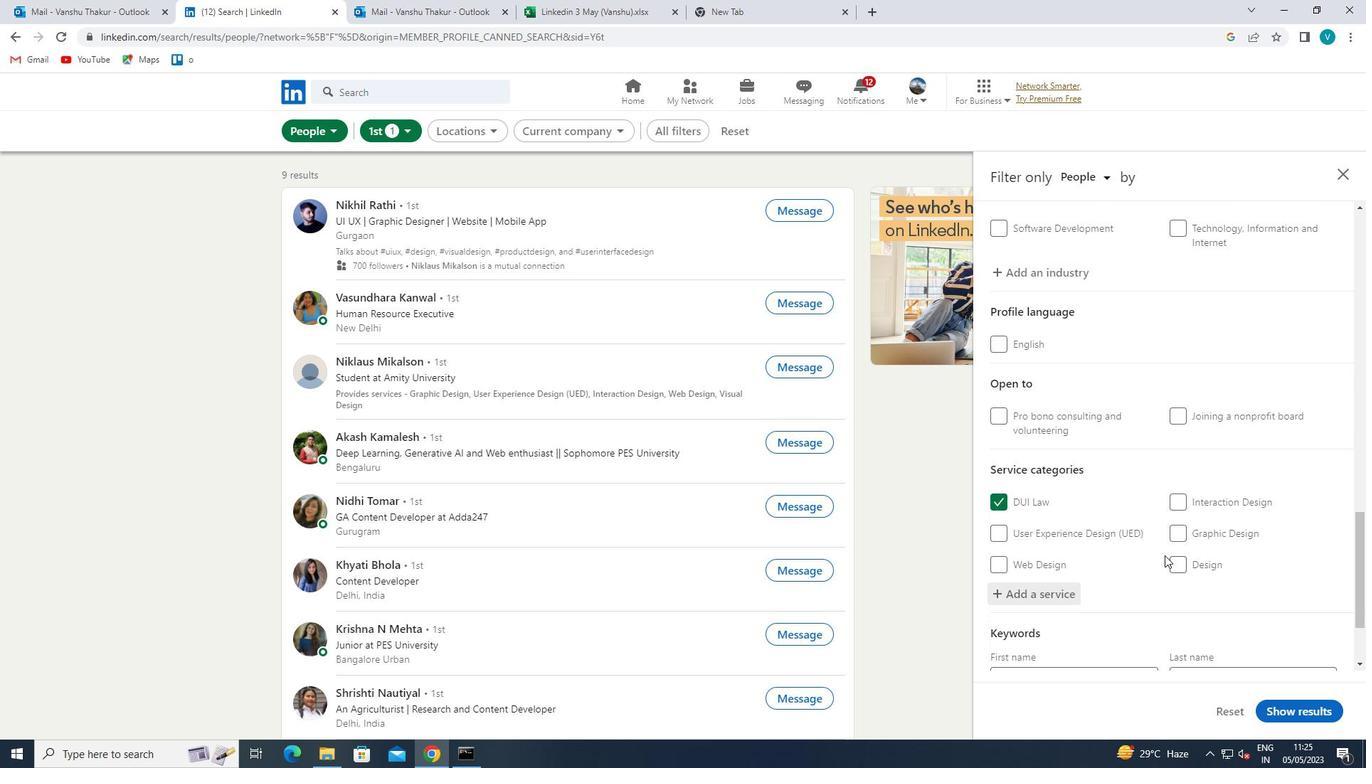 
Action: Mouse scrolled (1161, 549) with delta (0, 0)
Screenshot: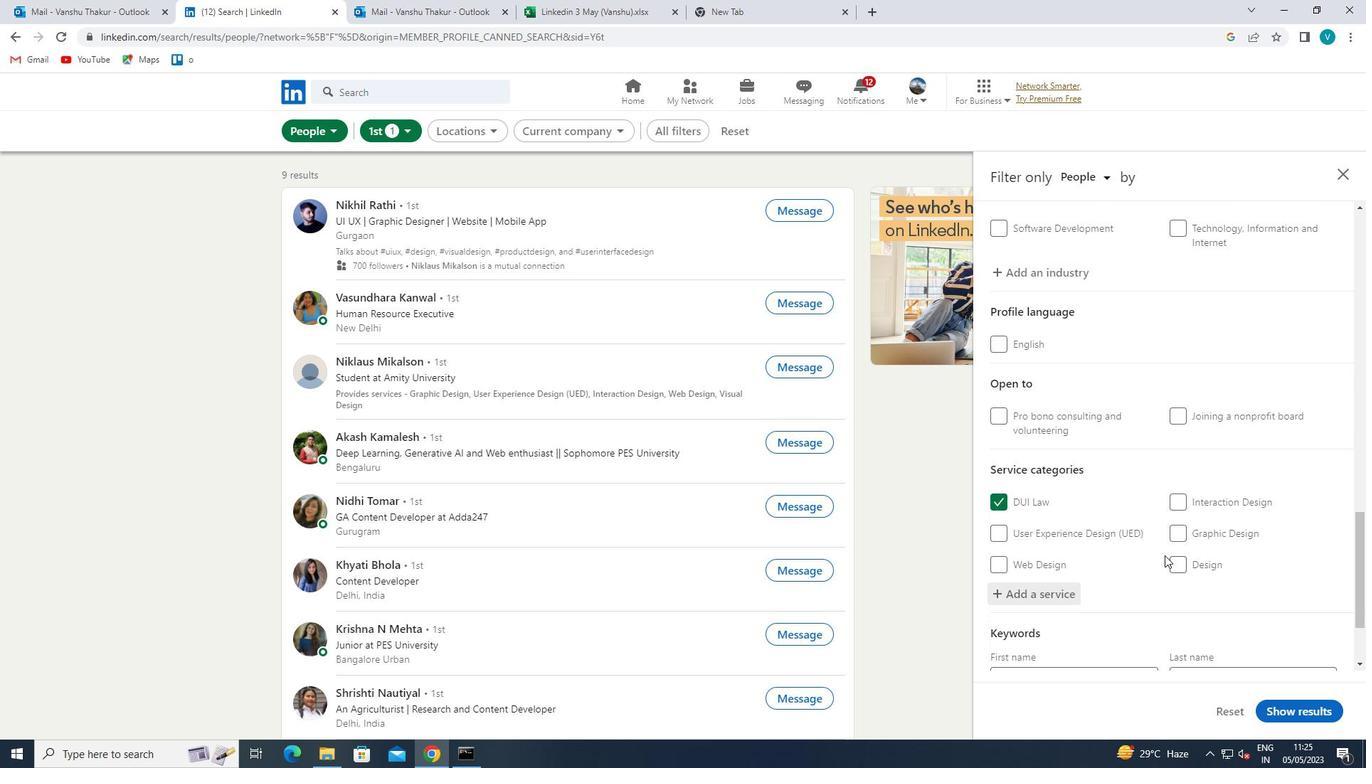 
Action: Mouse moved to (1158, 549)
Screenshot: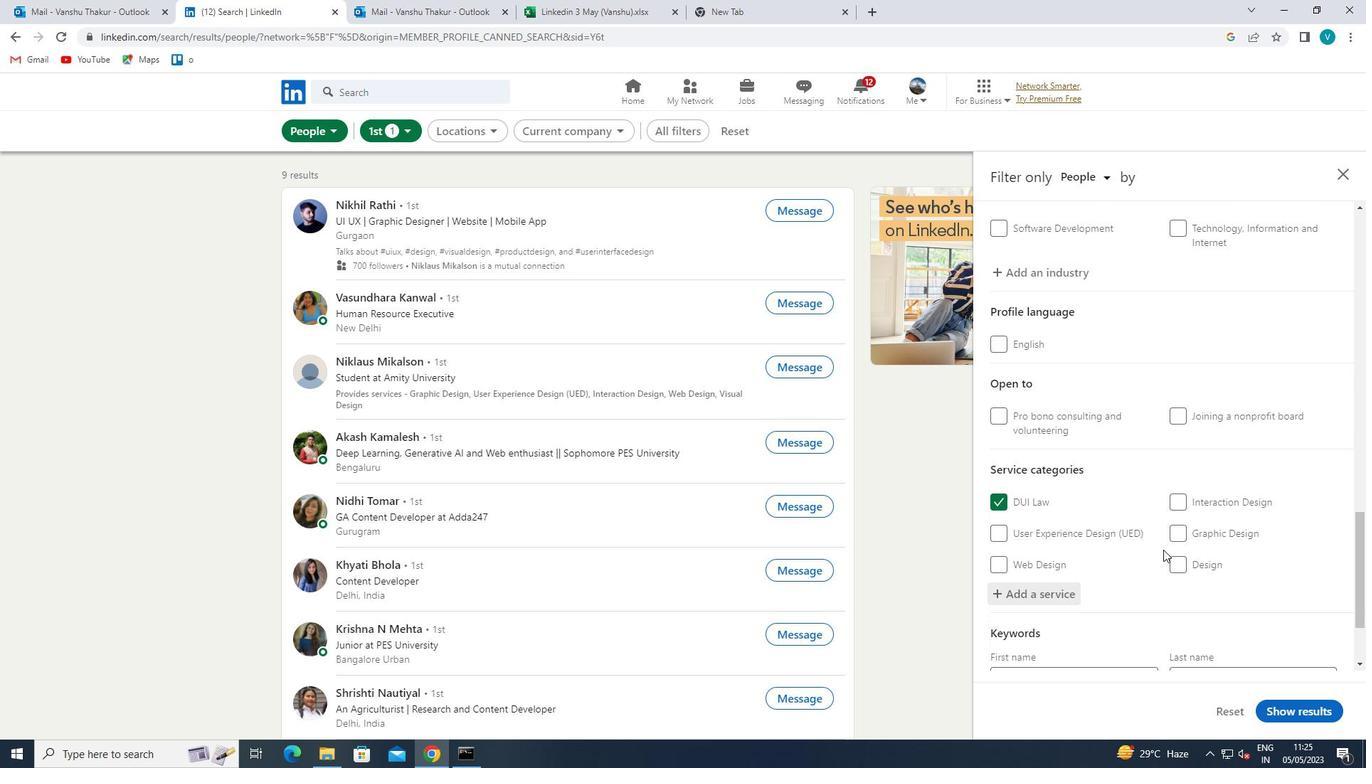 
Action: Mouse scrolled (1158, 548) with delta (0, 0)
Screenshot: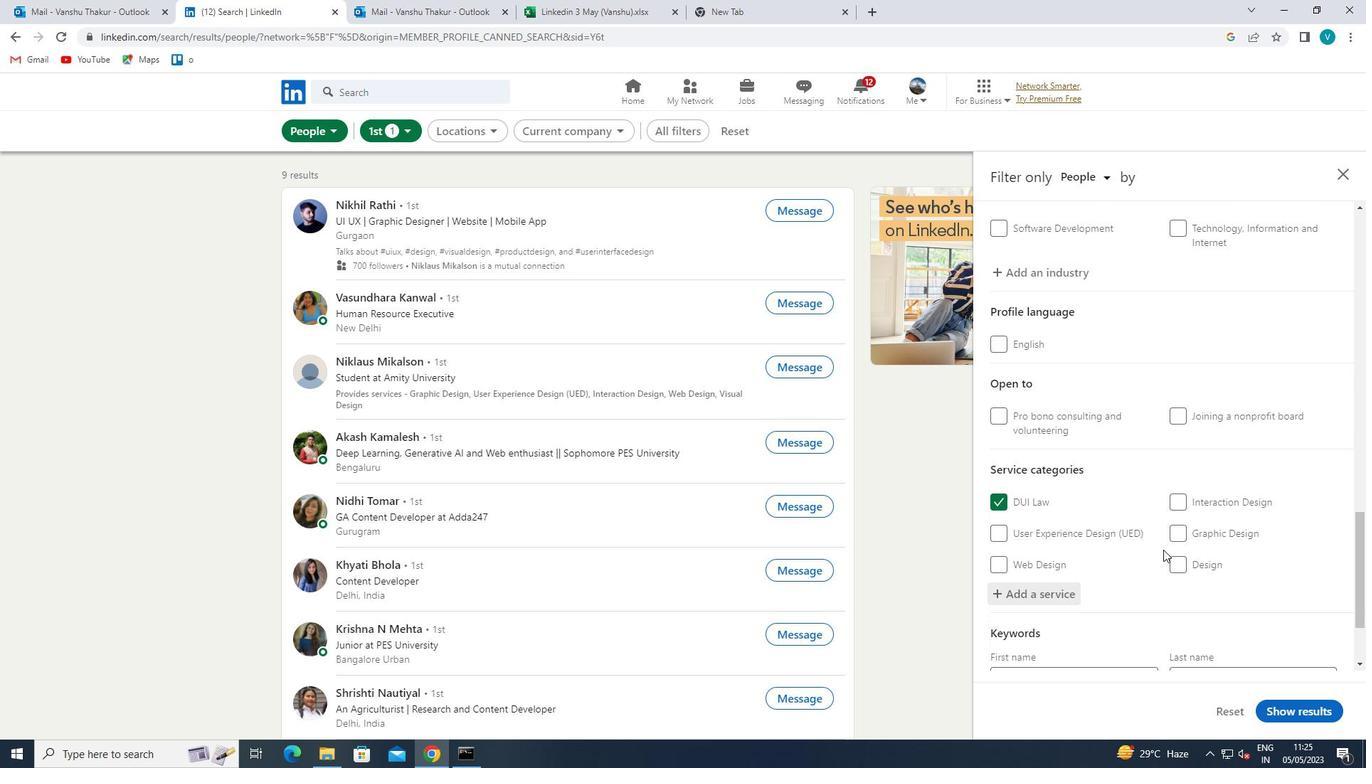 
Action: Mouse moved to (1158, 549)
Screenshot: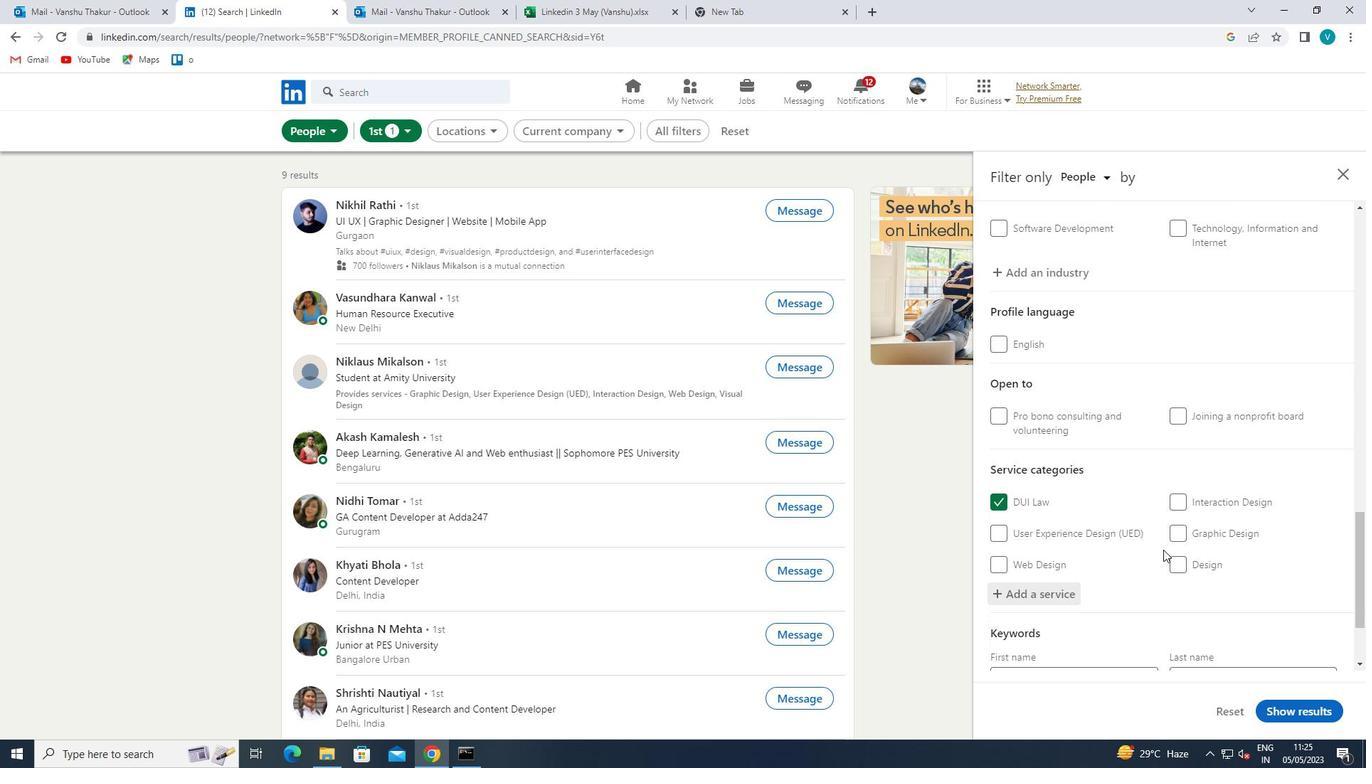 
Action: Mouse scrolled (1158, 548) with delta (0, 0)
Screenshot: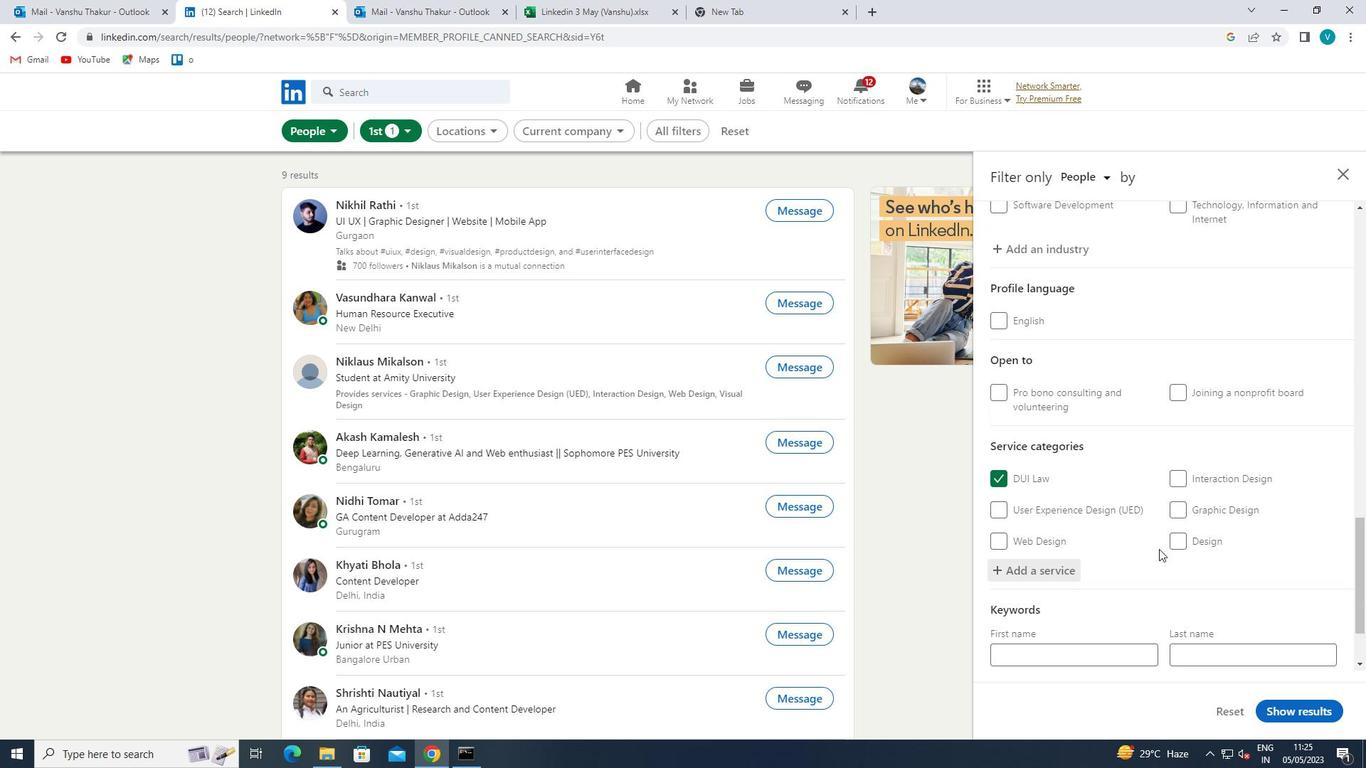 
Action: Mouse moved to (1142, 597)
Screenshot: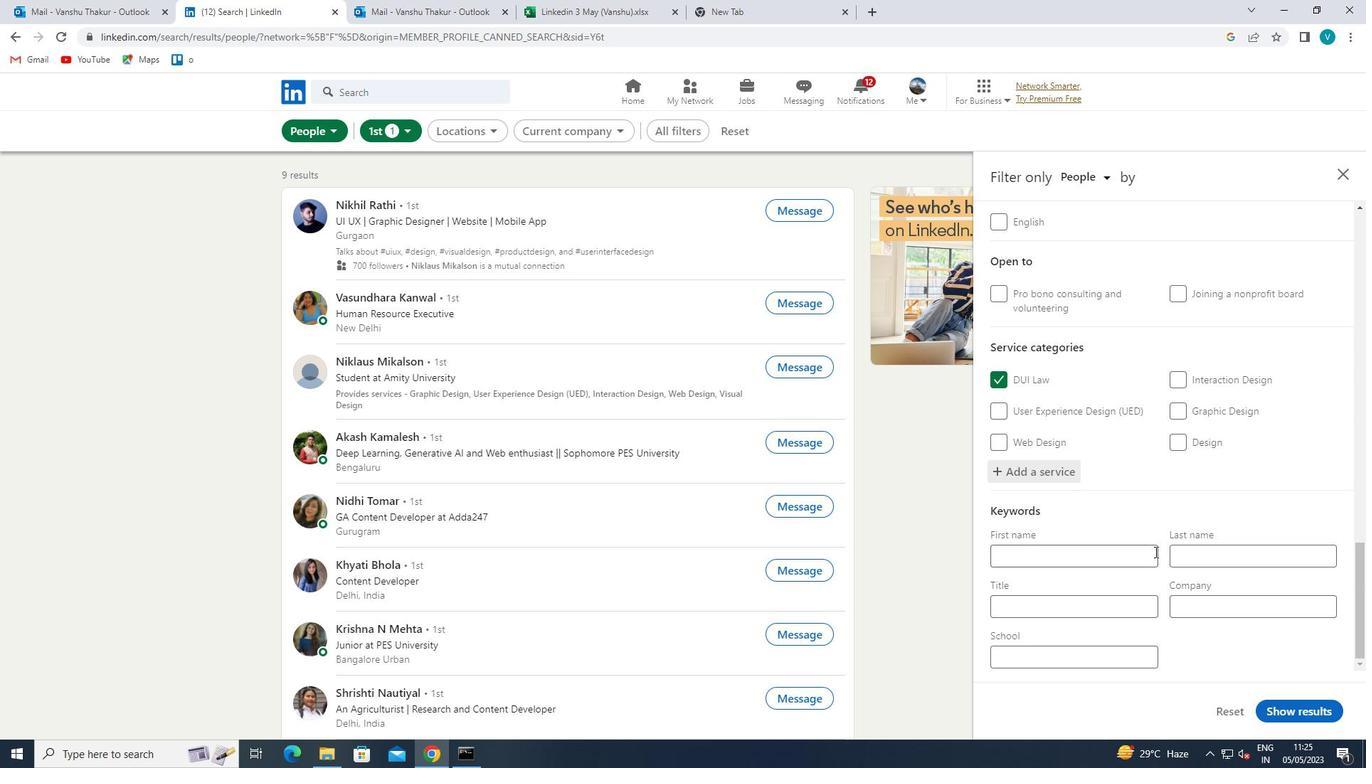 
Action: Mouse pressed left at (1142, 597)
Screenshot: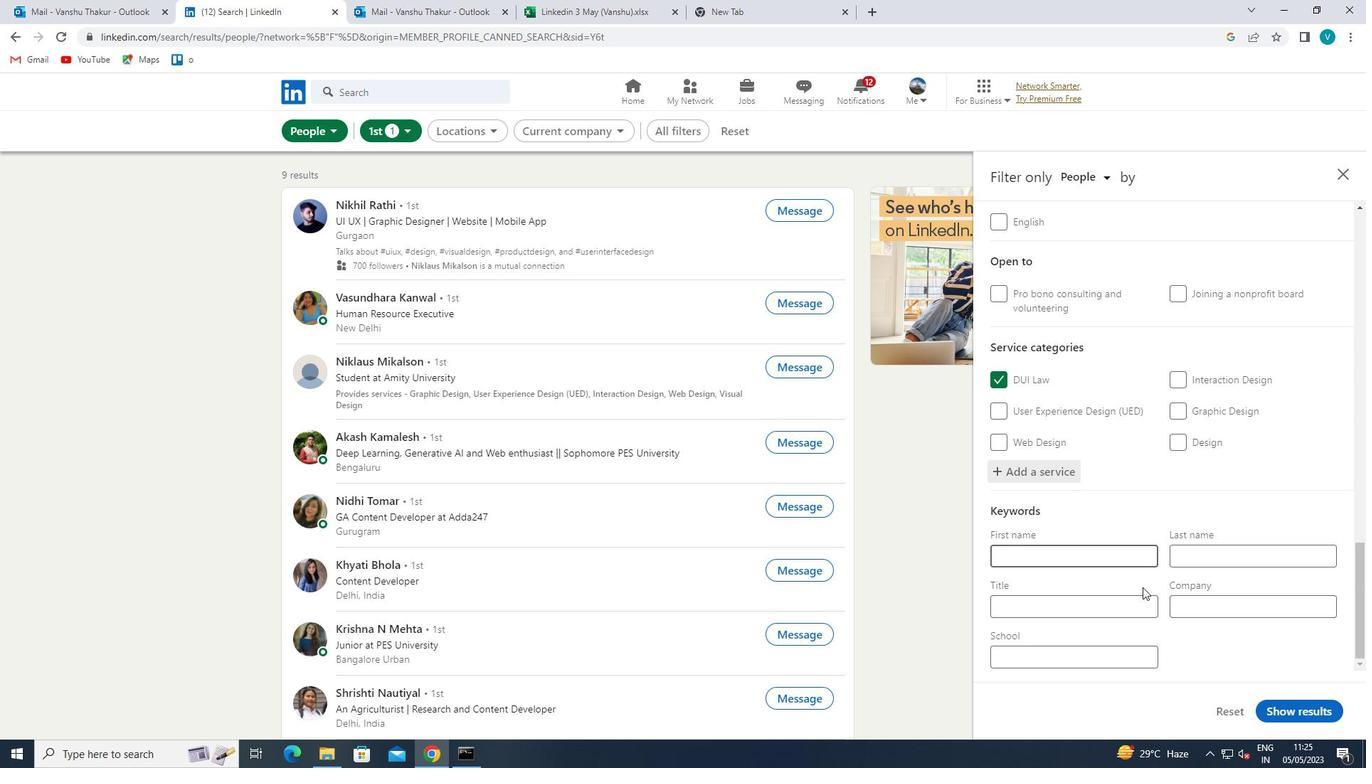 
Action: Mouse moved to (1143, 598)
Screenshot: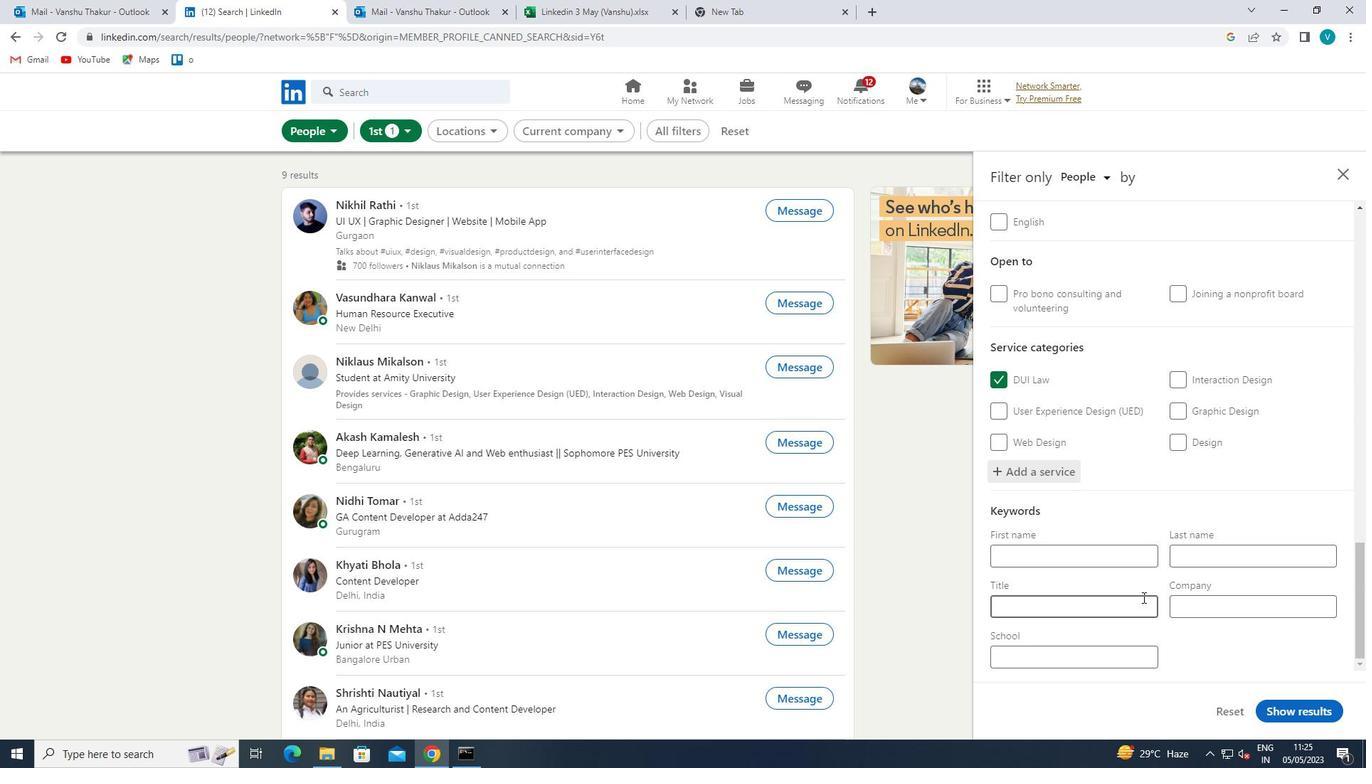 
Action: Key pressed <Key.shift>TOW<Key.space><Key.shift>TRUCK<Key.space><Key.shift>OPERATOR
Screenshot: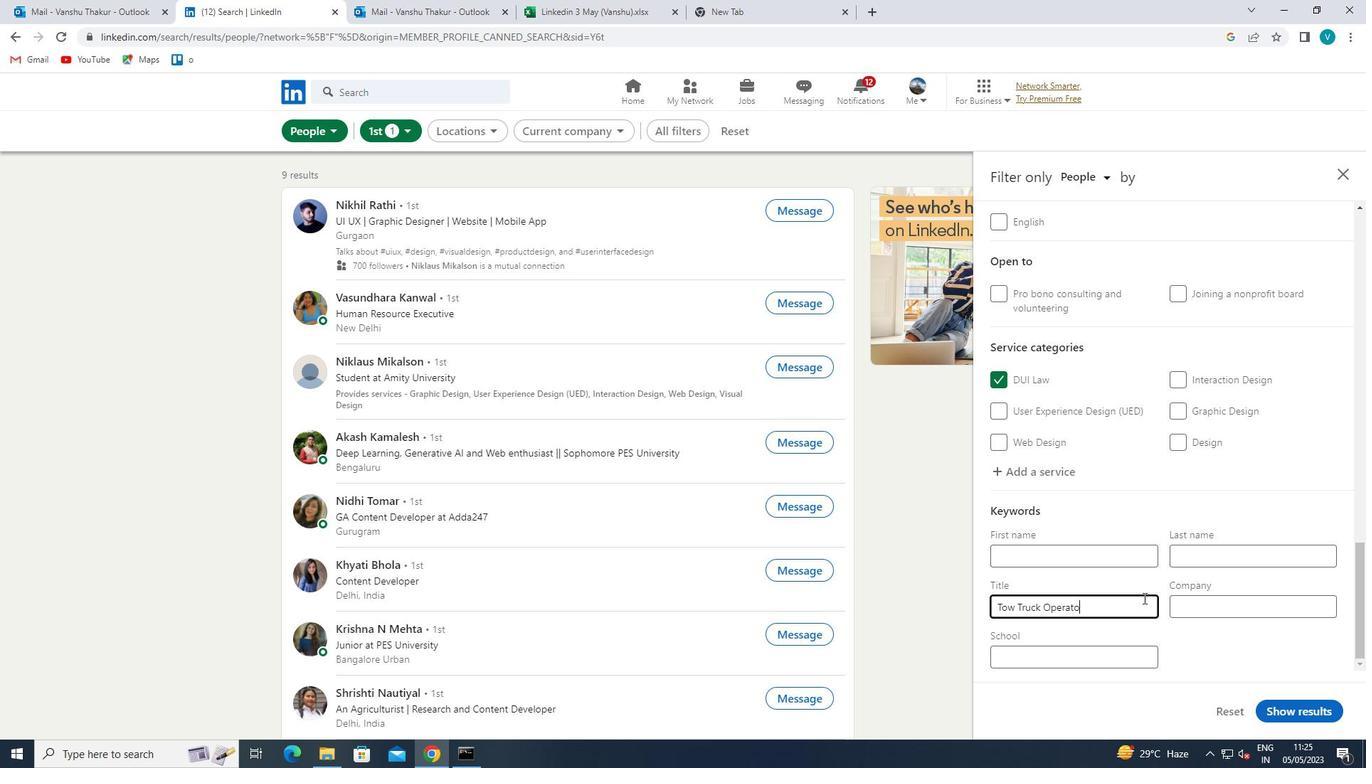 
Action: Mouse moved to (1276, 706)
Screenshot: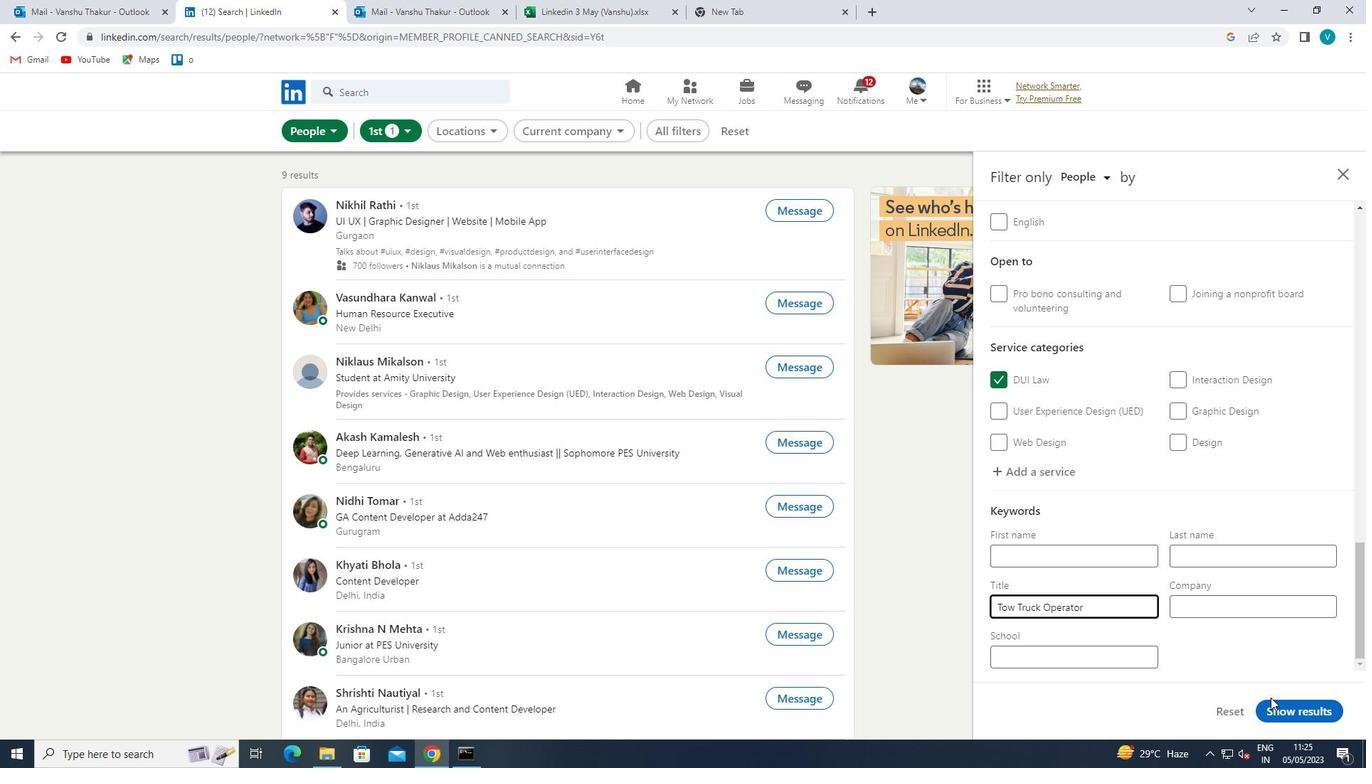 
Action: Mouse pressed left at (1276, 706)
Screenshot: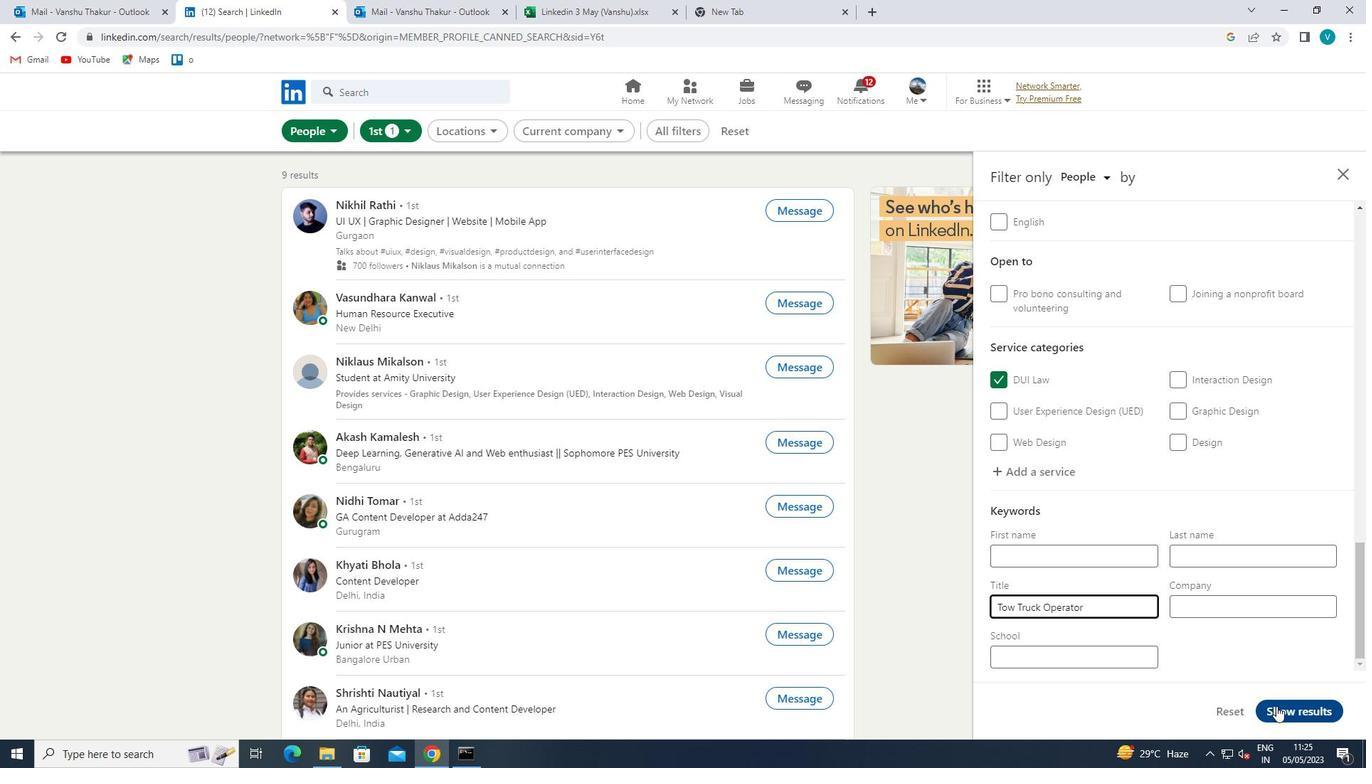 
